 Task: Find connections with filter location Armentières with filter topic #personaltraining with filter profile language French with filter current company G R Infraprojects Limited with filter school Narayana Junior College - India with filter industry Book and Periodical Publishing with filter service category Editing with filter keywords title Marketing Specialist
Action: Mouse moved to (613, 89)
Screenshot: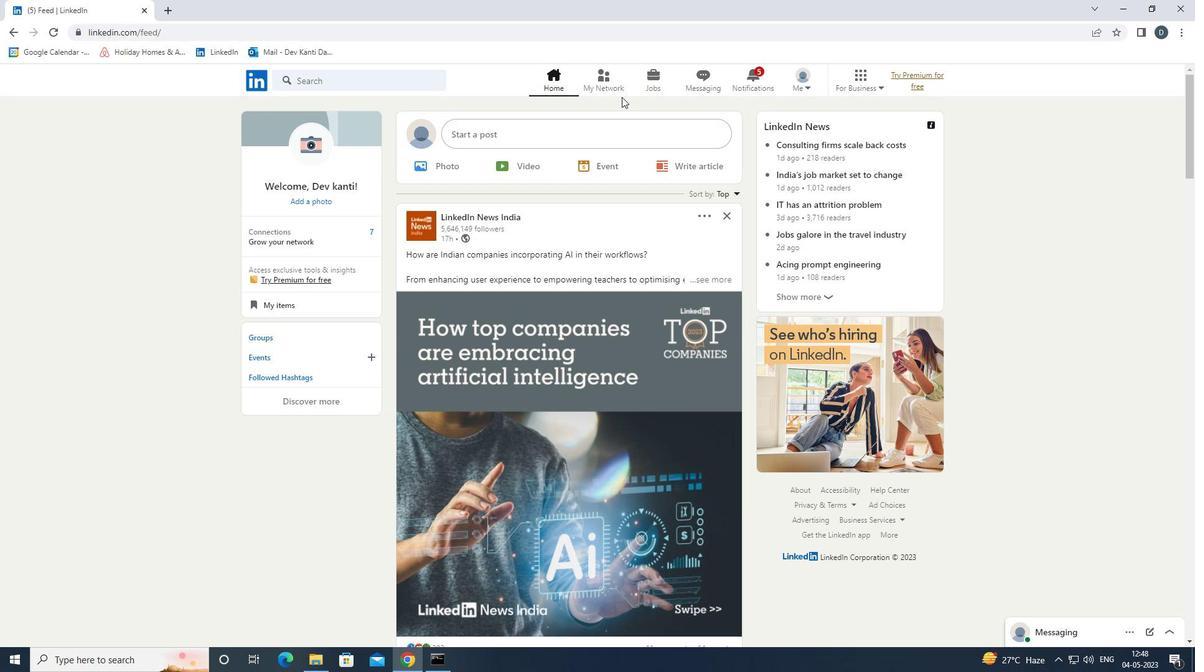 
Action: Mouse pressed left at (613, 89)
Screenshot: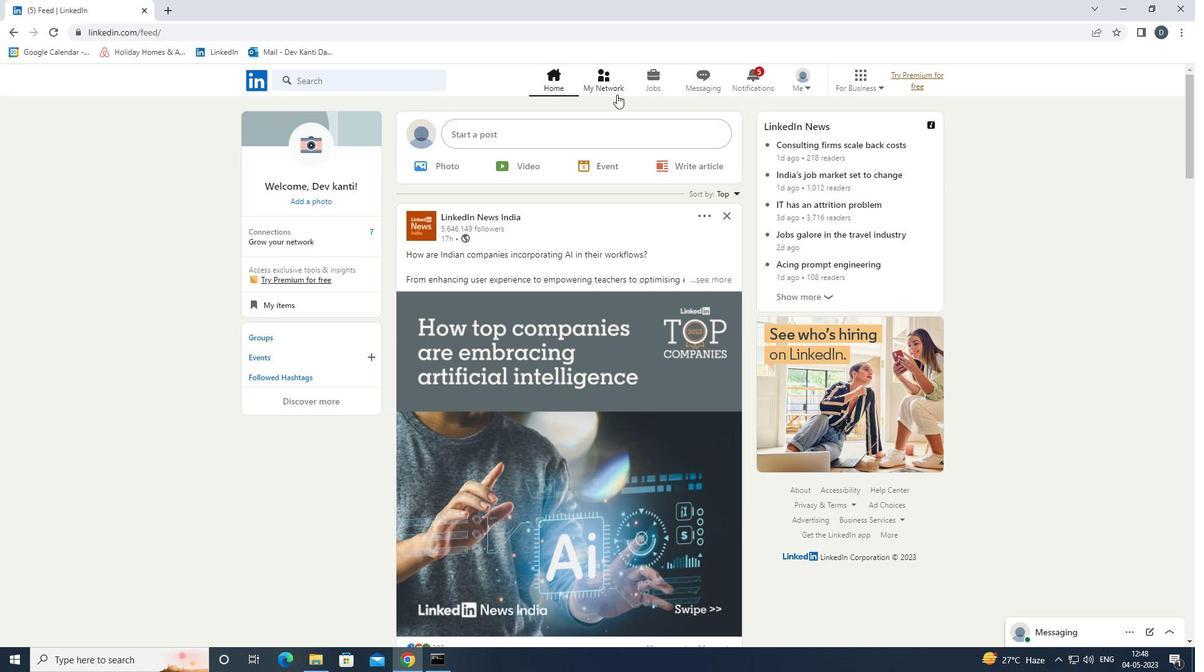 
Action: Mouse moved to (411, 149)
Screenshot: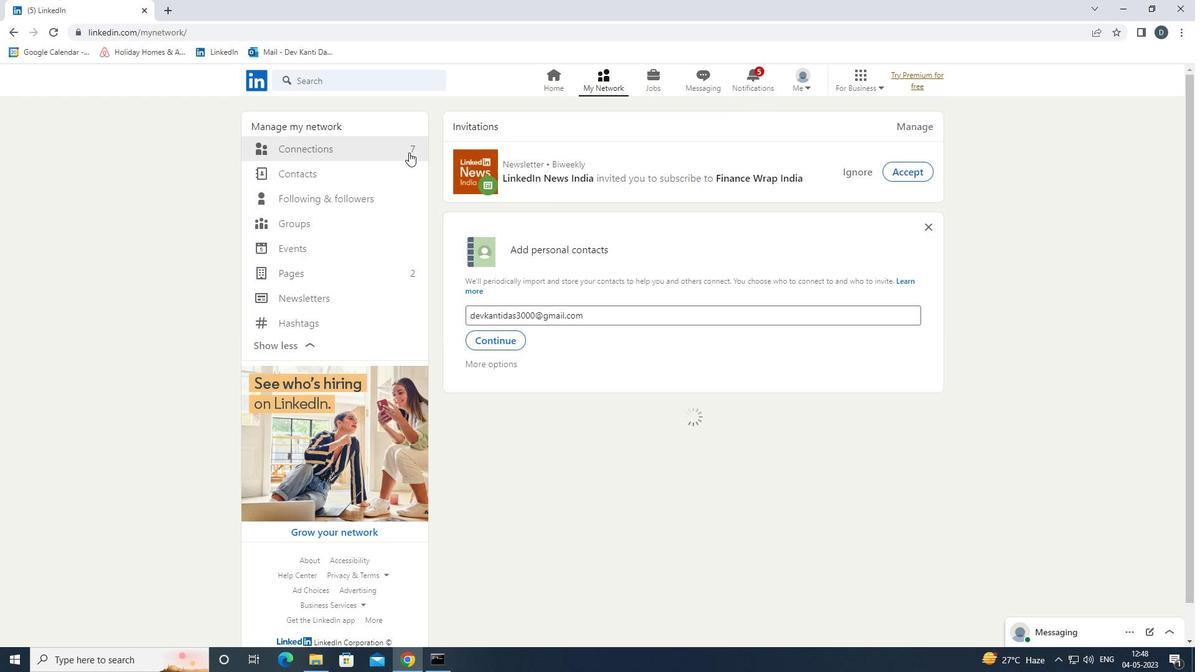 
Action: Mouse pressed left at (411, 149)
Screenshot: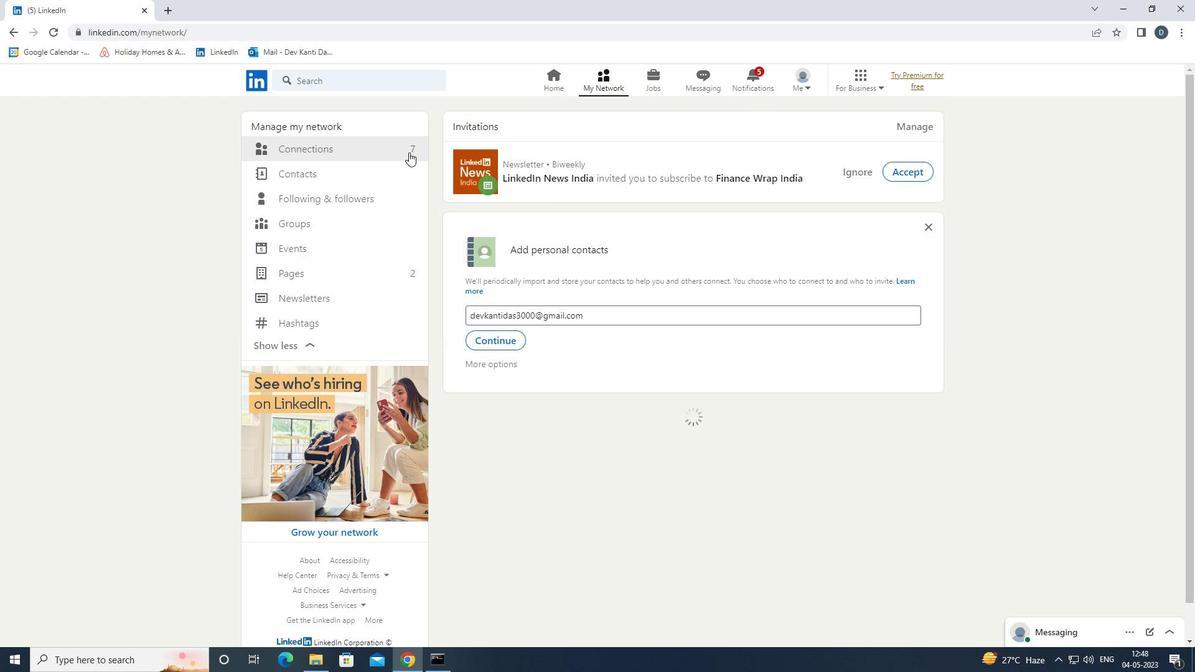 
Action: Mouse moved to (722, 147)
Screenshot: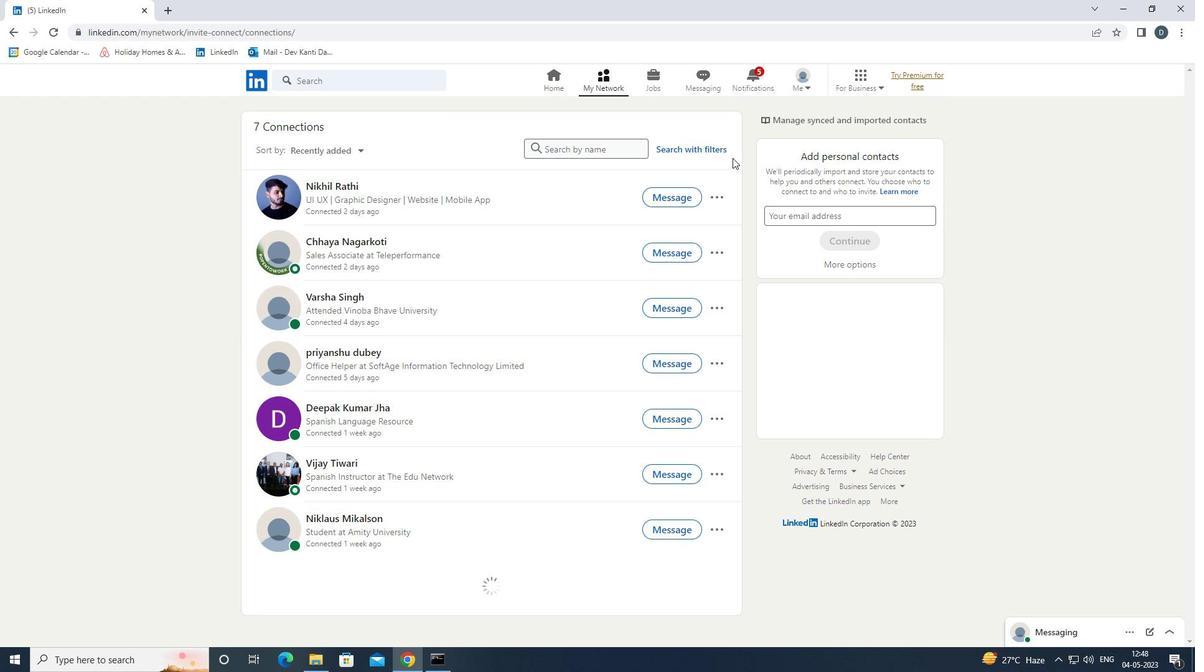 
Action: Mouse pressed left at (722, 147)
Screenshot: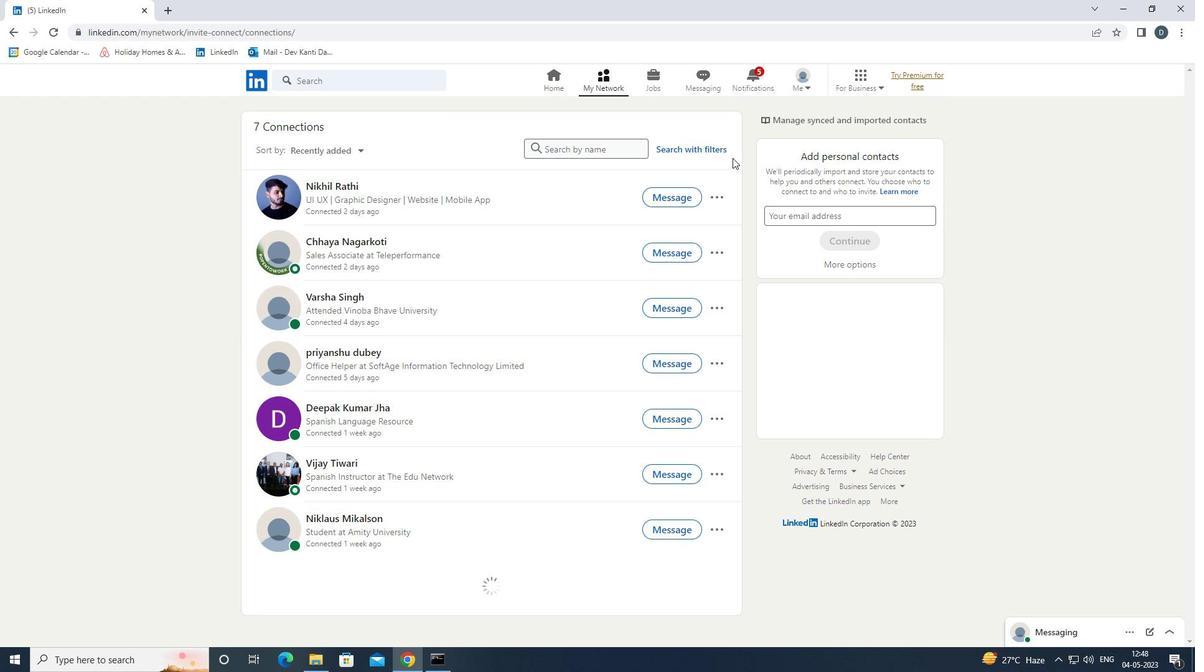 
Action: Mouse moved to (613, 120)
Screenshot: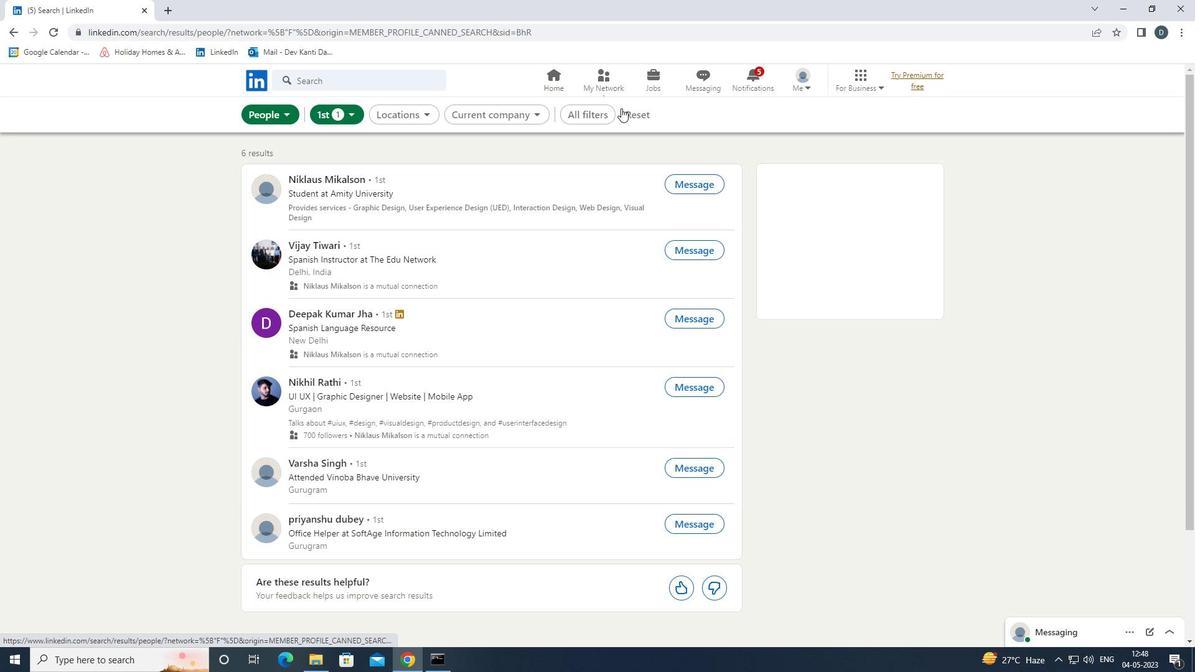
Action: Mouse pressed left at (613, 120)
Screenshot: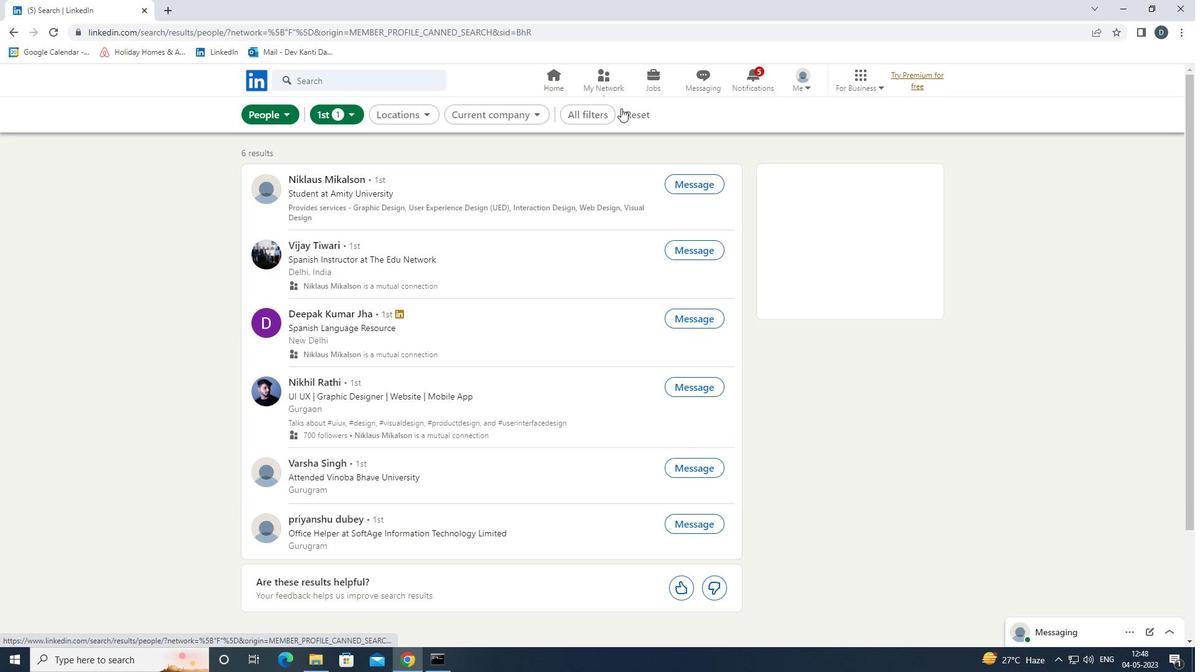 
Action: Mouse moved to (641, 113)
Screenshot: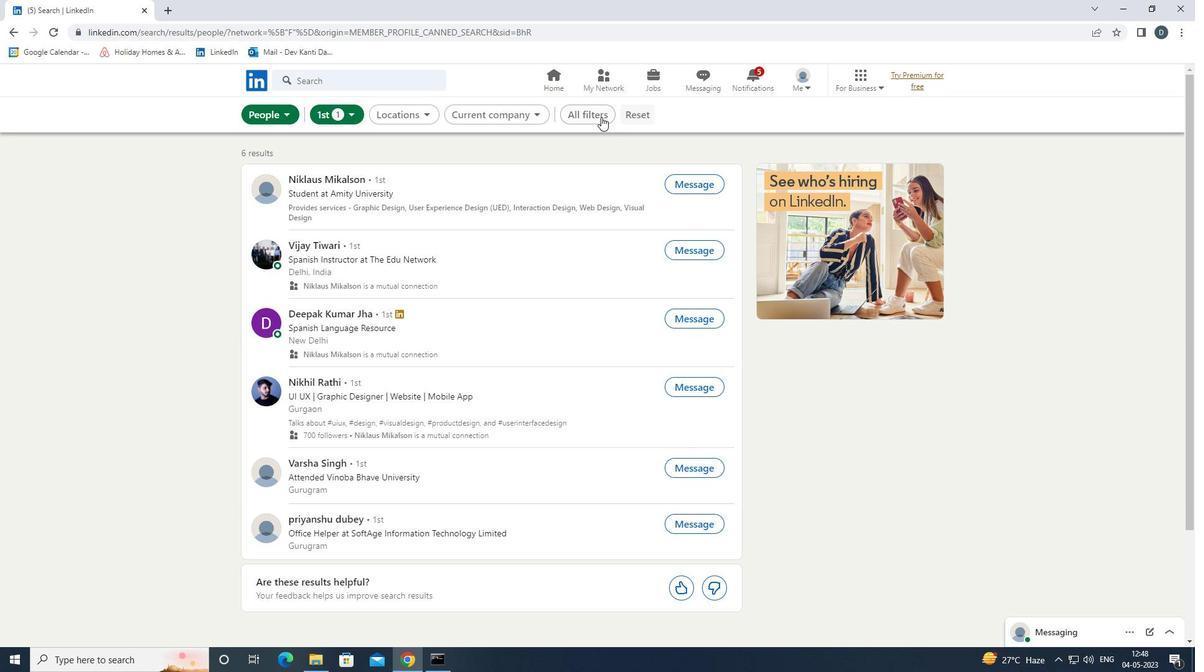 
Action: Mouse pressed left at (641, 113)
Screenshot: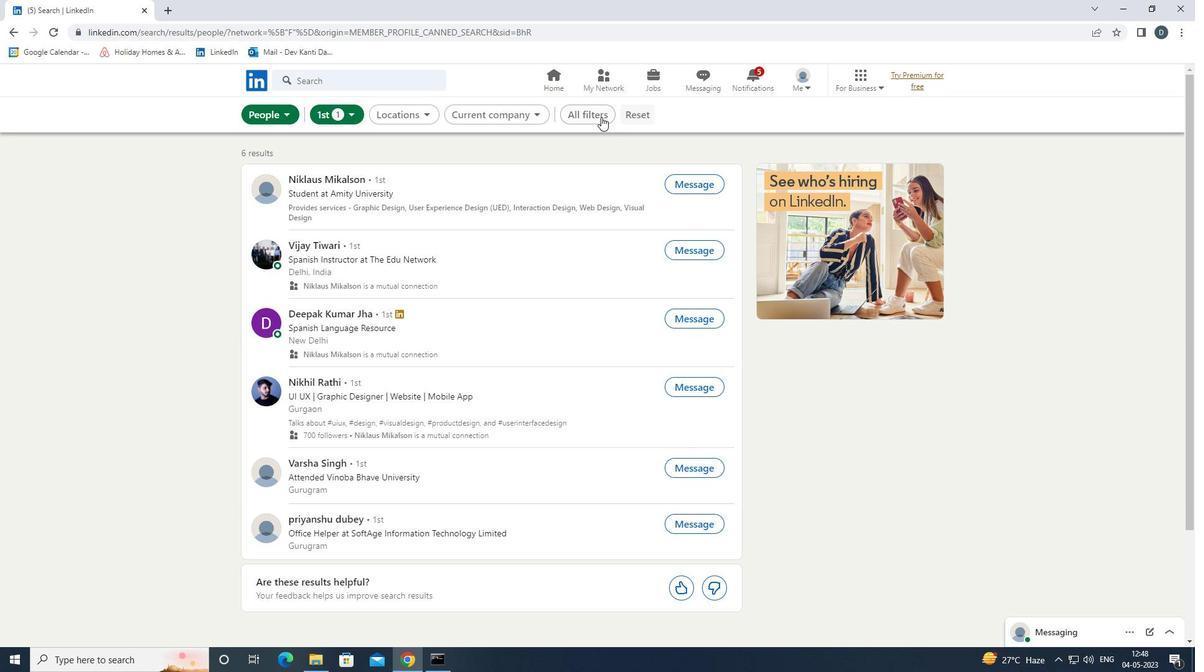 
Action: Mouse moved to (602, 113)
Screenshot: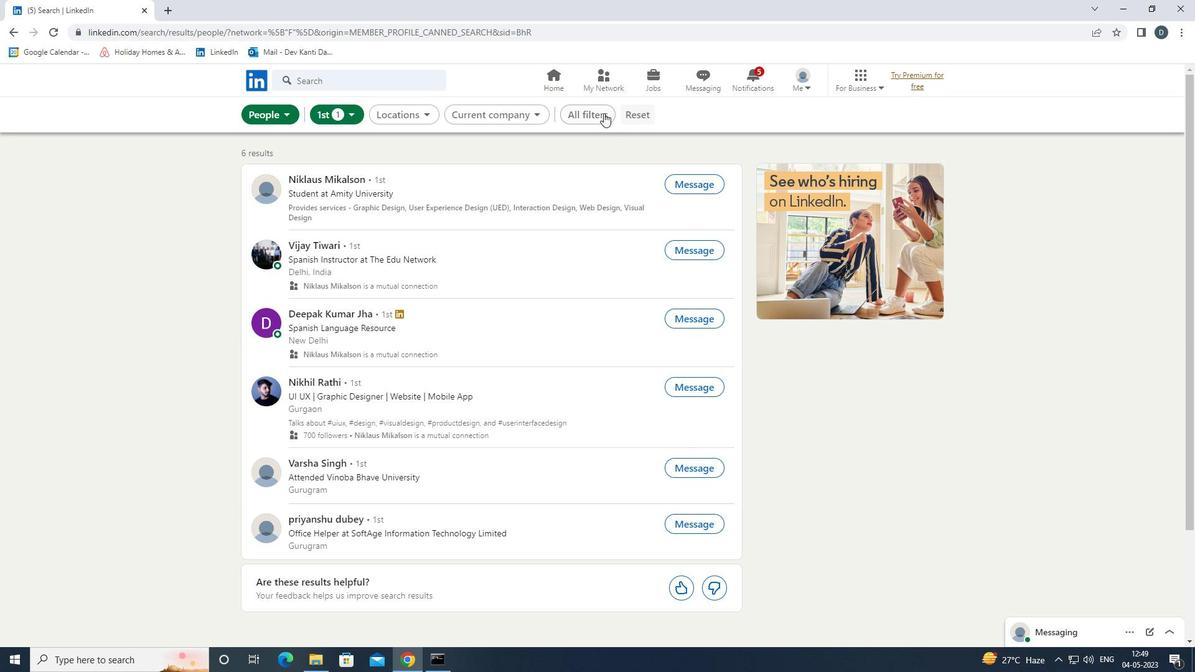 
Action: Mouse pressed left at (602, 113)
Screenshot: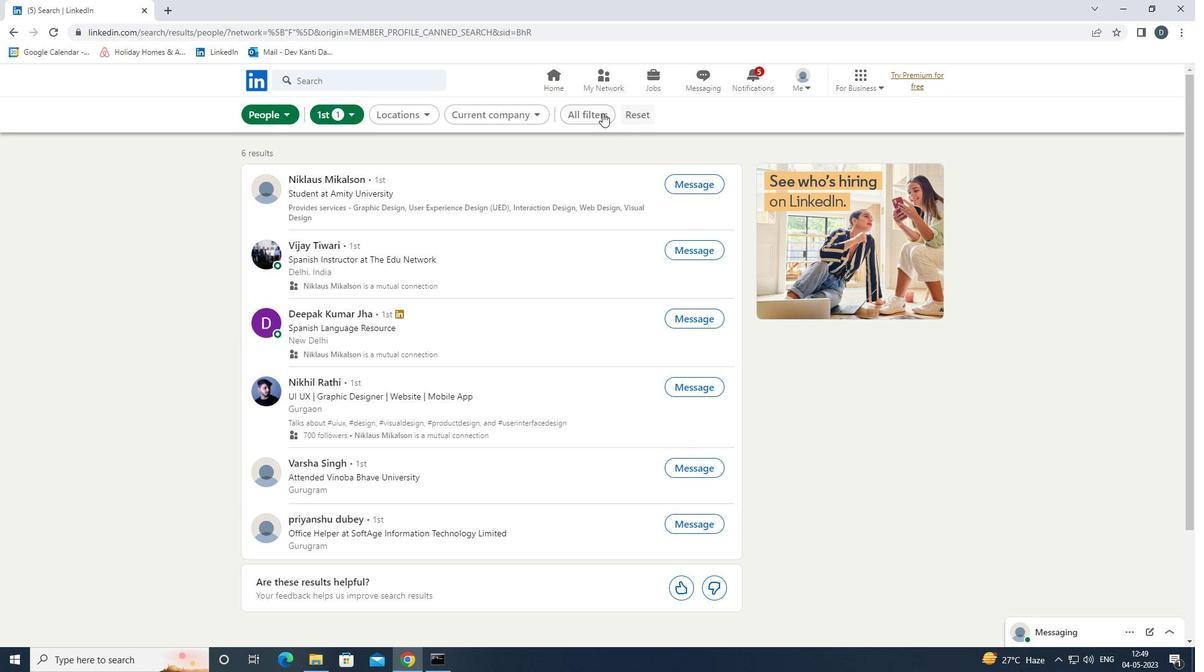 
Action: Mouse moved to (627, 102)
Screenshot: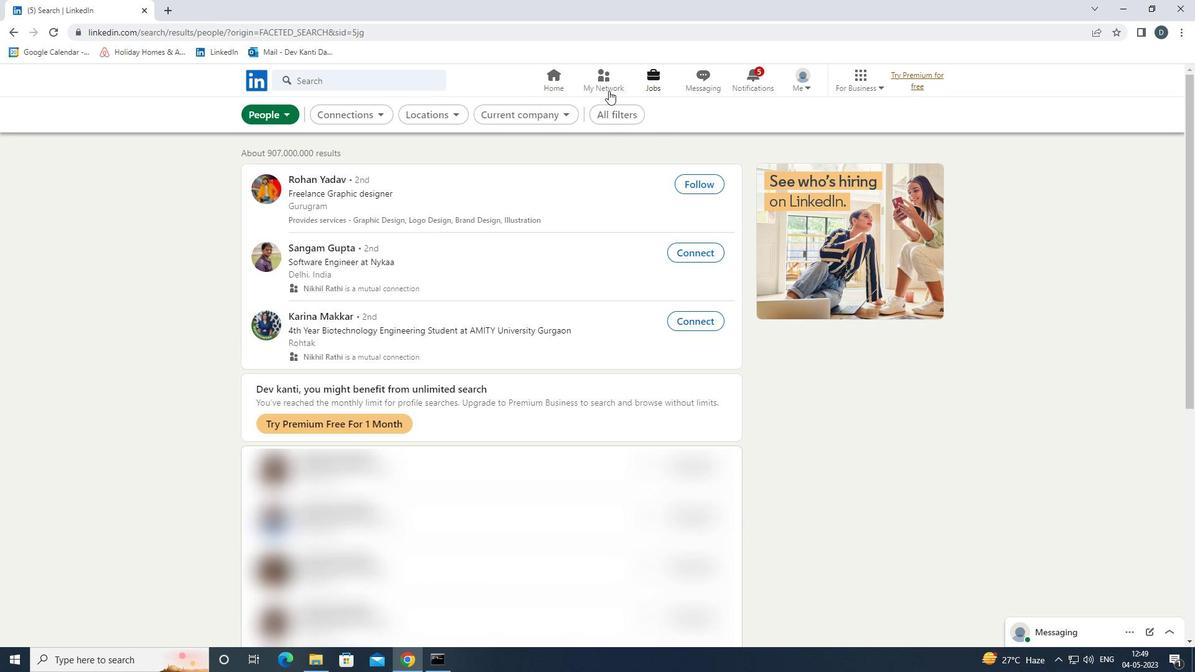 
Action: Mouse pressed left at (627, 102)
Screenshot: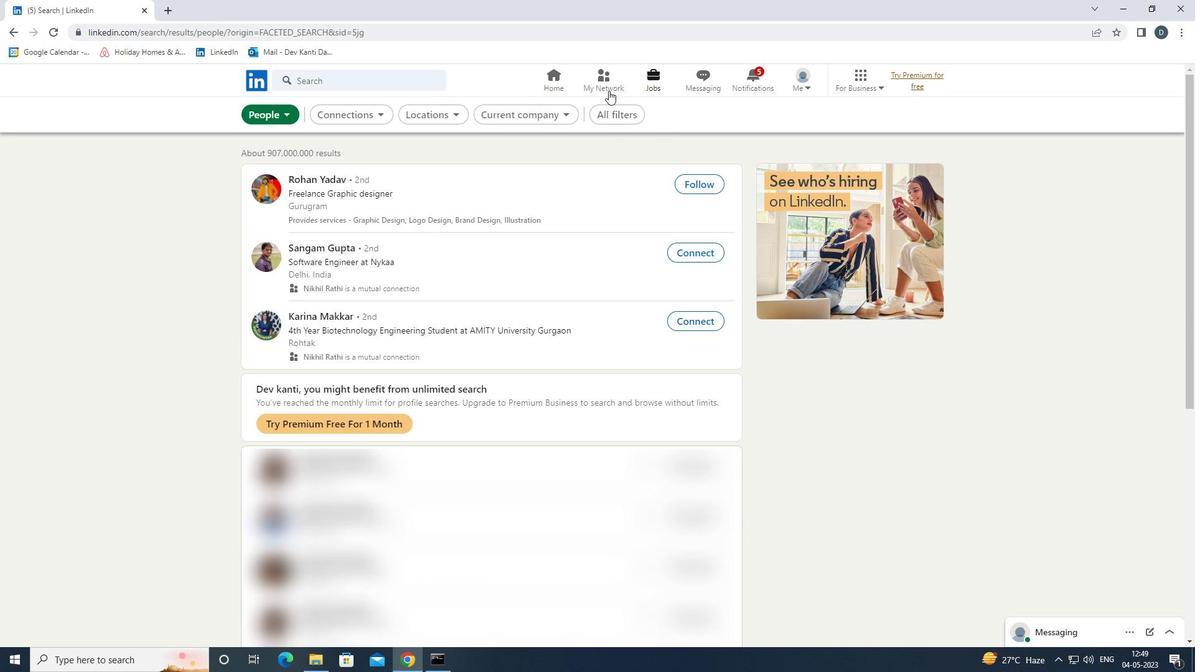 
Action: Mouse moved to (618, 118)
Screenshot: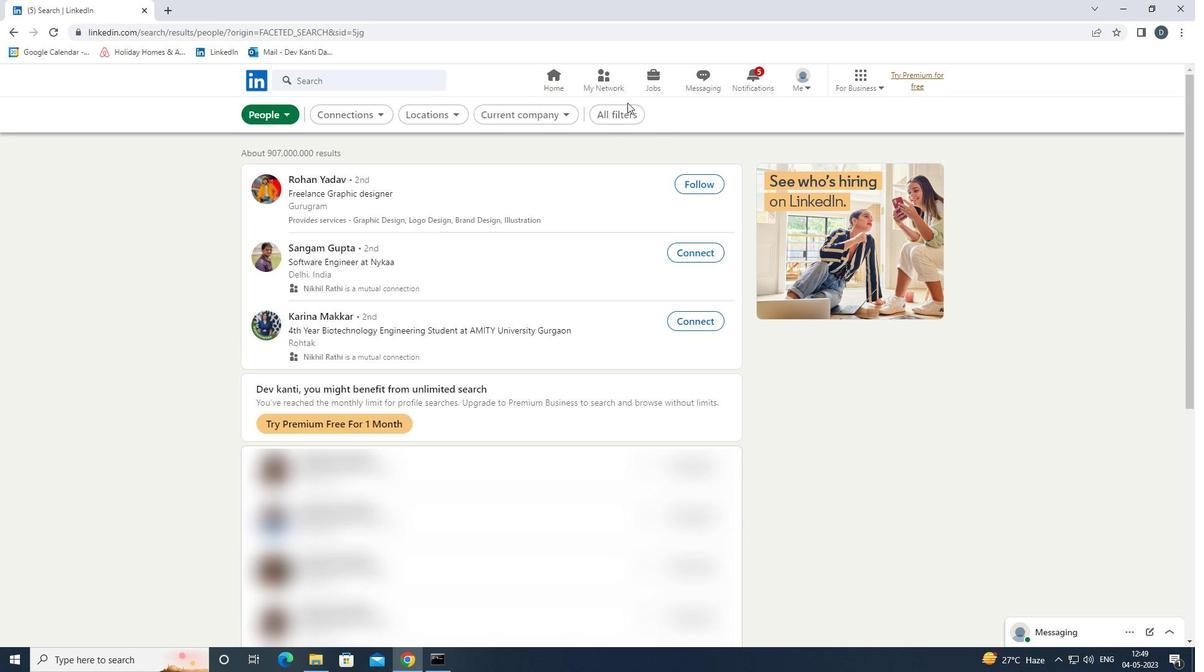 
Action: Mouse pressed left at (618, 118)
Screenshot: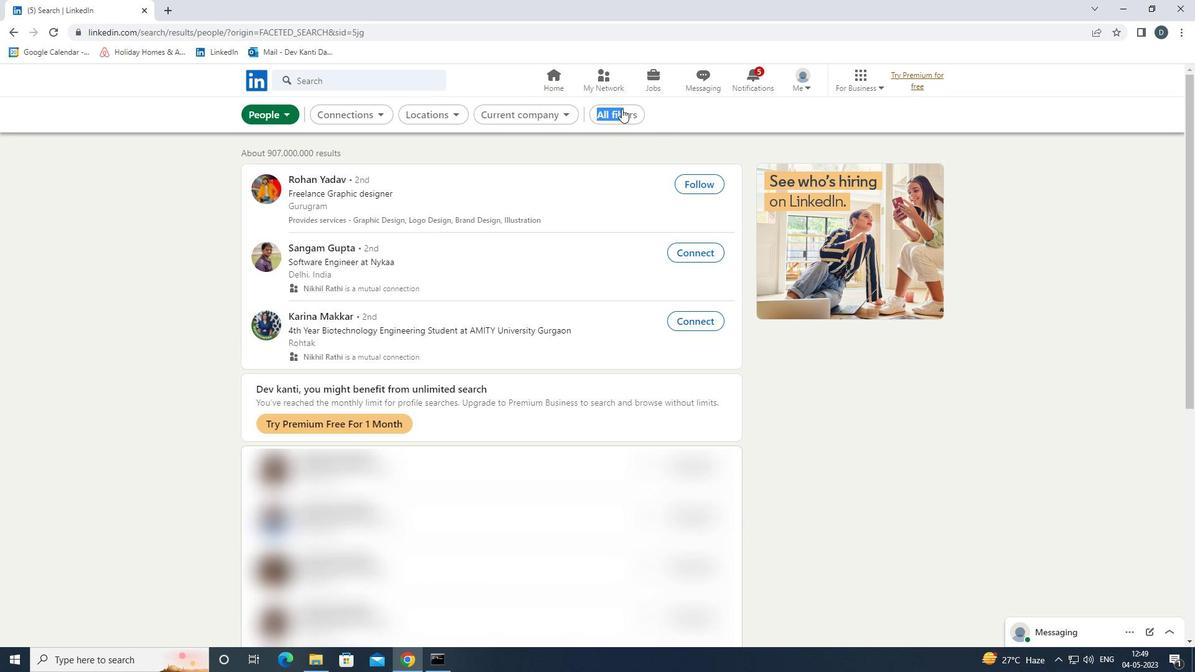 
Action: Mouse moved to (1058, 349)
Screenshot: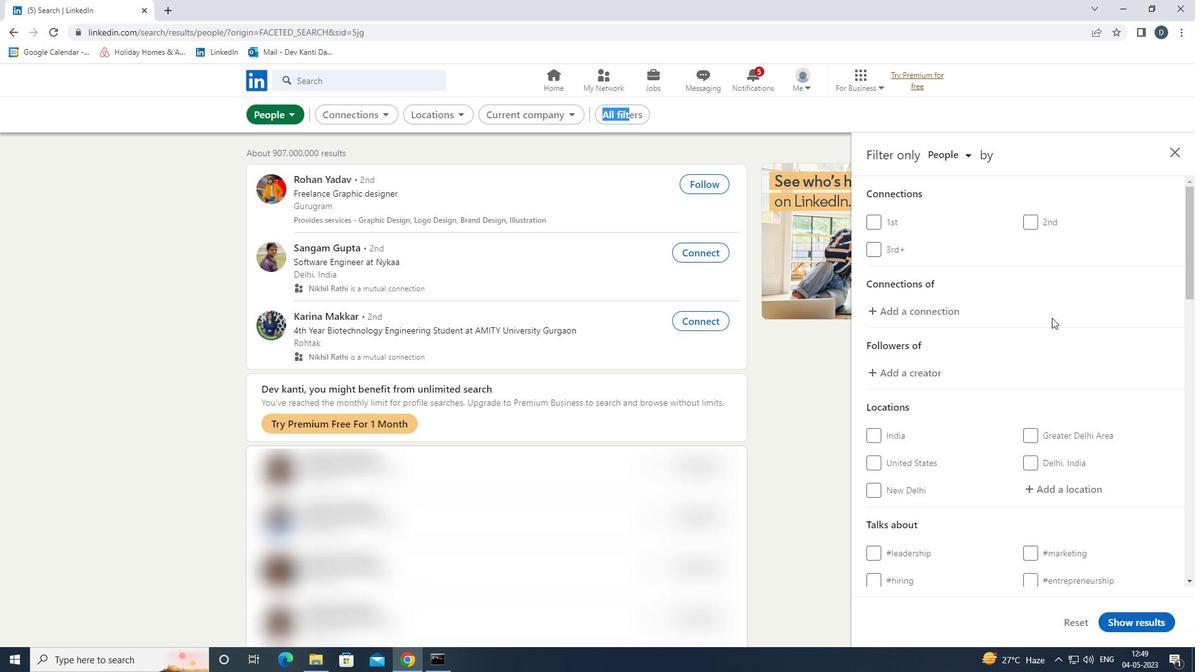 
Action: Mouse scrolled (1058, 349) with delta (0, 0)
Screenshot: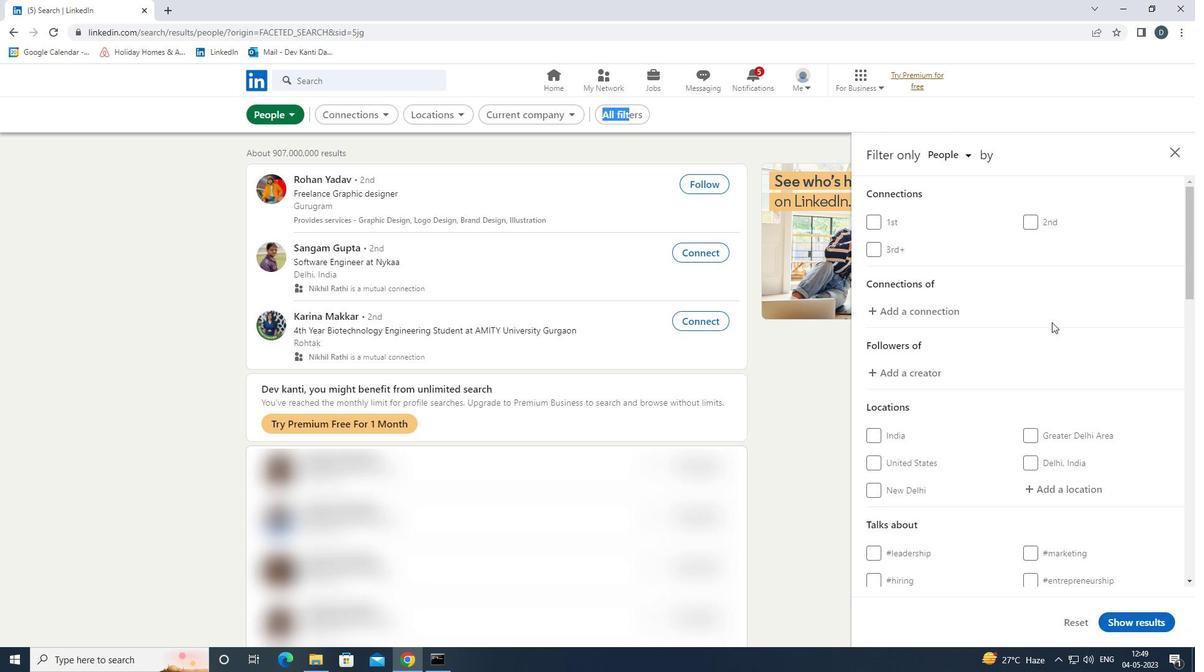 
Action: Mouse moved to (1058, 351)
Screenshot: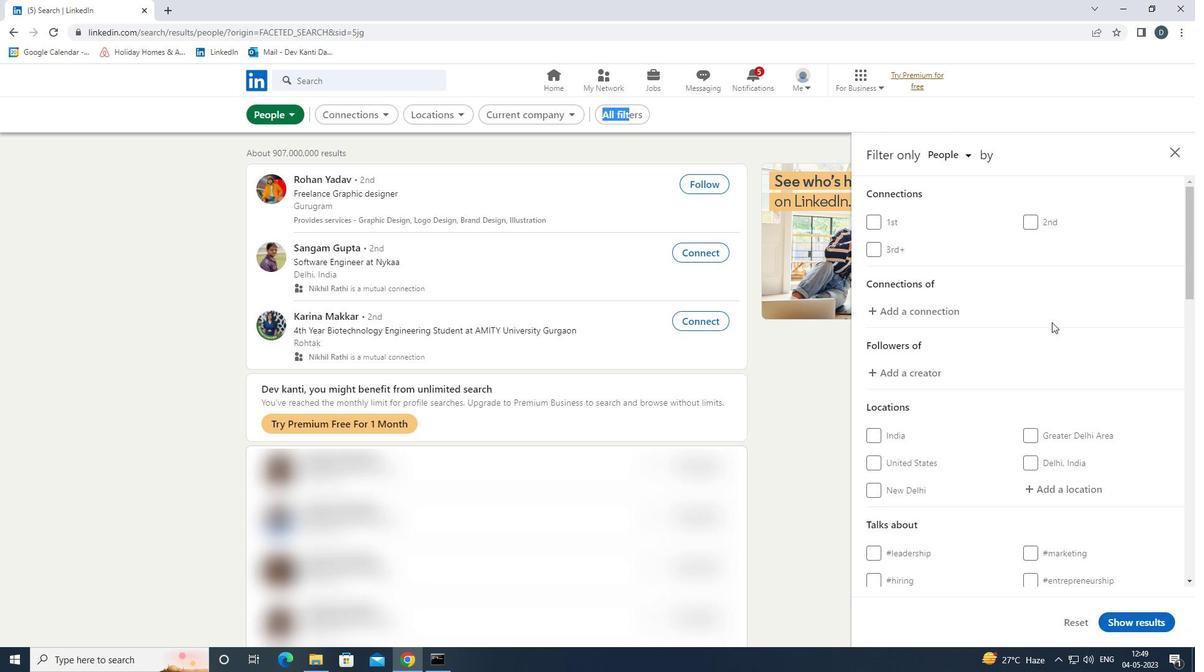 
Action: Mouse scrolled (1058, 350) with delta (0, 0)
Screenshot: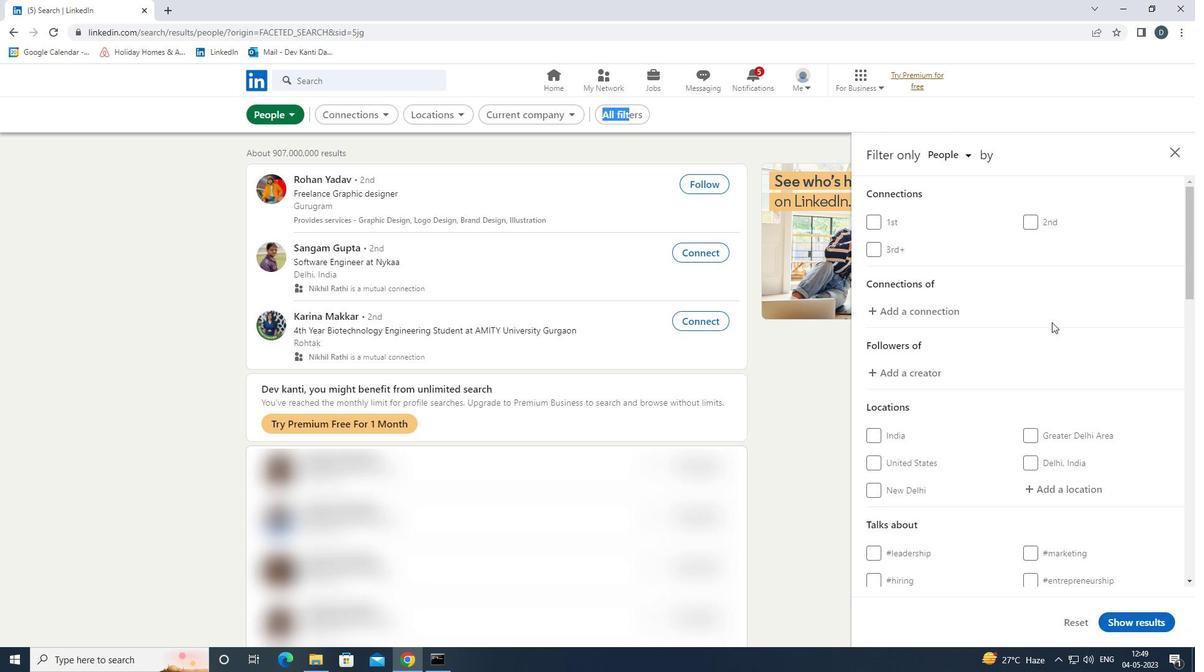 
Action: Mouse moved to (1077, 362)
Screenshot: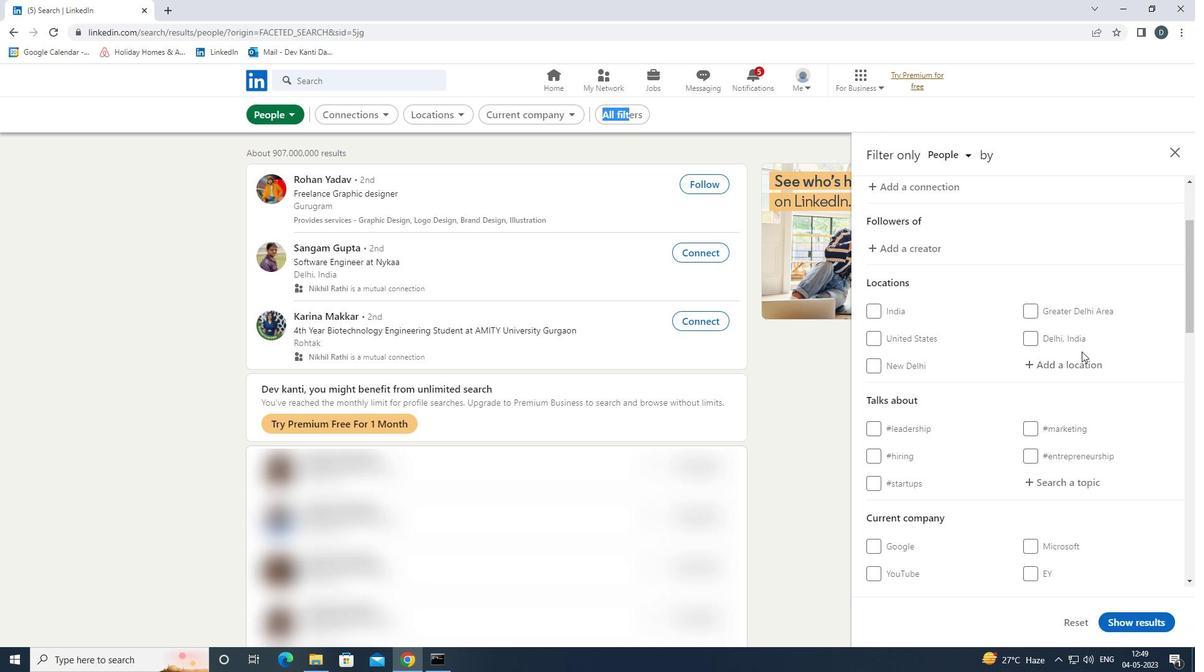 
Action: Mouse pressed left at (1077, 362)
Screenshot: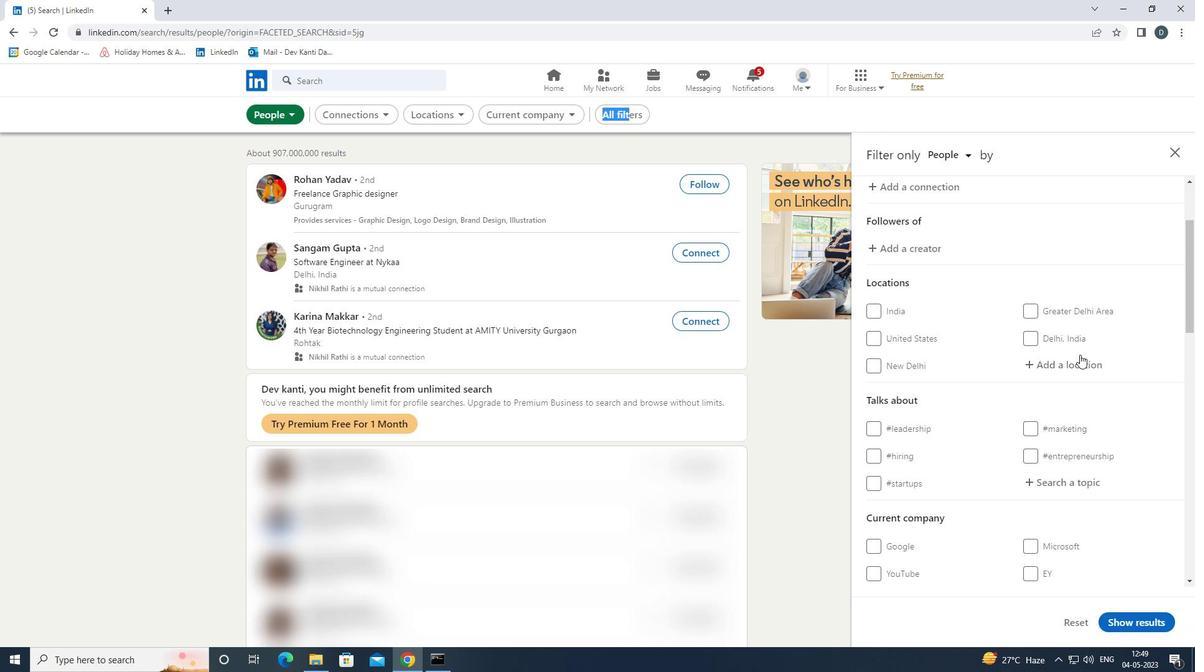 
Action: Mouse moved to (1024, 348)
Screenshot: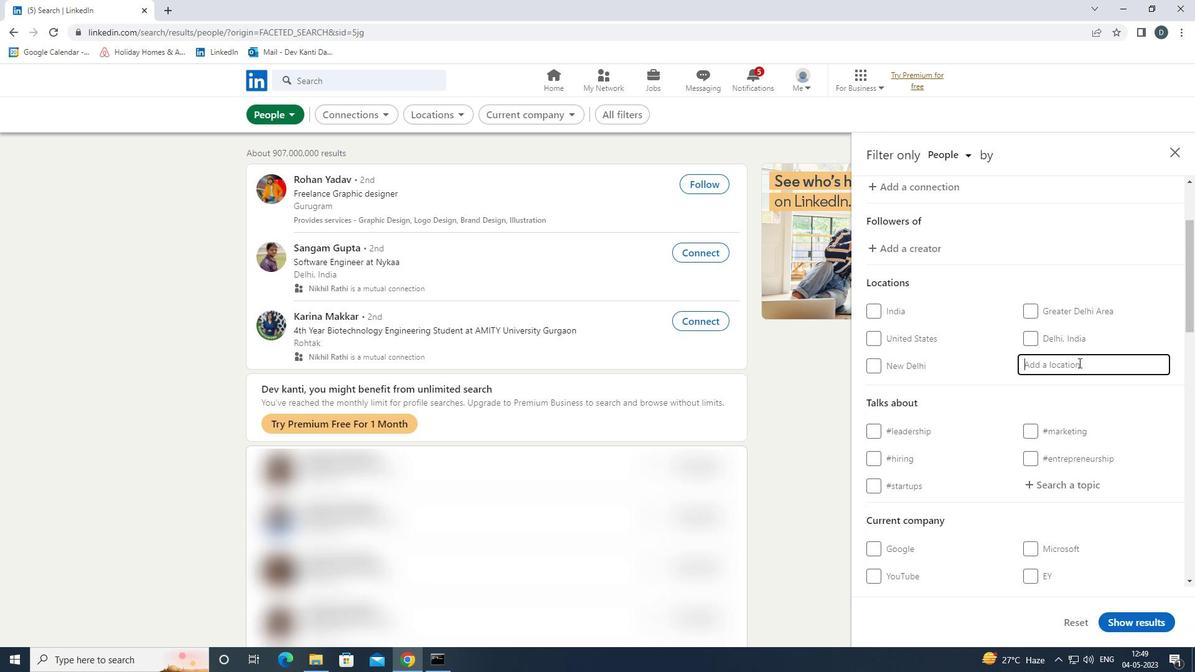 
Action: Key pressed <Key.shift>ARMENTI<Key.down><Key.enter>
Screenshot: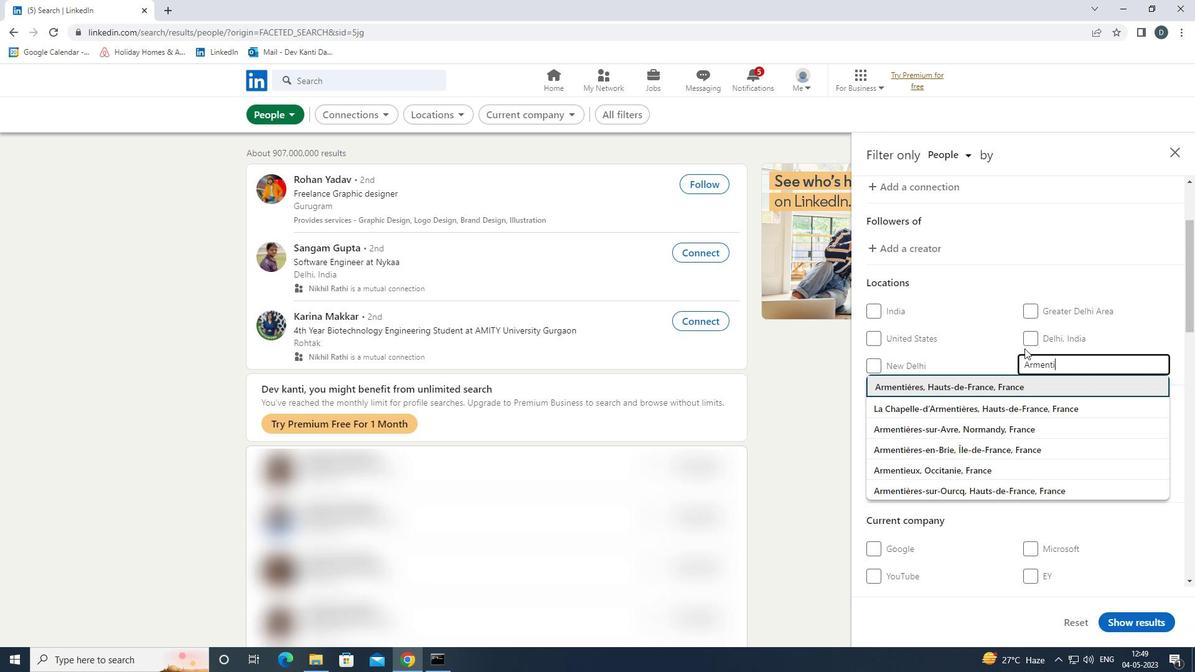 
Action: Mouse scrolled (1024, 348) with delta (0, 0)
Screenshot: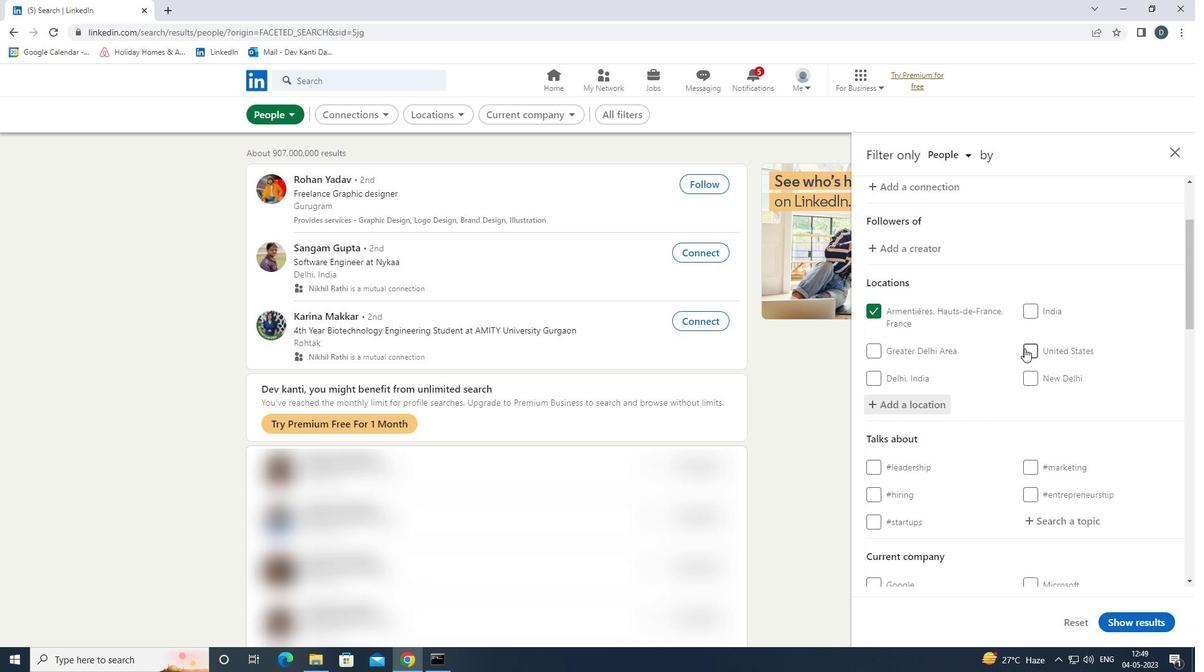 
Action: Mouse moved to (1025, 352)
Screenshot: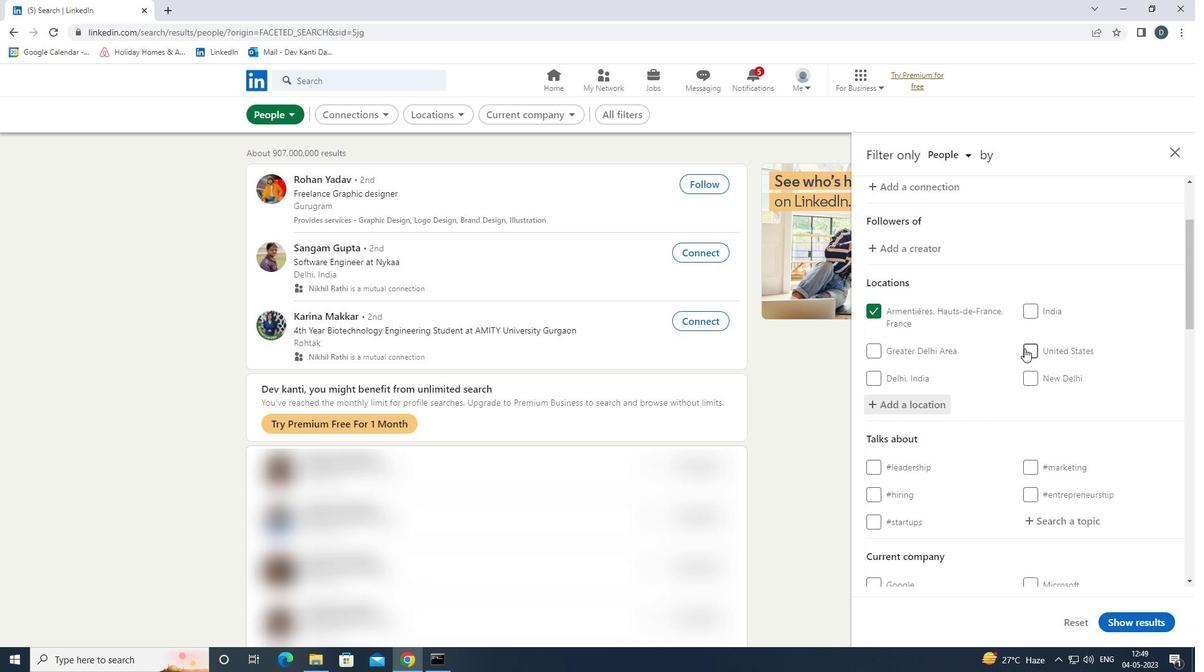 
Action: Mouse scrolled (1025, 352) with delta (0, 0)
Screenshot: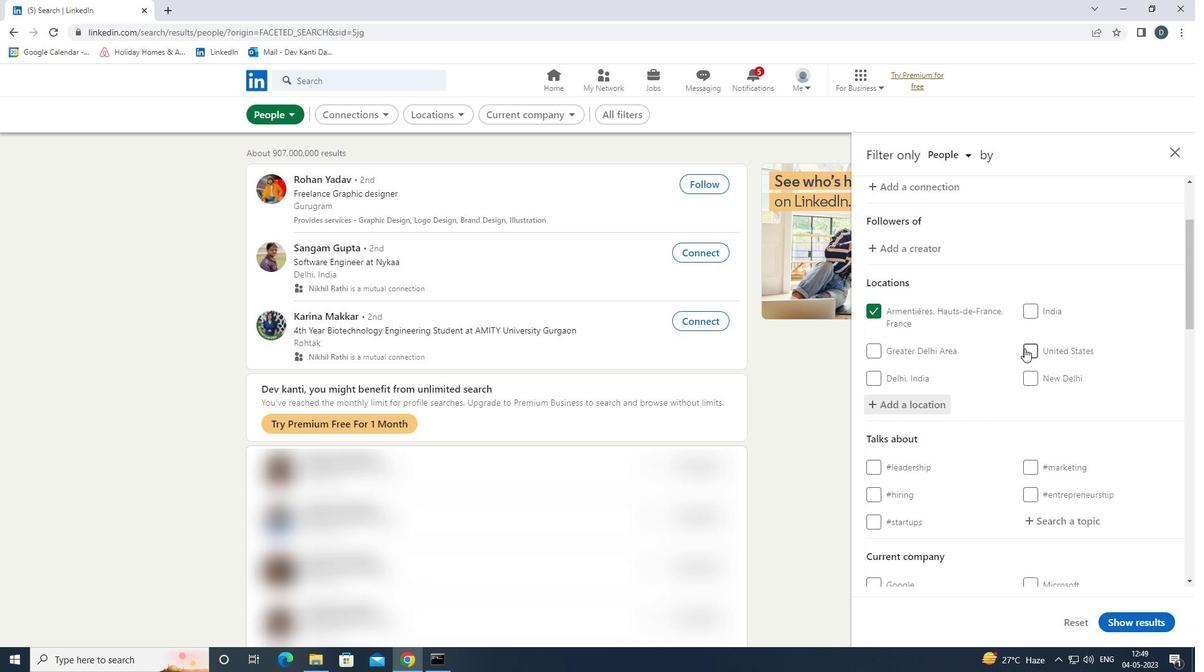 
Action: Mouse moved to (1034, 364)
Screenshot: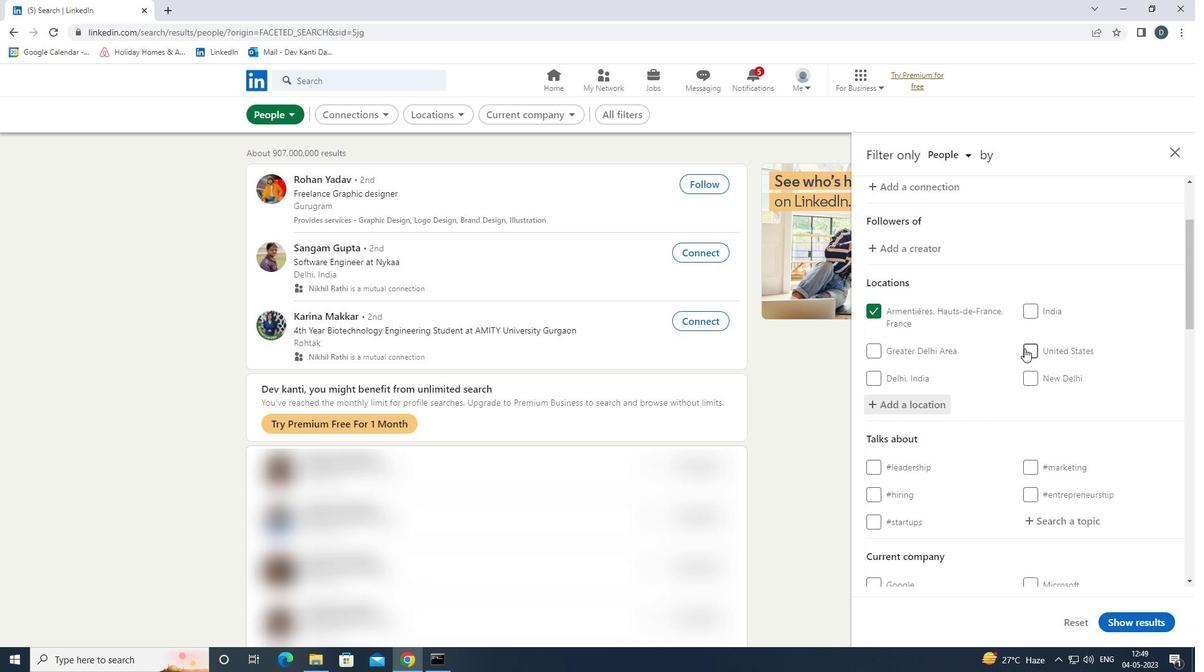 
Action: Mouse scrolled (1034, 363) with delta (0, 0)
Screenshot: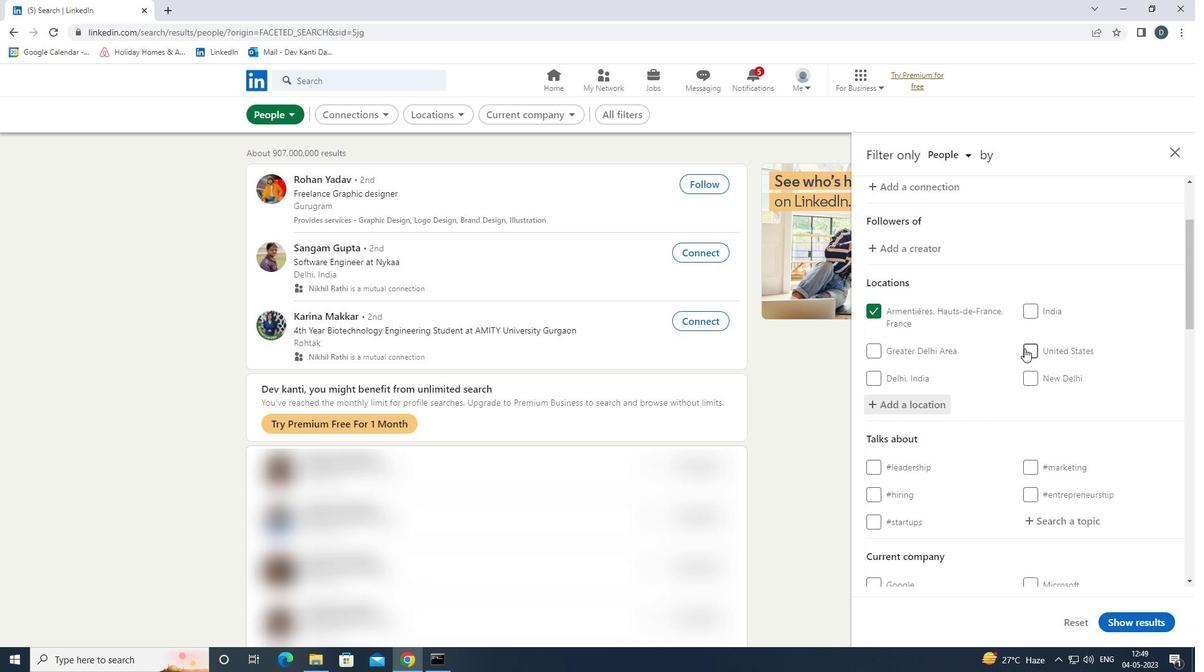 
Action: Mouse moved to (1064, 338)
Screenshot: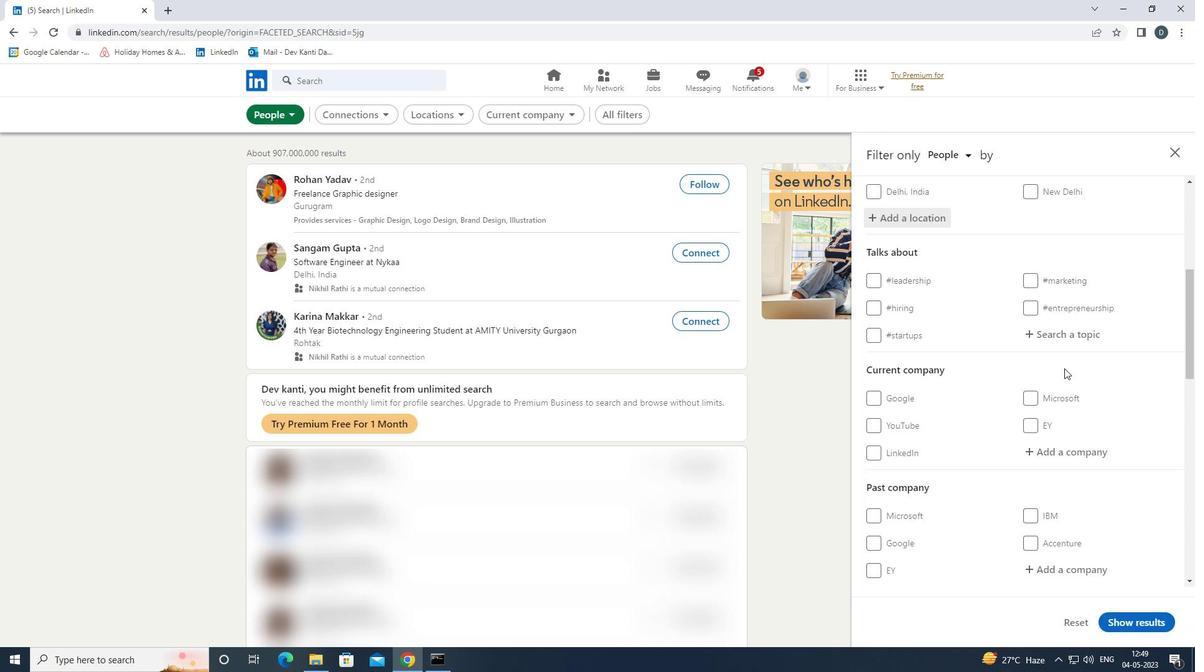 
Action: Mouse pressed left at (1064, 338)
Screenshot: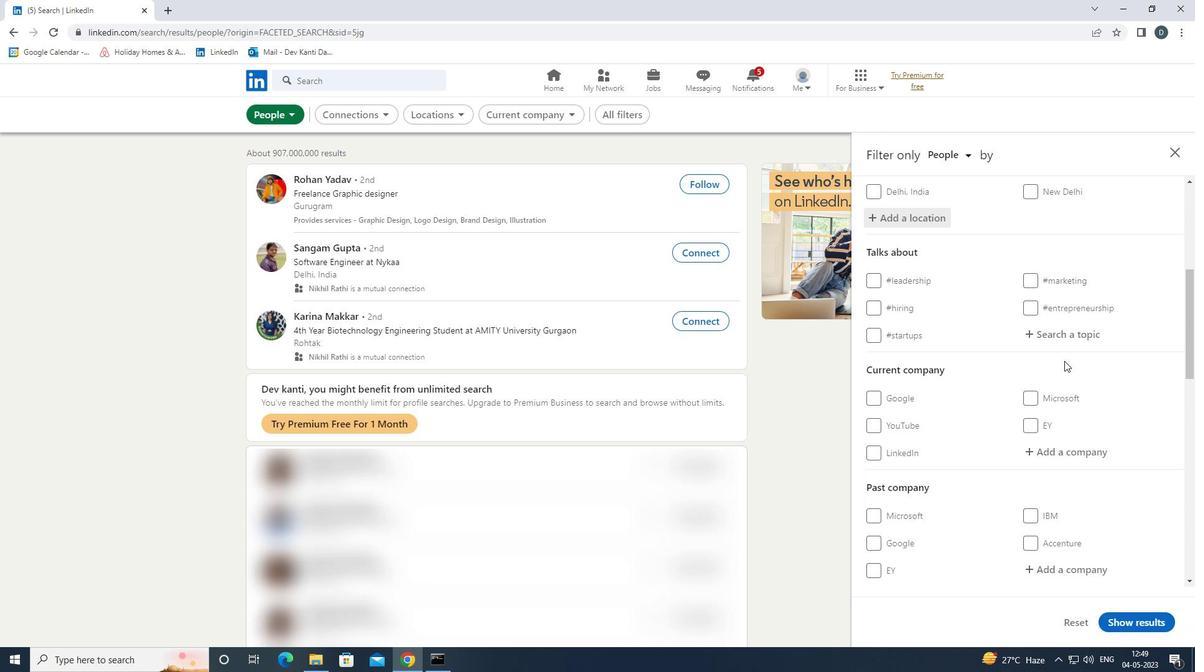 
Action: Mouse moved to (1037, 329)
Screenshot: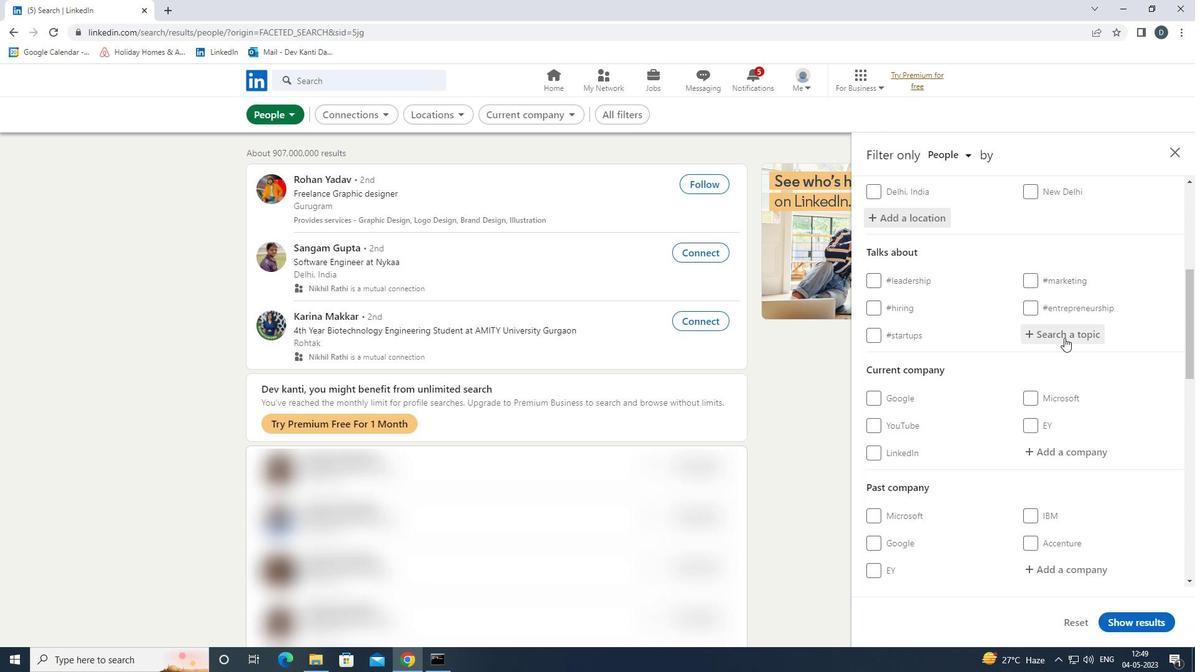 
Action: Key pressed PERSONALTRAINING<Key.down><Key.enter>
Screenshot: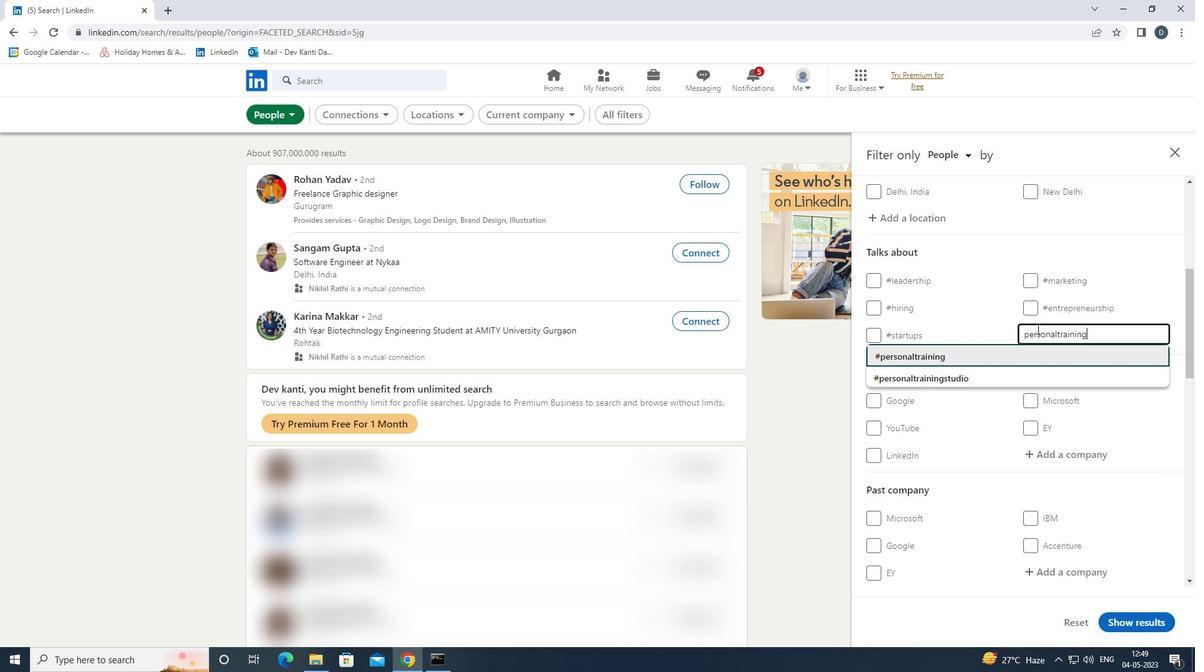 
Action: Mouse moved to (1022, 313)
Screenshot: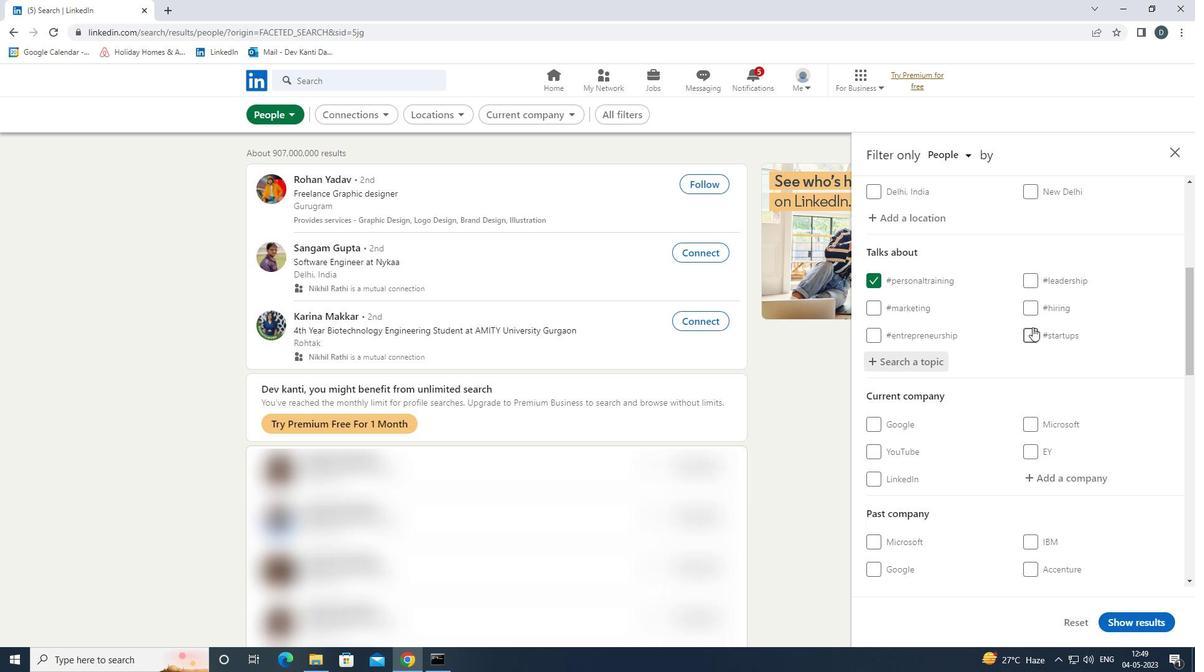 
Action: Mouse scrolled (1022, 313) with delta (0, 0)
Screenshot: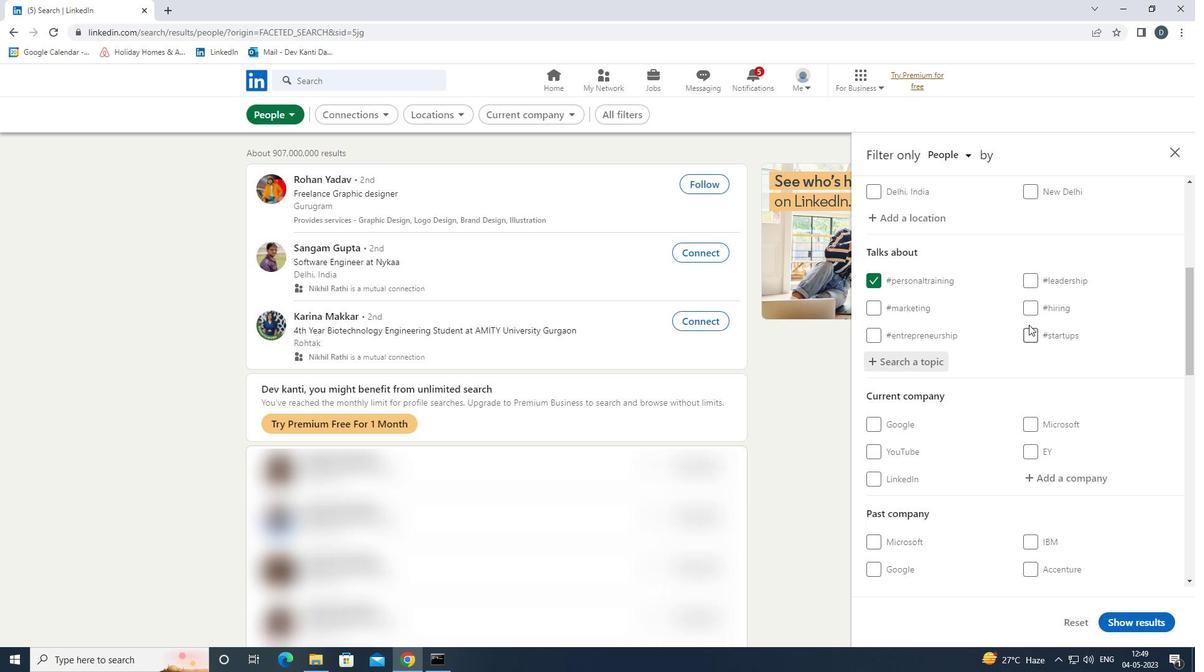 
Action: Mouse scrolled (1022, 313) with delta (0, 0)
Screenshot: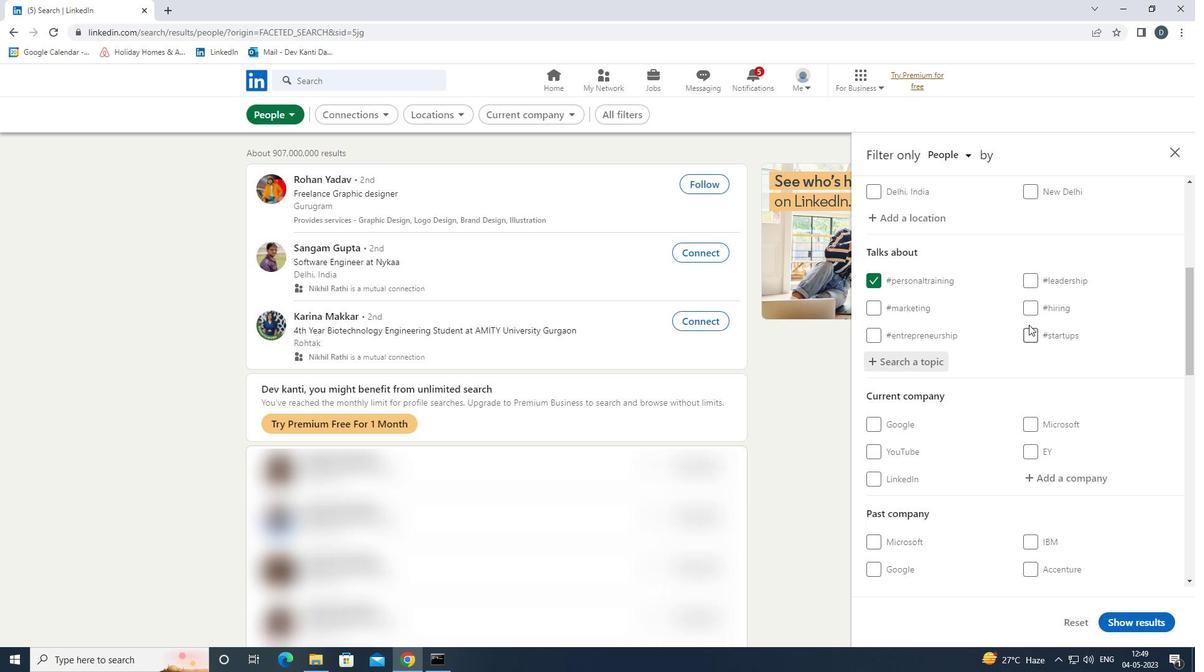 
Action: Mouse scrolled (1022, 313) with delta (0, 0)
Screenshot: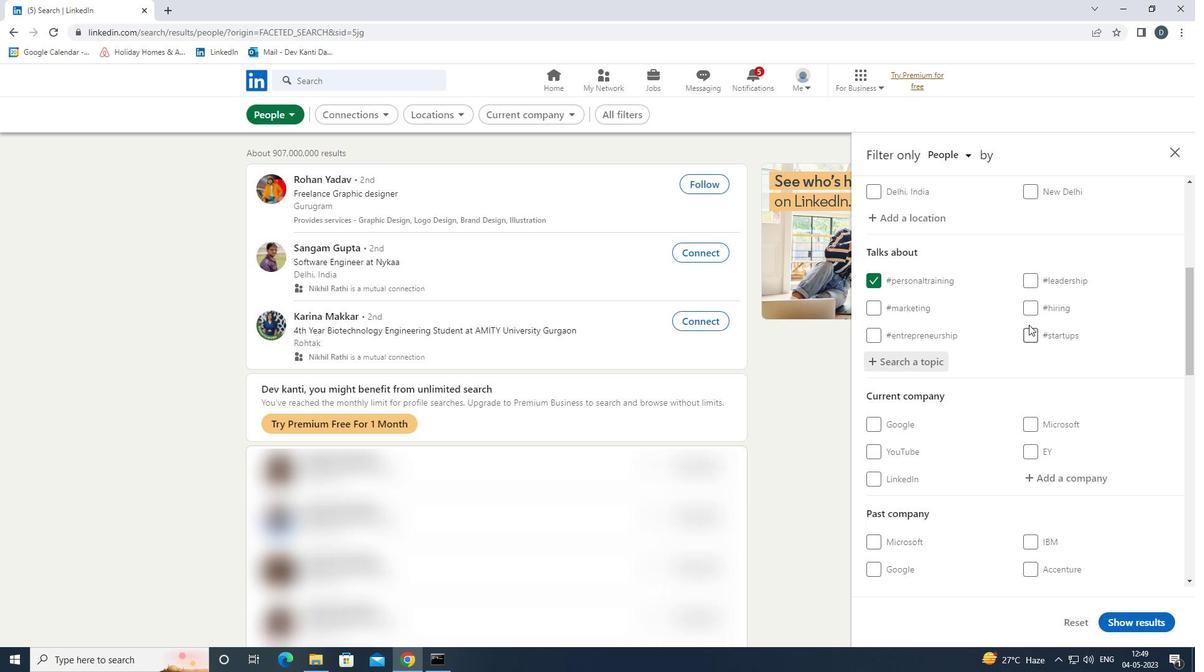 
Action: Mouse scrolled (1022, 313) with delta (0, 0)
Screenshot: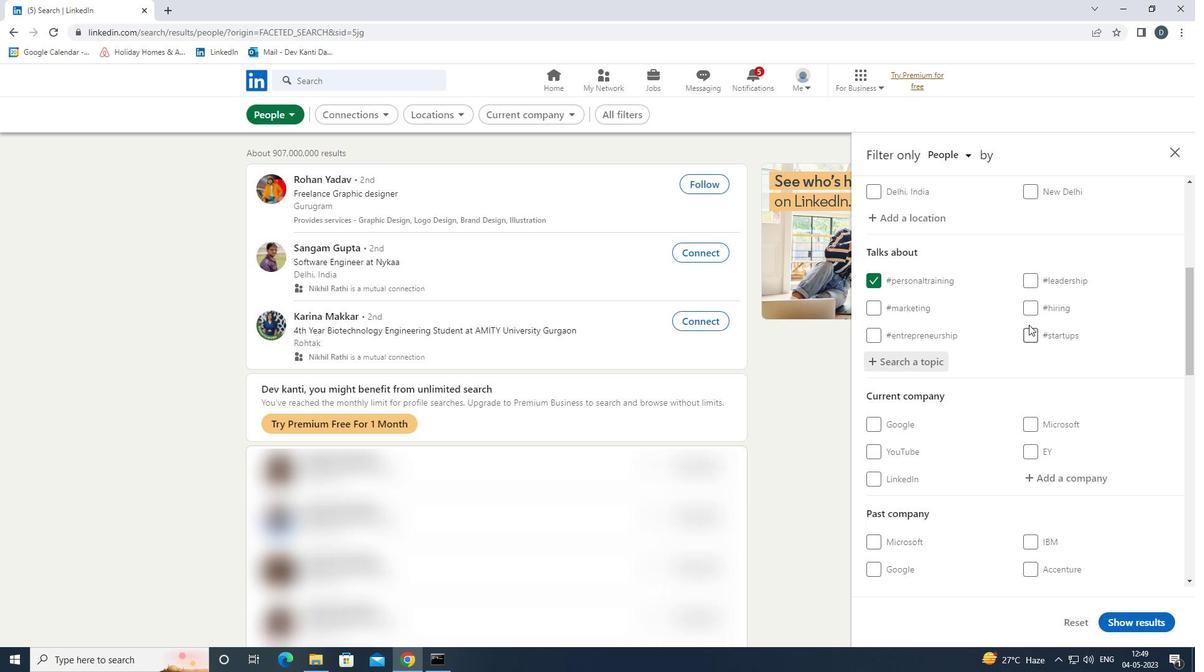 
Action: Mouse scrolled (1022, 313) with delta (0, 0)
Screenshot: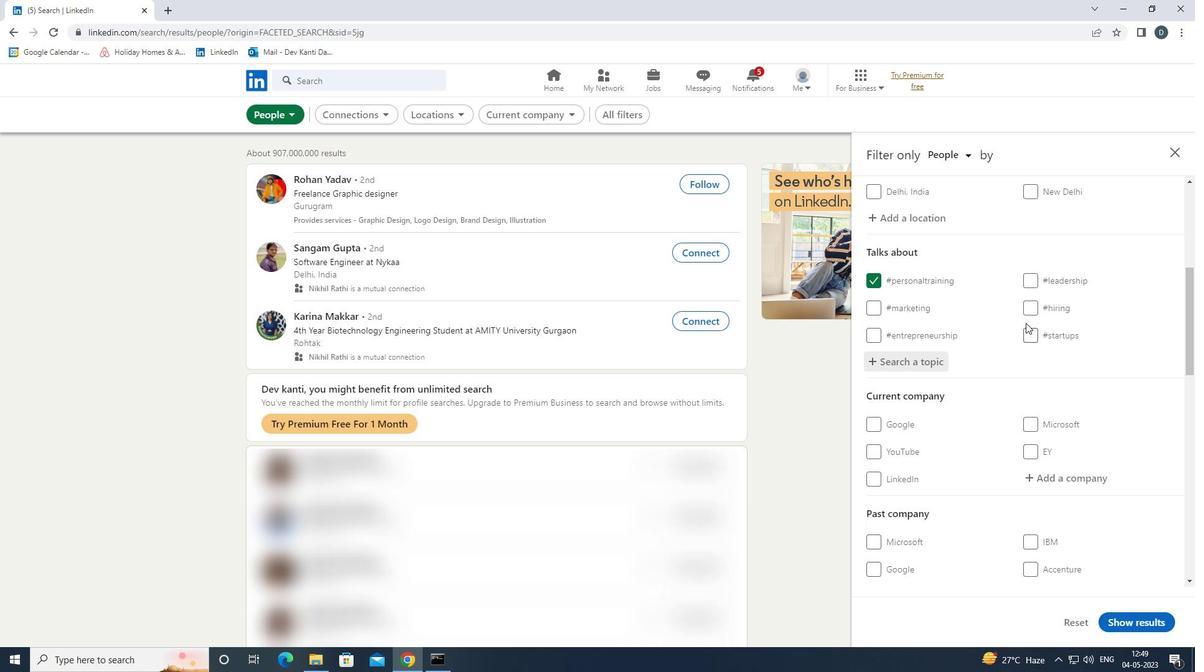 
Action: Mouse scrolled (1022, 313) with delta (0, 0)
Screenshot: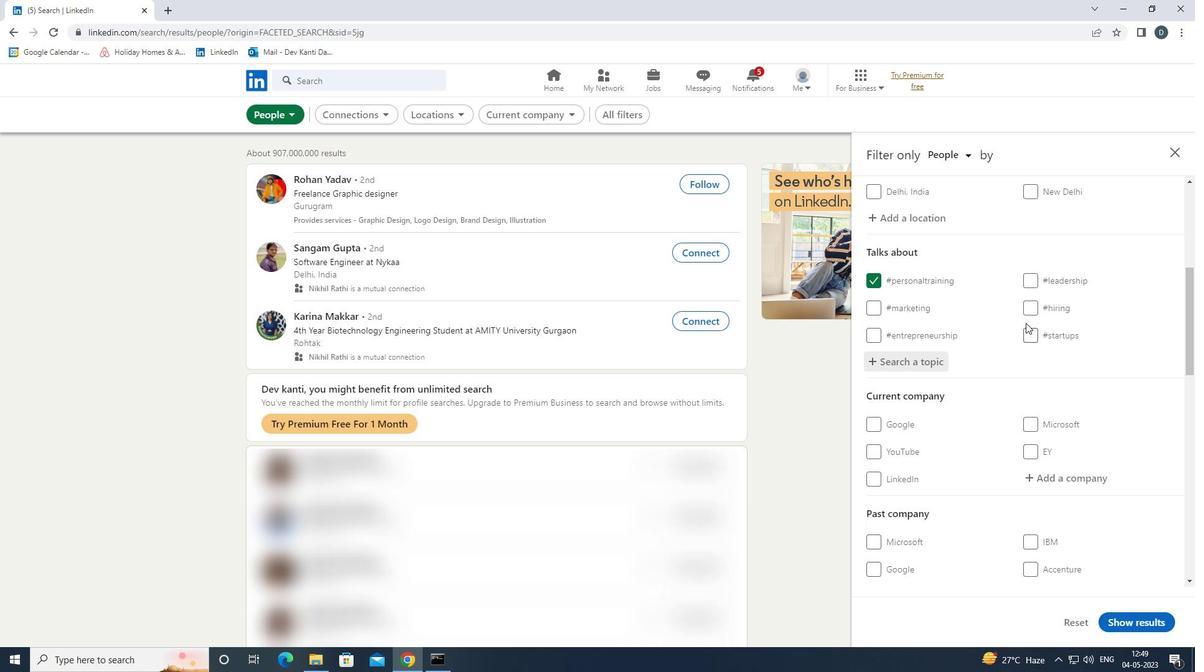 
Action: Mouse scrolled (1022, 313) with delta (0, 0)
Screenshot: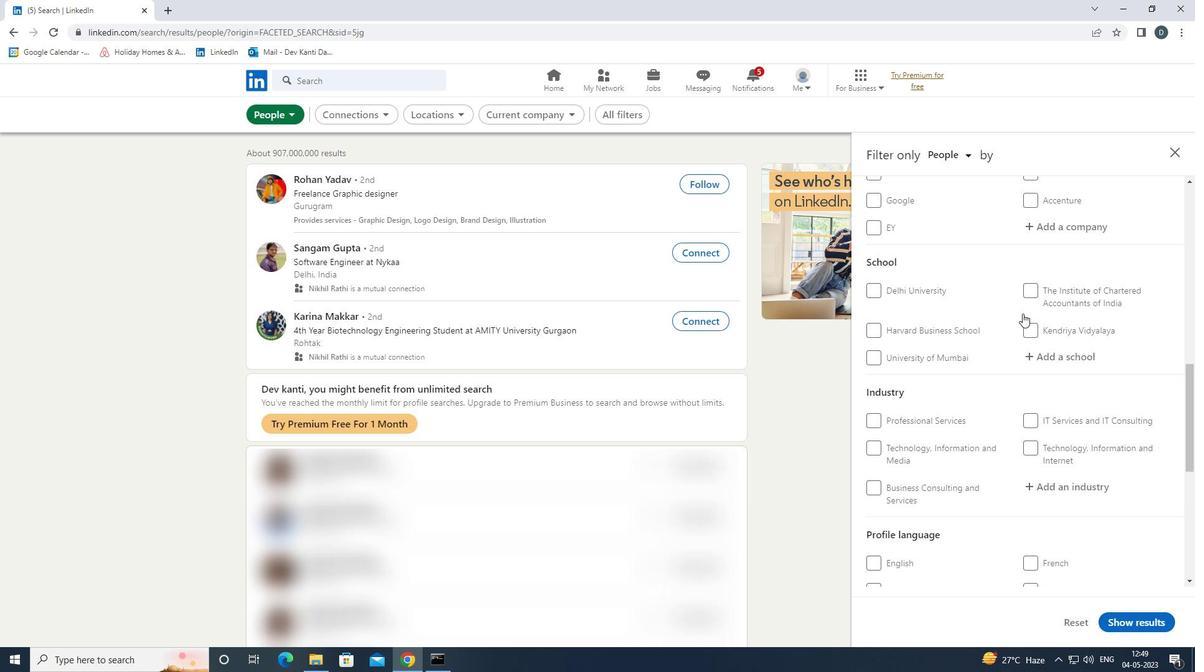 
Action: Mouse moved to (1022, 313)
Screenshot: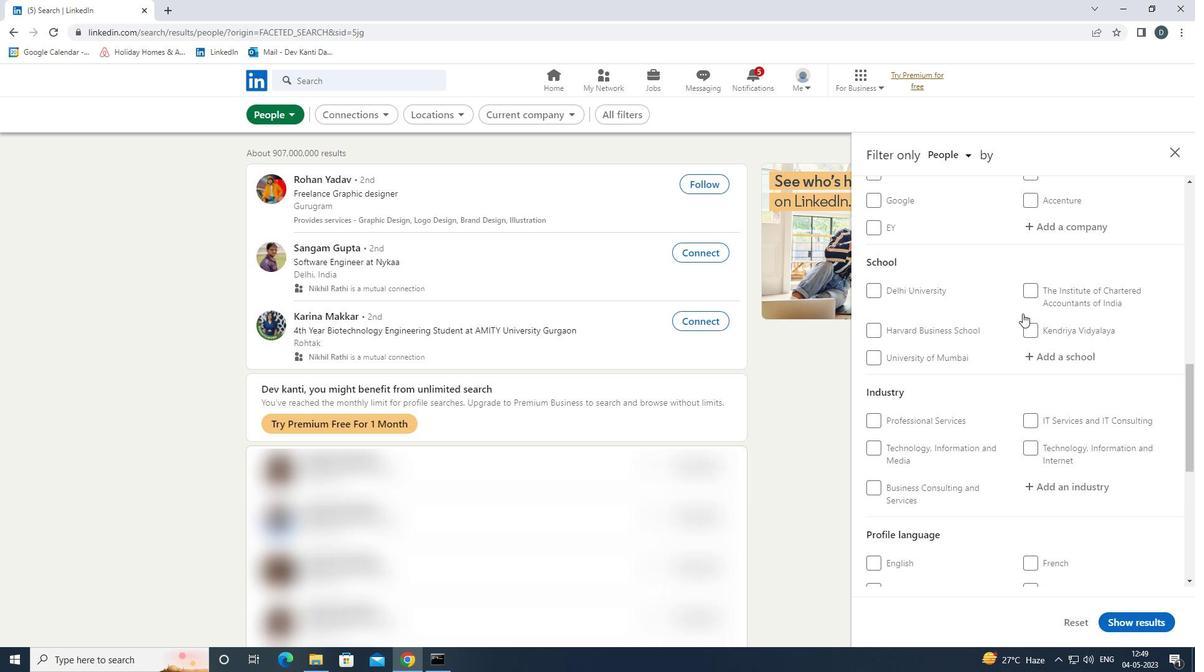 
Action: Mouse scrolled (1022, 313) with delta (0, 0)
Screenshot: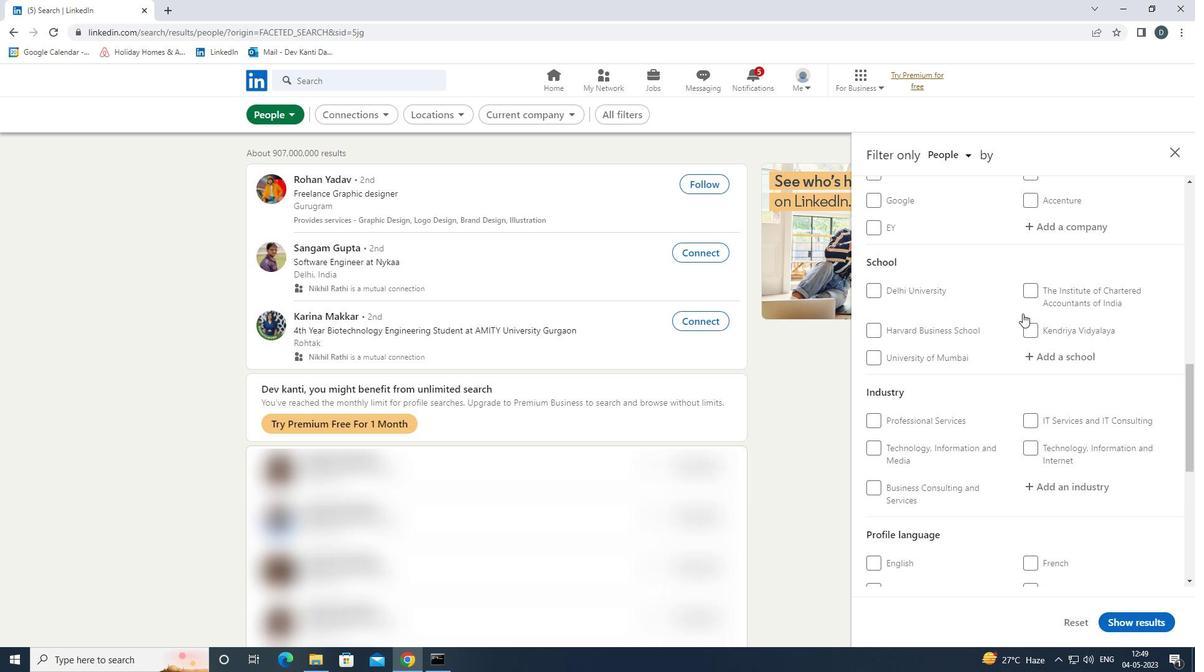 
Action: Mouse moved to (1034, 435)
Screenshot: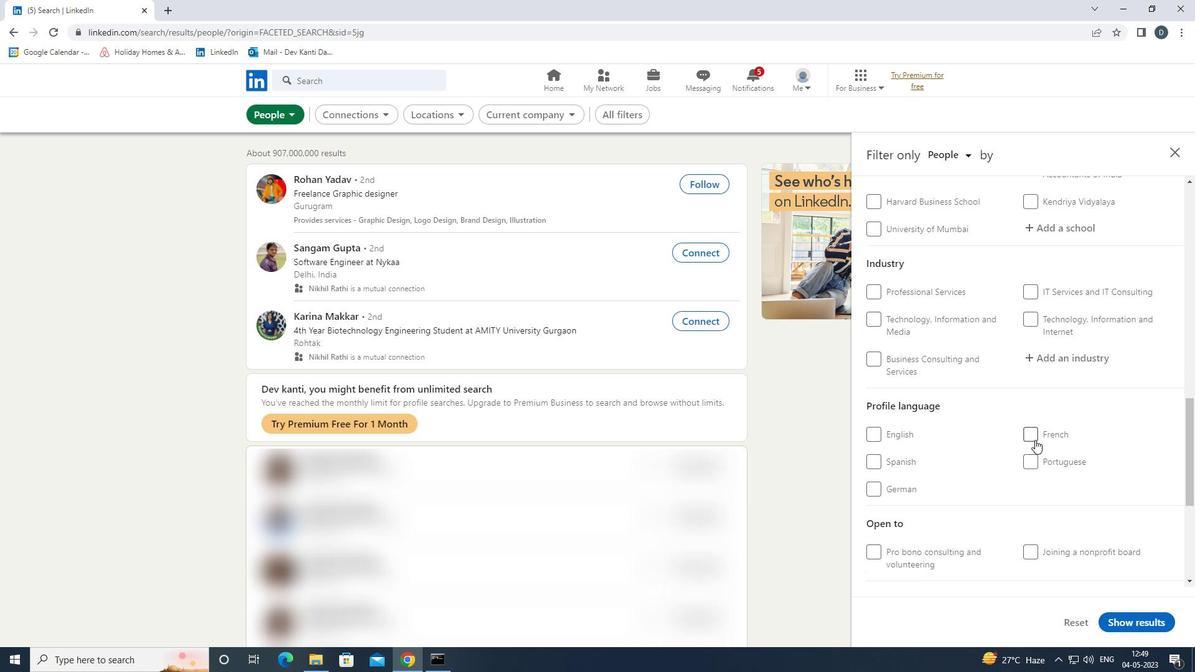 
Action: Mouse pressed left at (1034, 435)
Screenshot: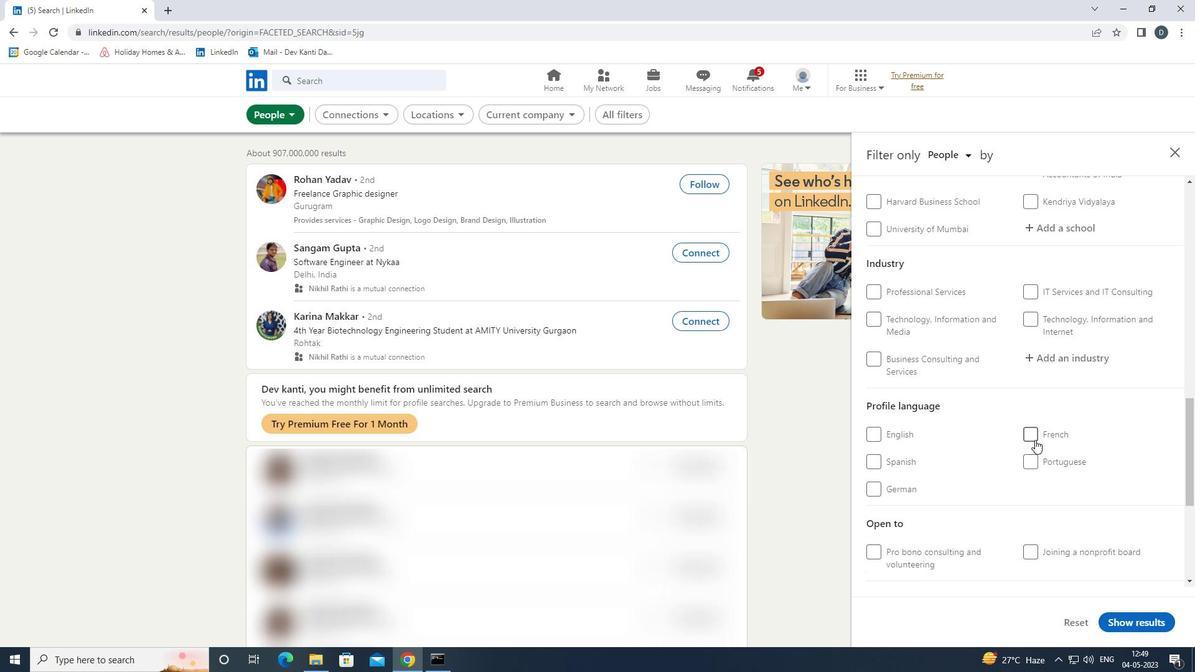 
Action: Mouse scrolled (1034, 435) with delta (0, 0)
Screenshot: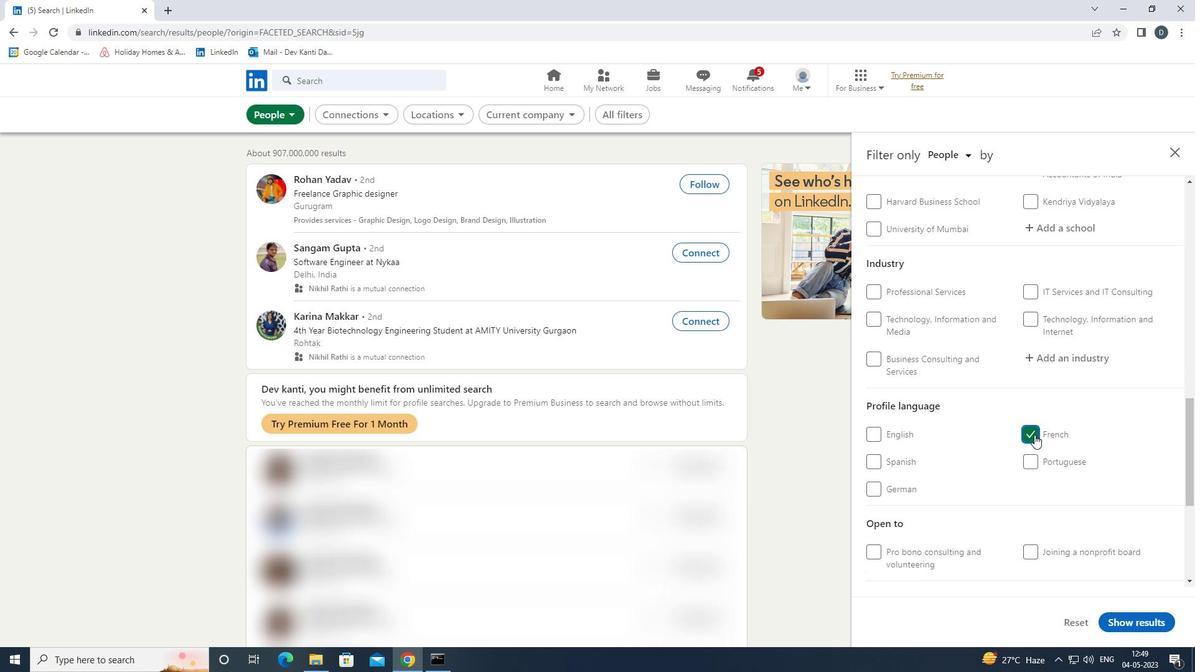 
Action: Mouse scrolled (1034, 435) with delta (0, 0)
Screenshot: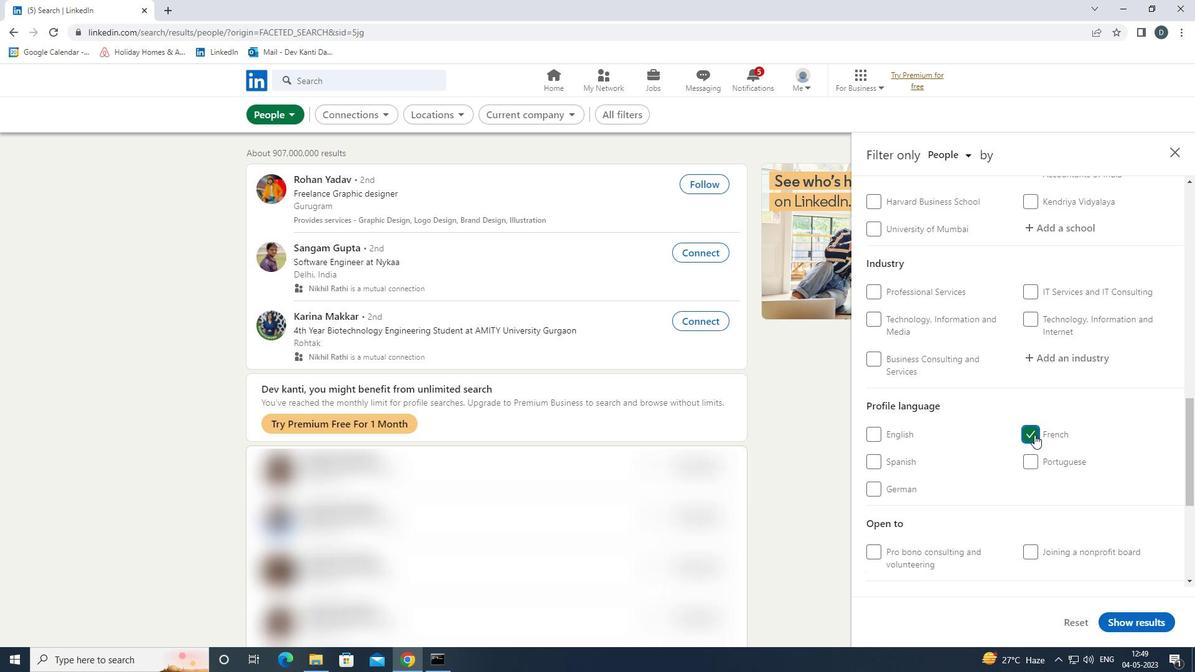 
Action: Mouse scrolled (1034, 435) with delta (0, 0)
Screenshot: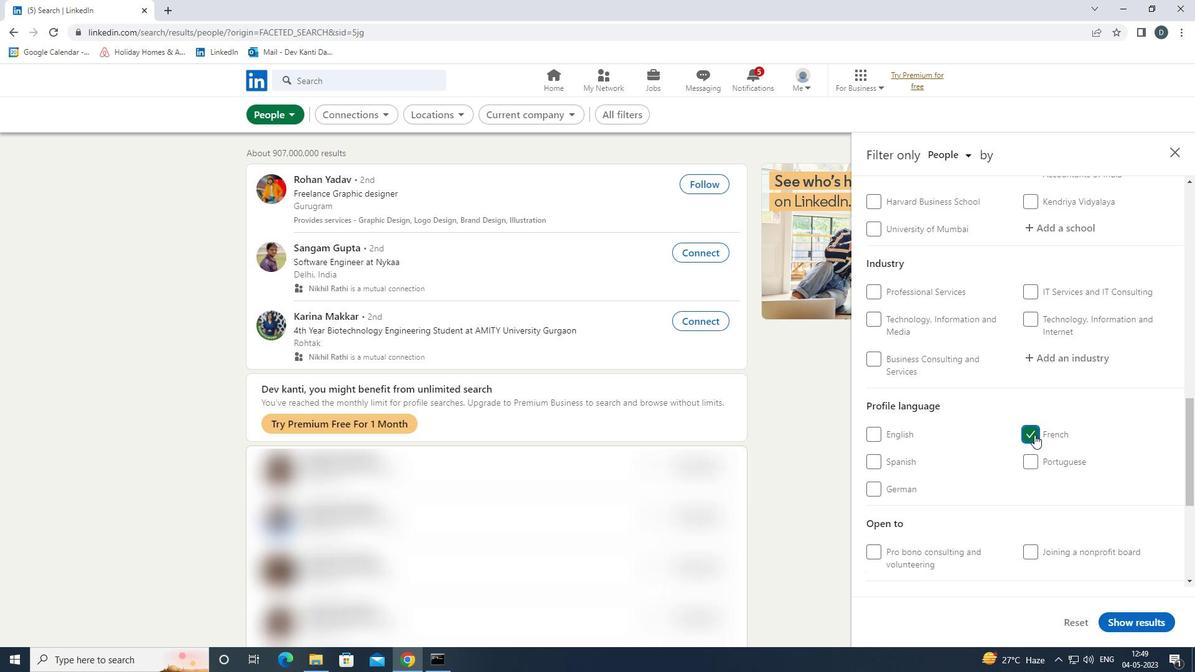 
Action: Mouse scrolled (1034, 435) with delta (0, 0)
Screenshot: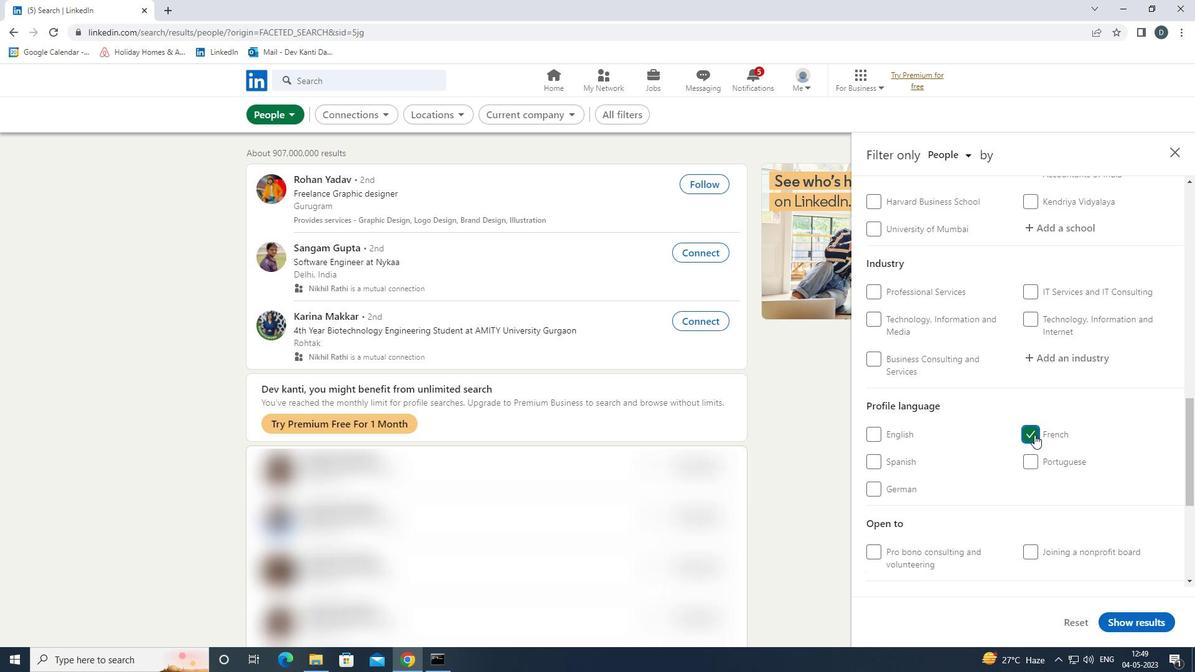 
Action: Mouse moved to (1034, 430)
Screenshot: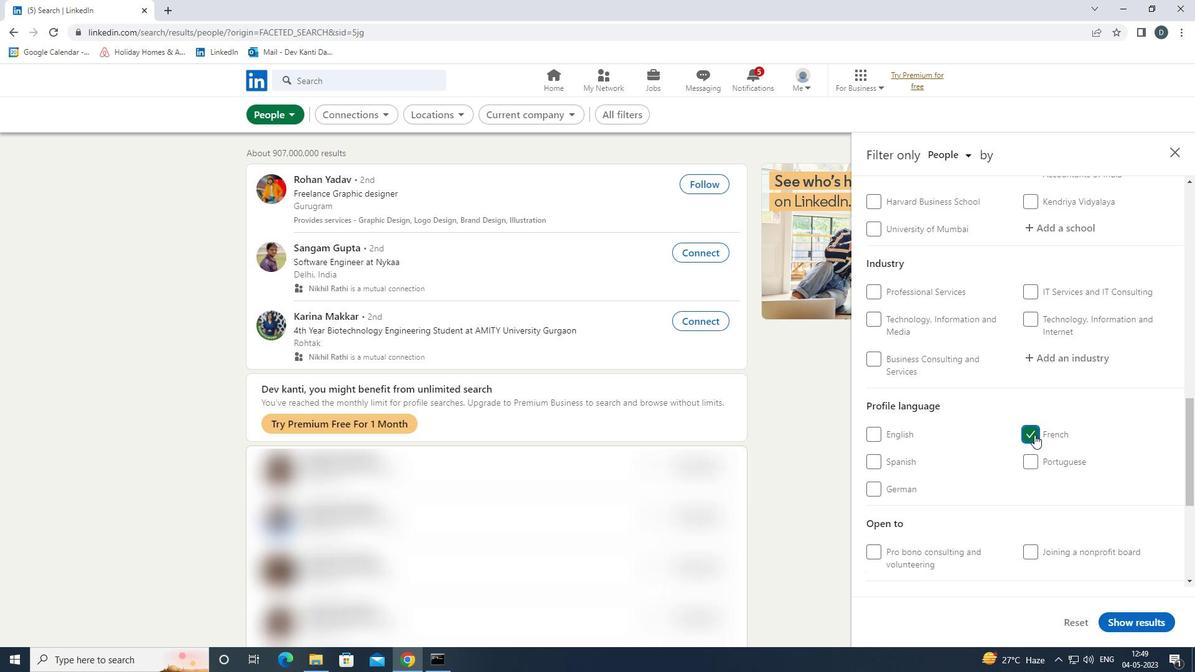 
Action: Mouse scrolled (1034, 431) with delta (0, 0)
Screenshot: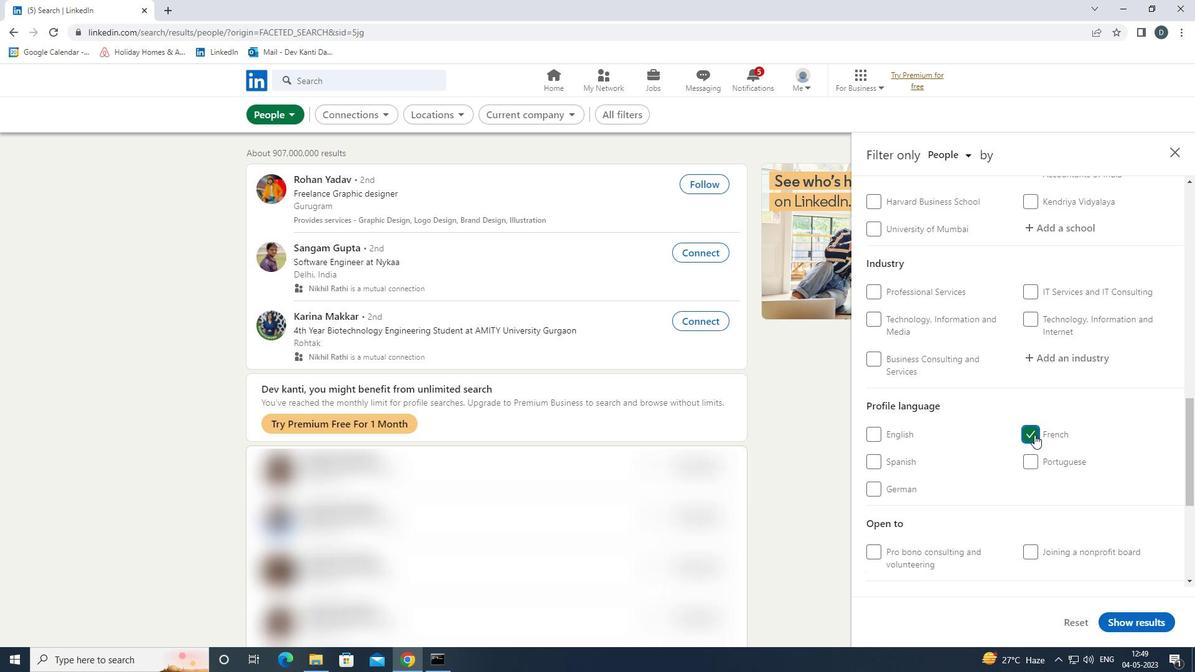 
Action: Mouse moved to (1032, 423)
Screenshot: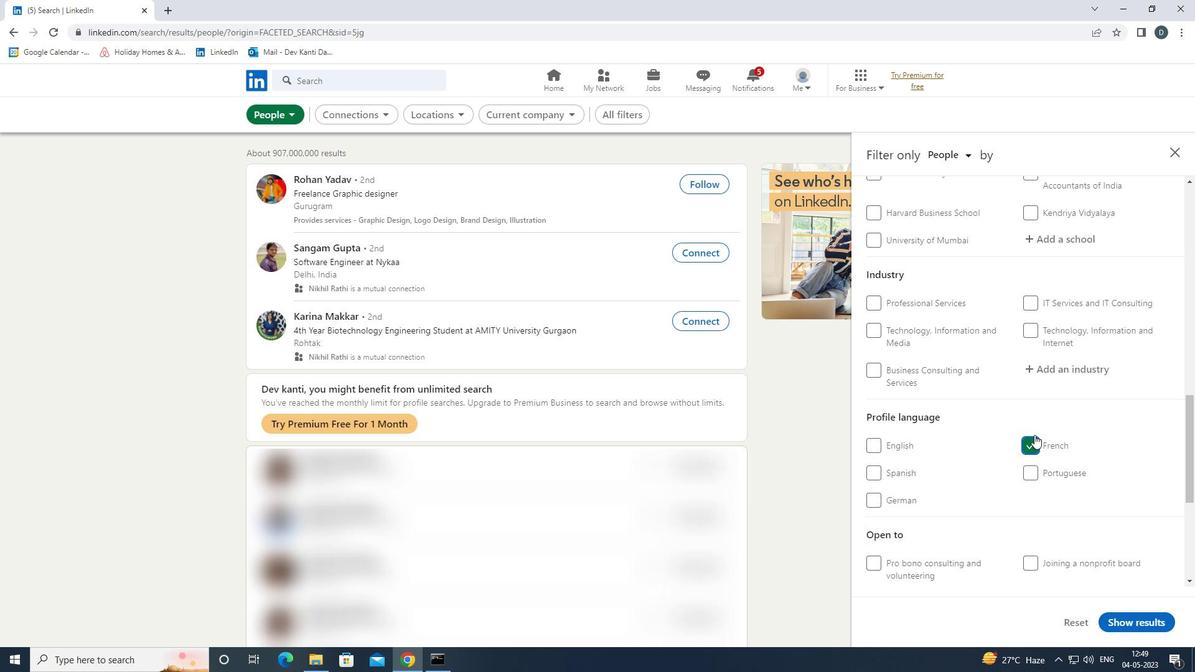 
Action: Mouse scrolled (1032, 424) with delta (0, 0)
Screenshot: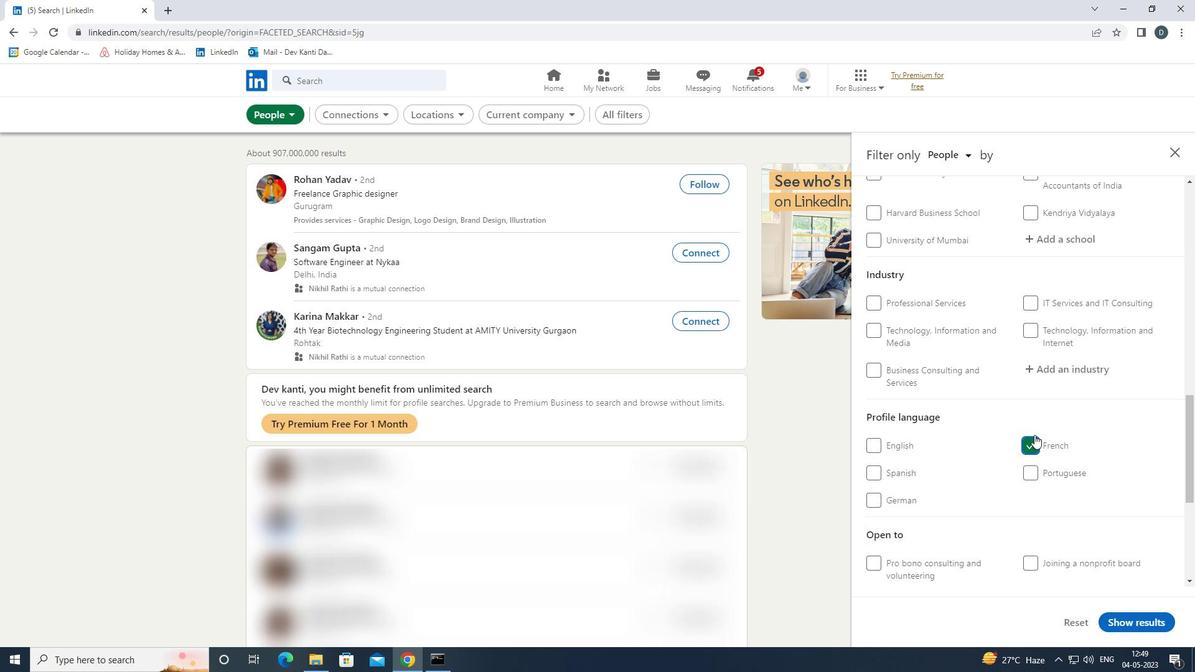 
Action: Mouse moved to (1064, 353)
Screenshot: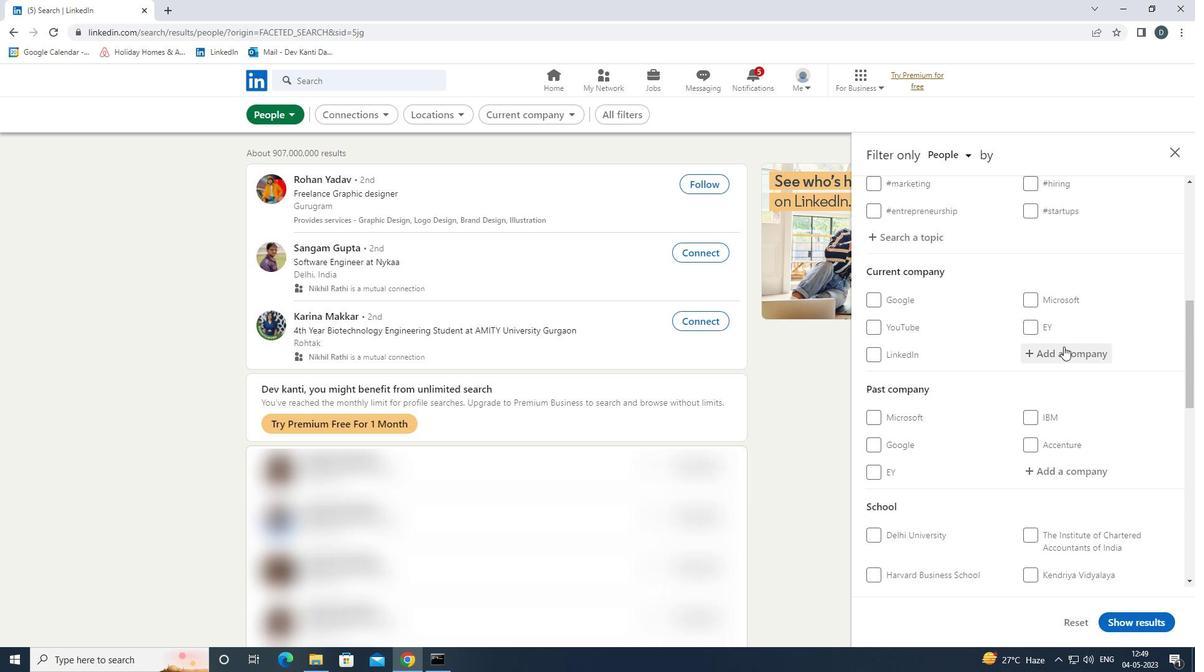 
Action: Mouse pressed left at (1064, 353)
Screenshot: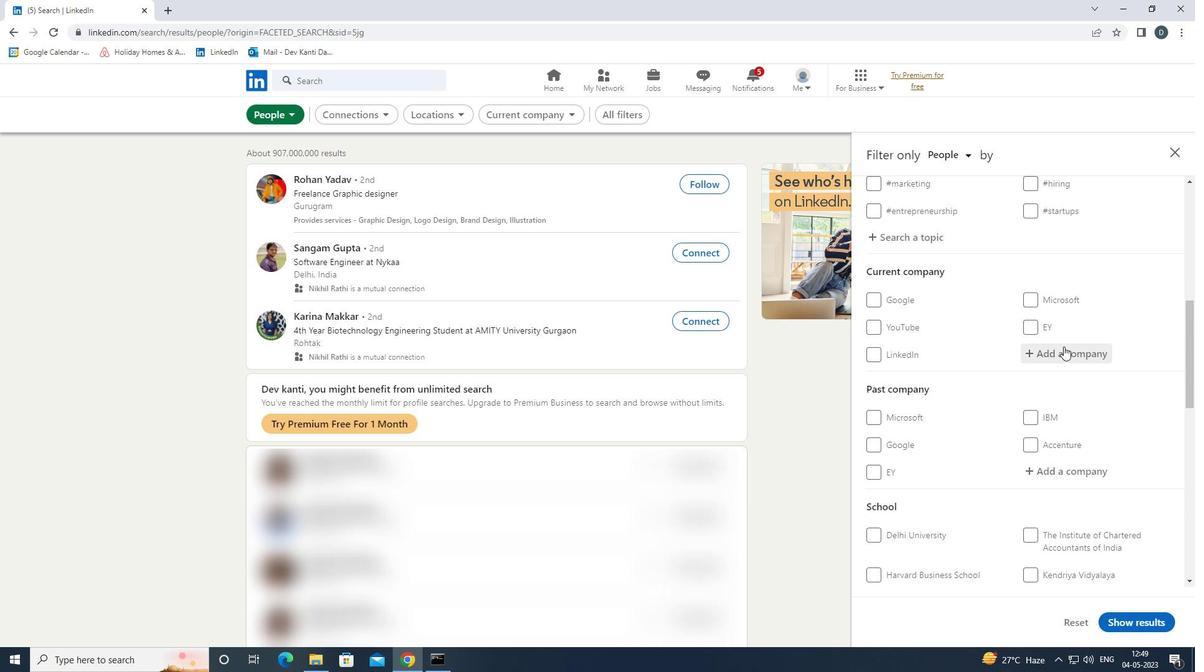 
Action: Mouse moved to (1020, 349)
Screenshot: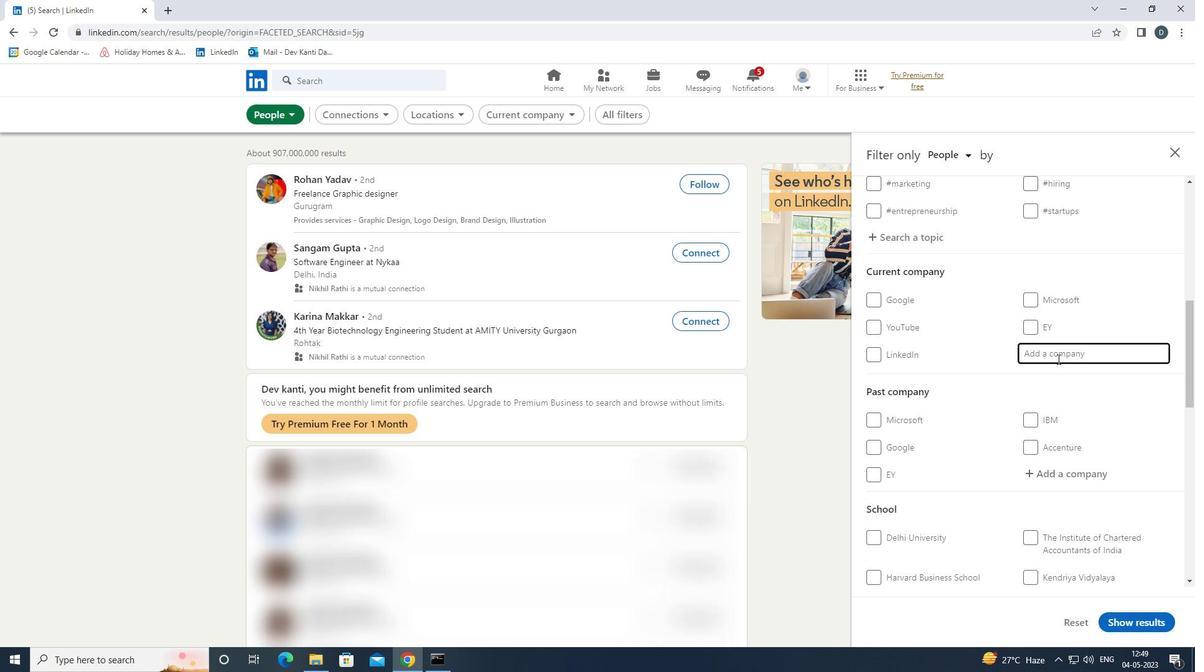 
Action: Key pressed <Key.shift><Key.shift><Key.shift><Key.shift>G<Key.space><Key.shift>R<Key.space><Key.shift><Key.shift><Key.shift><Key.shift><Key.shift><Key.down><Key.enter>
Screenshot: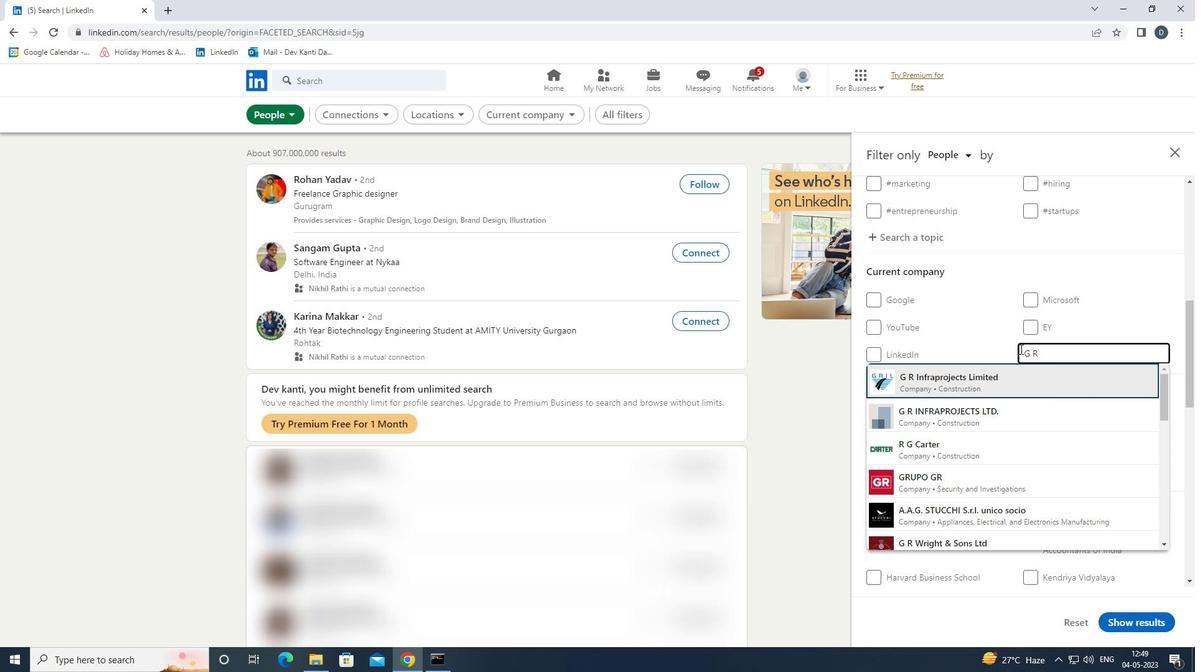 
Action: Mouse moved to (1019, 349)
Screenshot: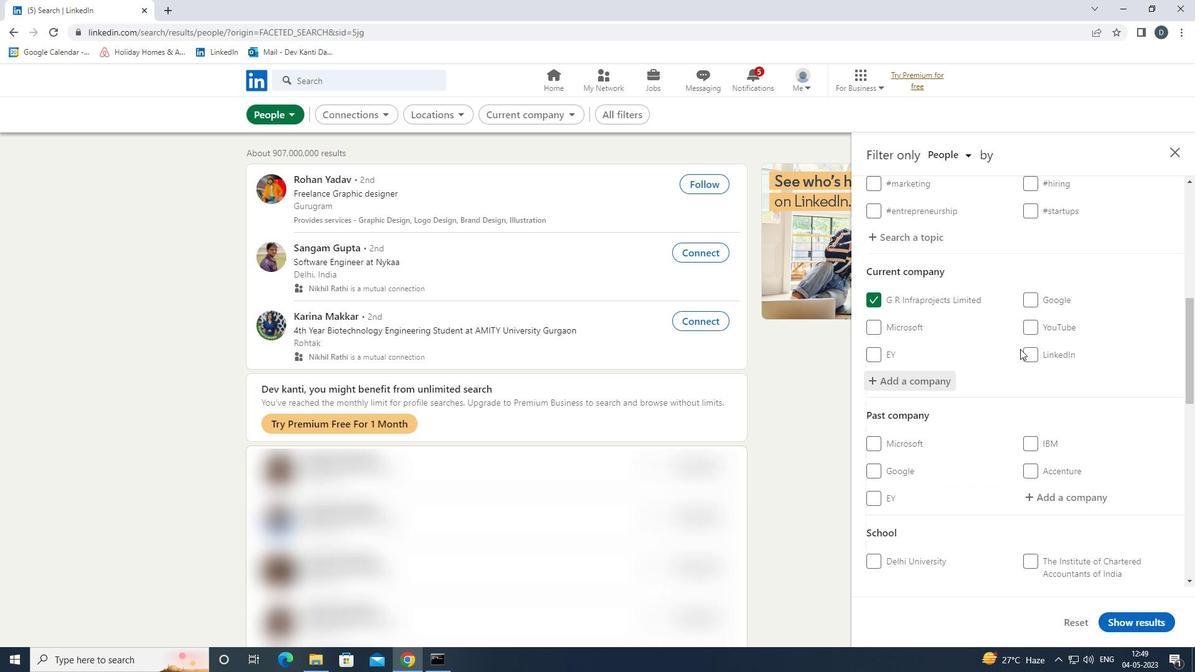 
Action: Mouse scrolled (1019, 348) with delta (0, 0)
Screenshot: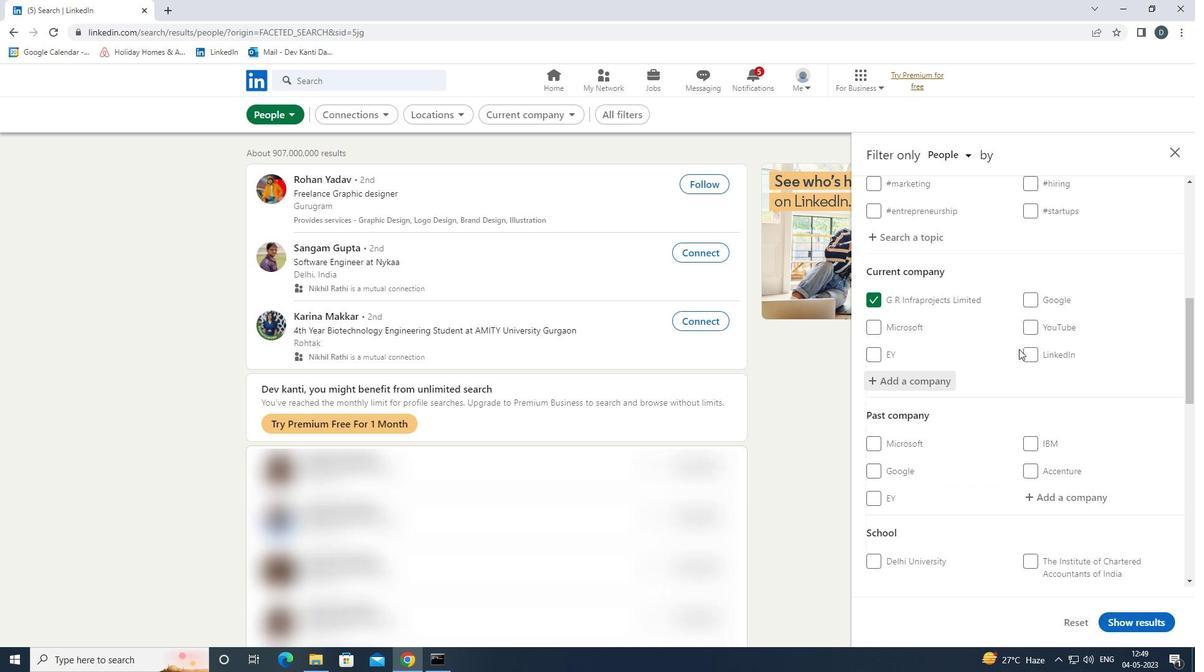 
Action: Mouse moved to (1019, 349)
Screenshot: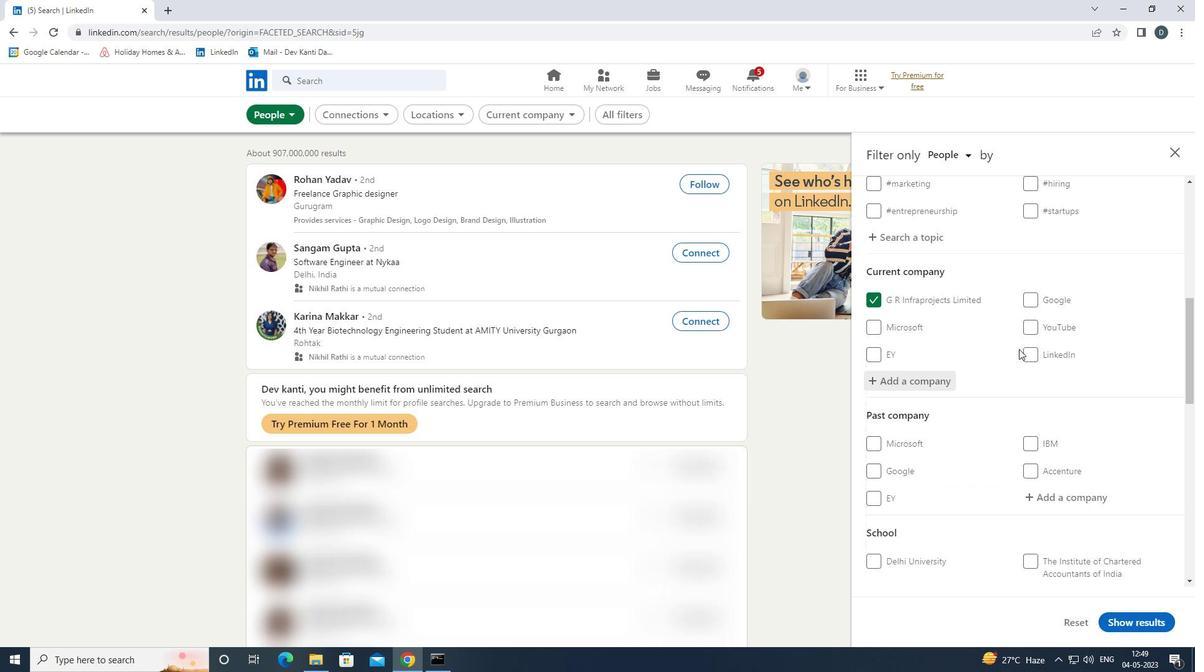 
Action: Mouse scrolled (1019, 348) with delta (0, 0)
Screenshot: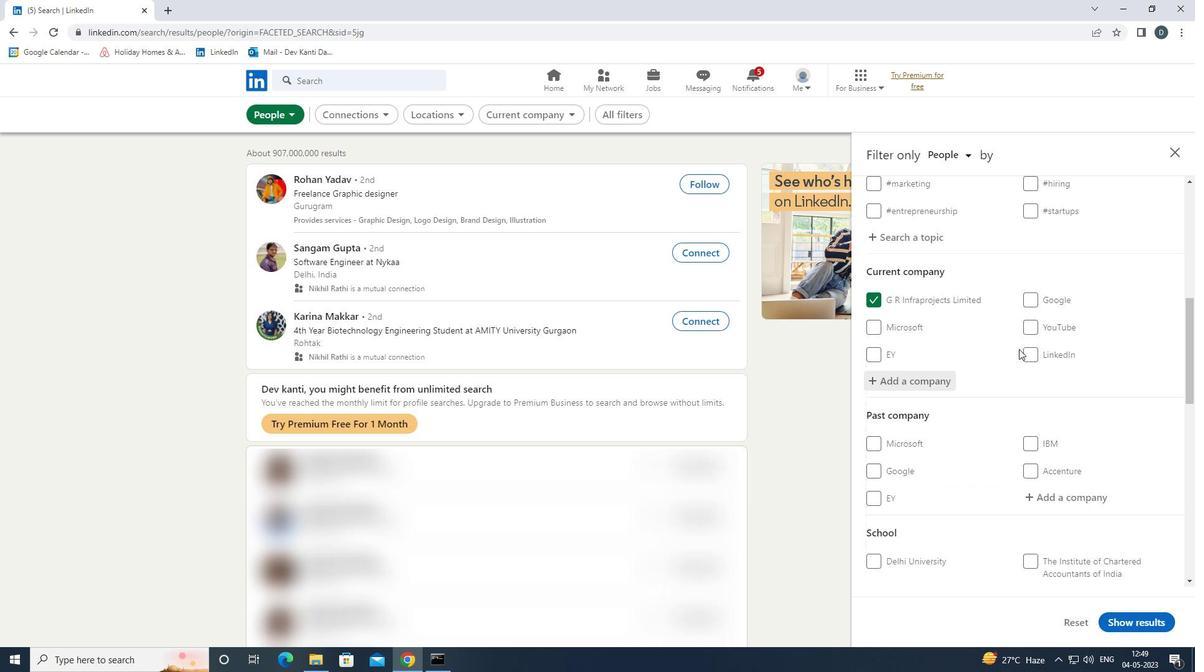 
Action: Mouse moved to (1019, 349)
Screenshot: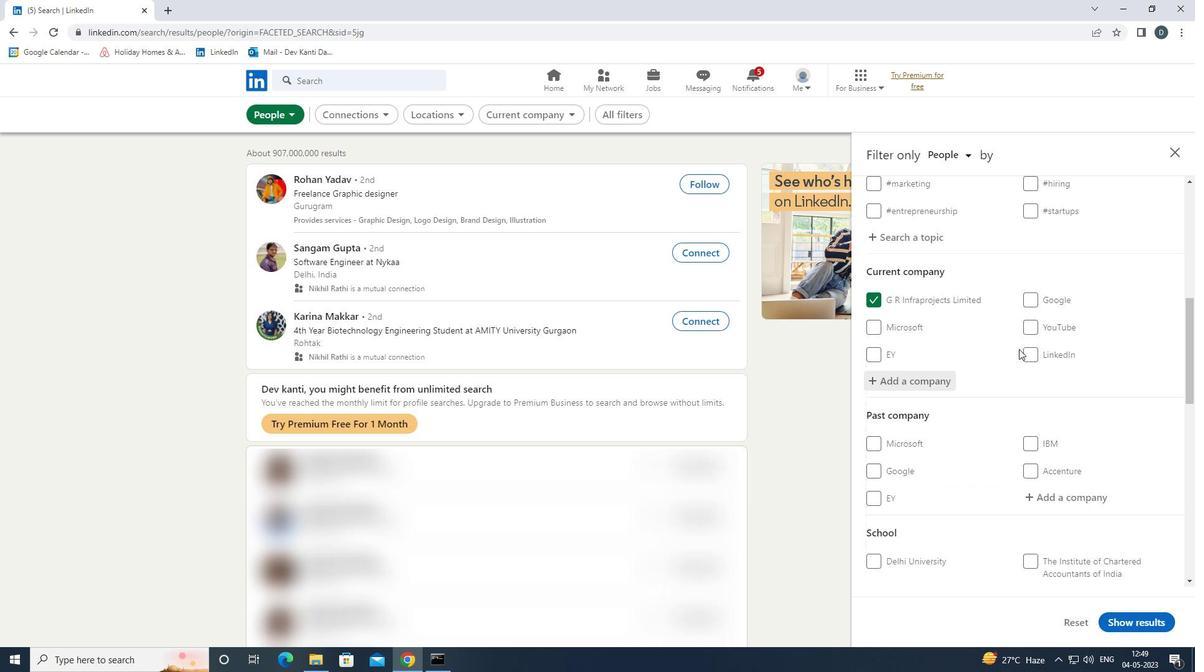 
Action: Mouse scrolled (1019, 348) with delta (0, 0)
Screenshot: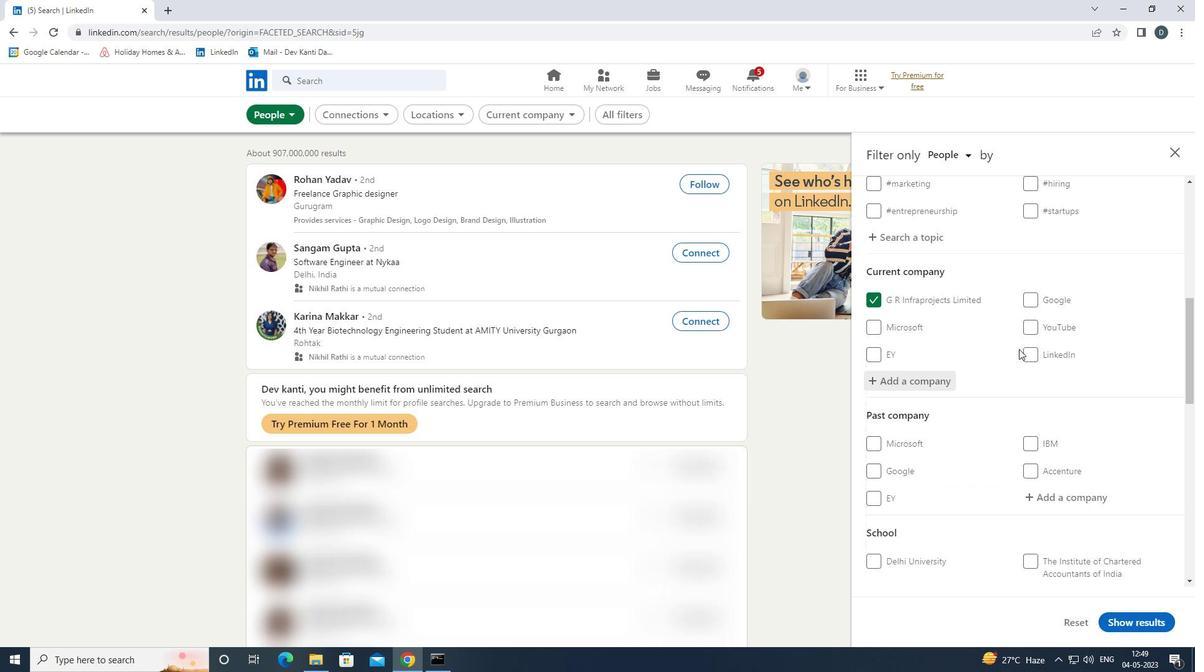 
Action: Mouse moved to (1057, 440)
Screenshot: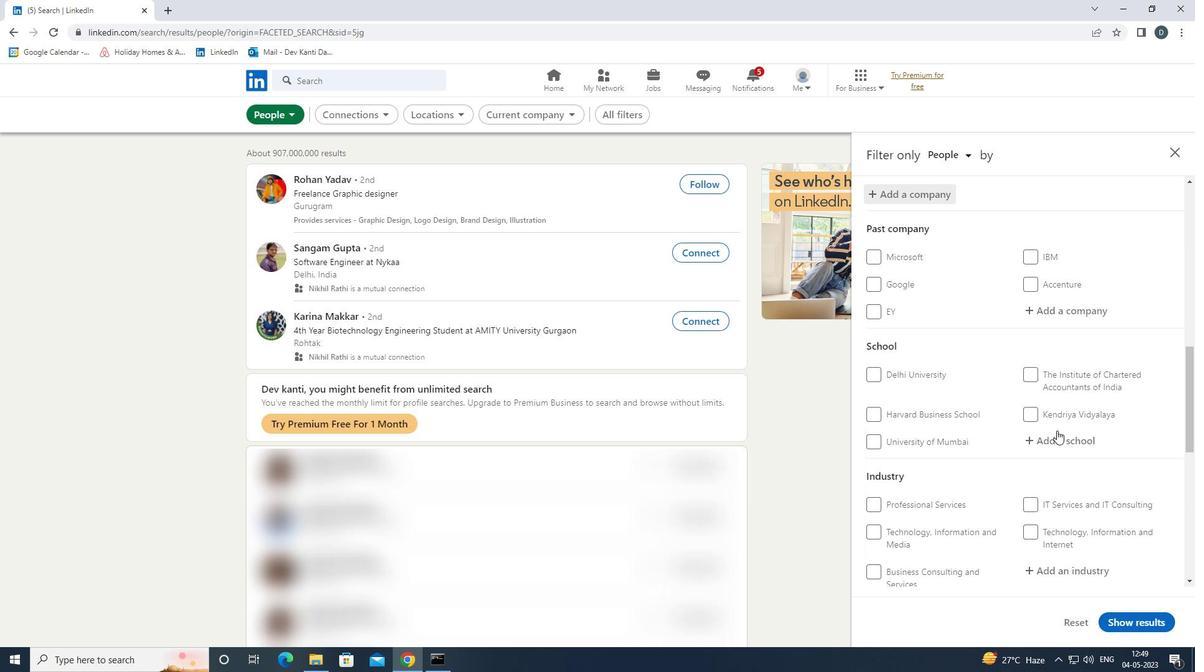 
Action: Mouse pressed left at (1057, 440)
Screenshot: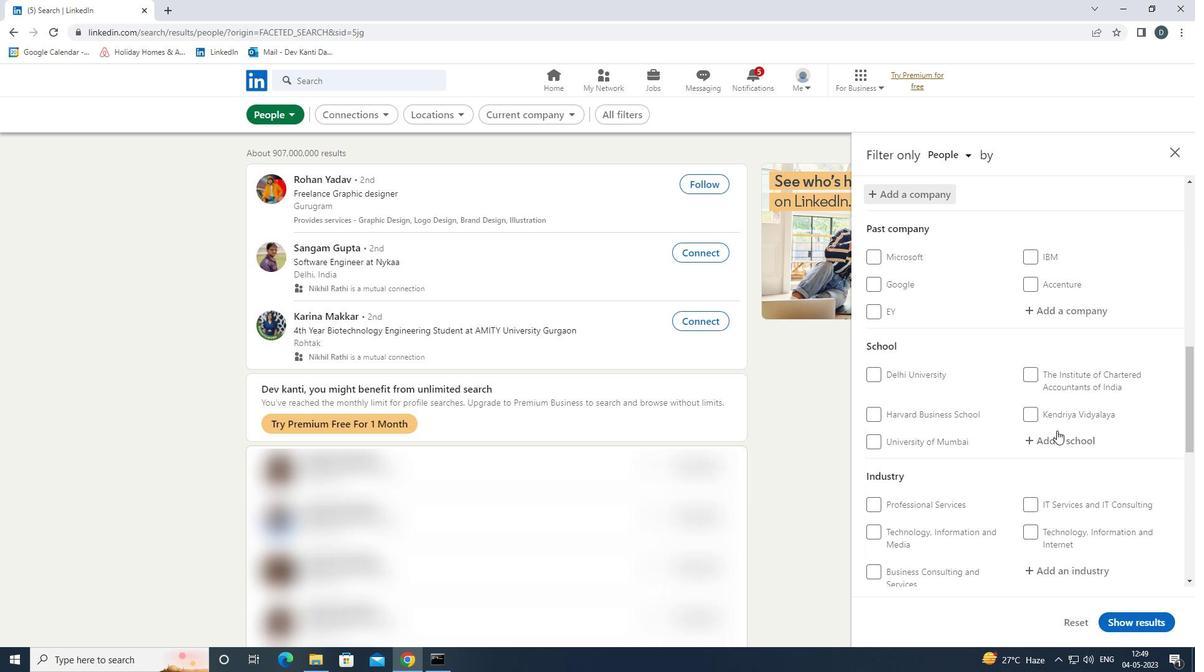 
Action: Mouse moved to (1052, 440)
Screenshot: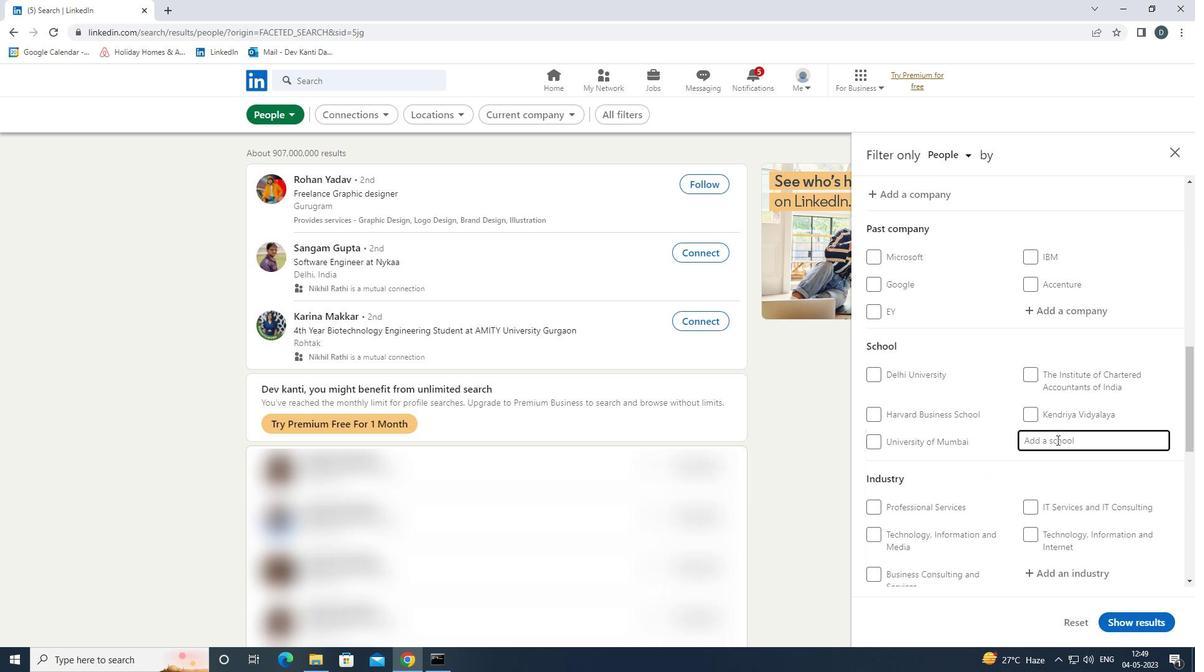 
Action: Key pressed <Key.shift>
Screenshot: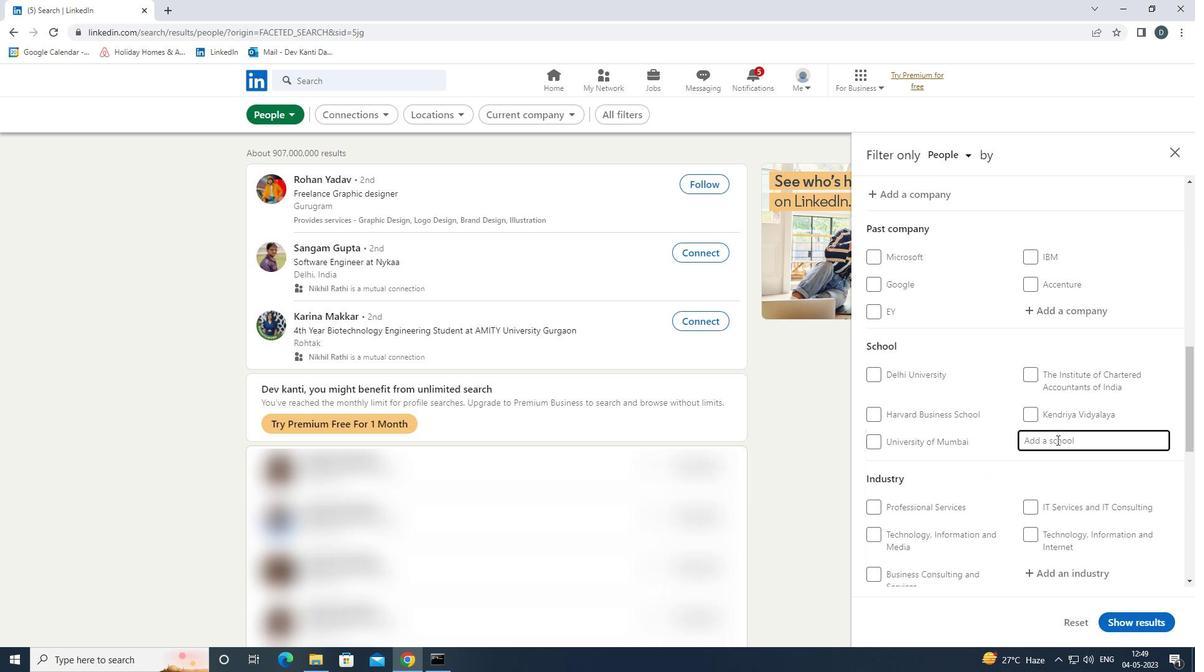 
Action: Mouse moved to (1041, 437)
Screenshot: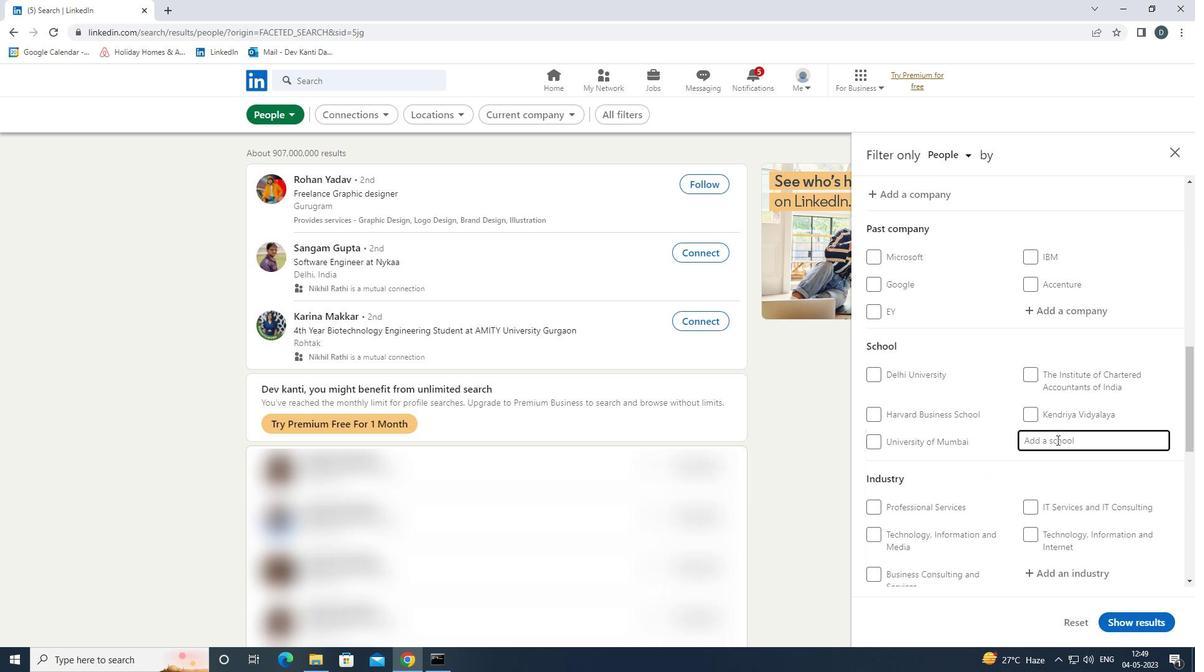 
Action: Key pressed <Key.shift><Key.shift><Key.shift><Key.shift><Key.shift><Key.shift><Key.shift><Key.shift><Key.shift><Key.shift><Key.shift>NARAYANA
Screenshot: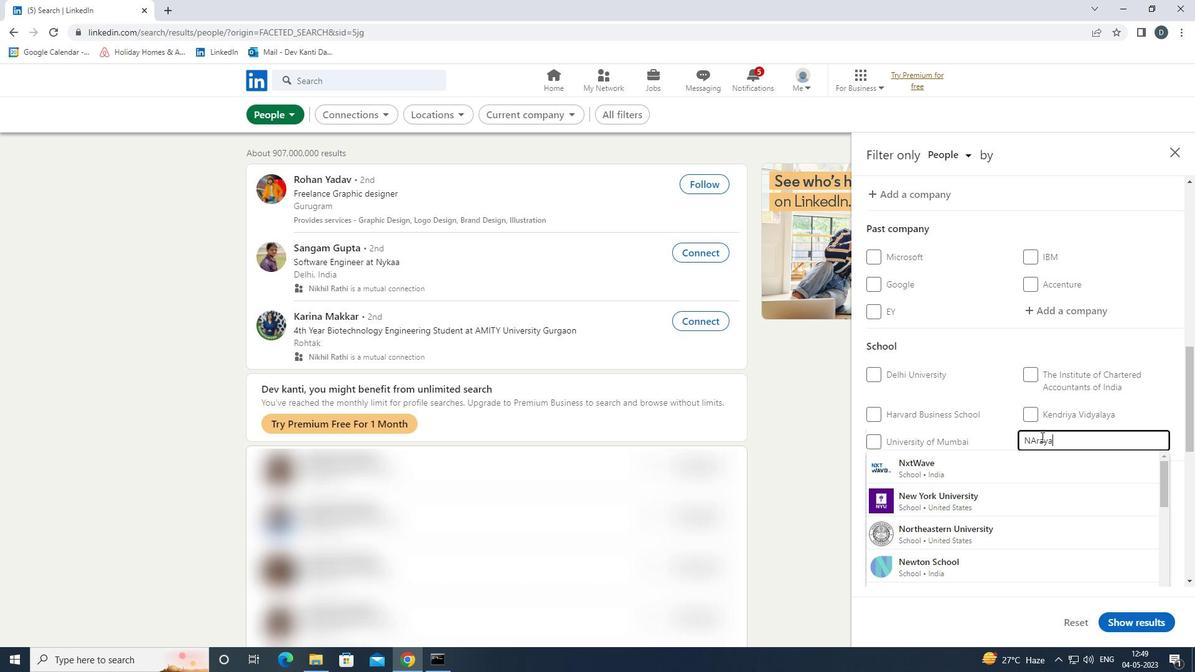 
Action: Mouse moved to (1040, 437)
Screenshot: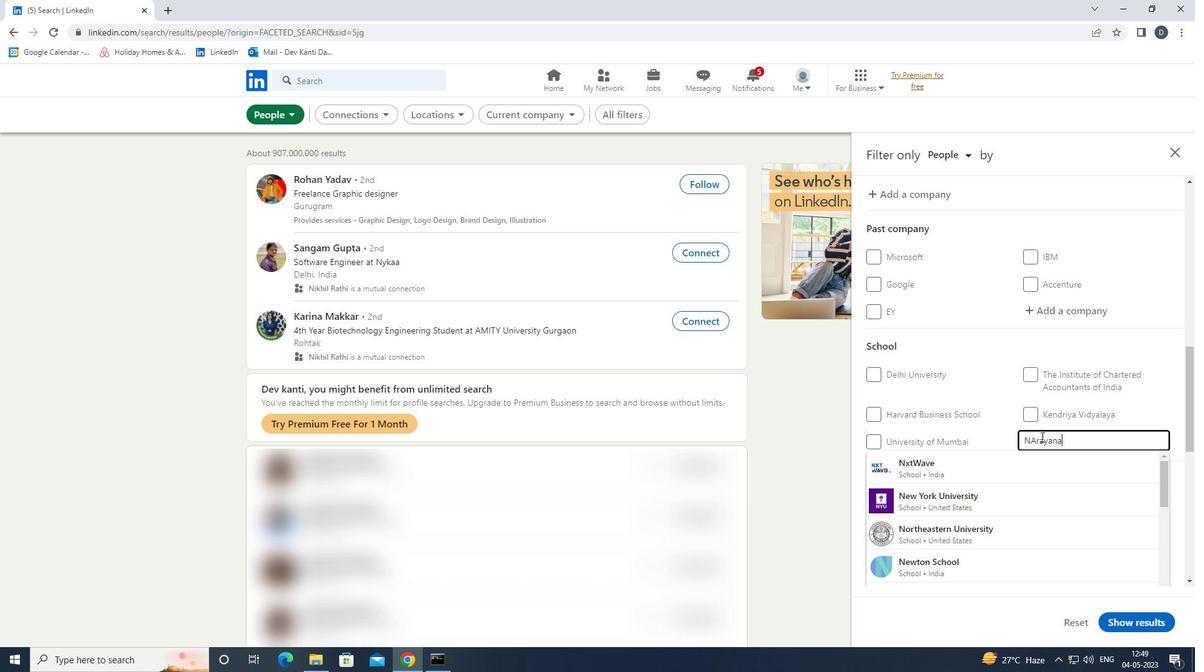 
Action: Key pressed <Key.down><Key.enter>
Screenshot: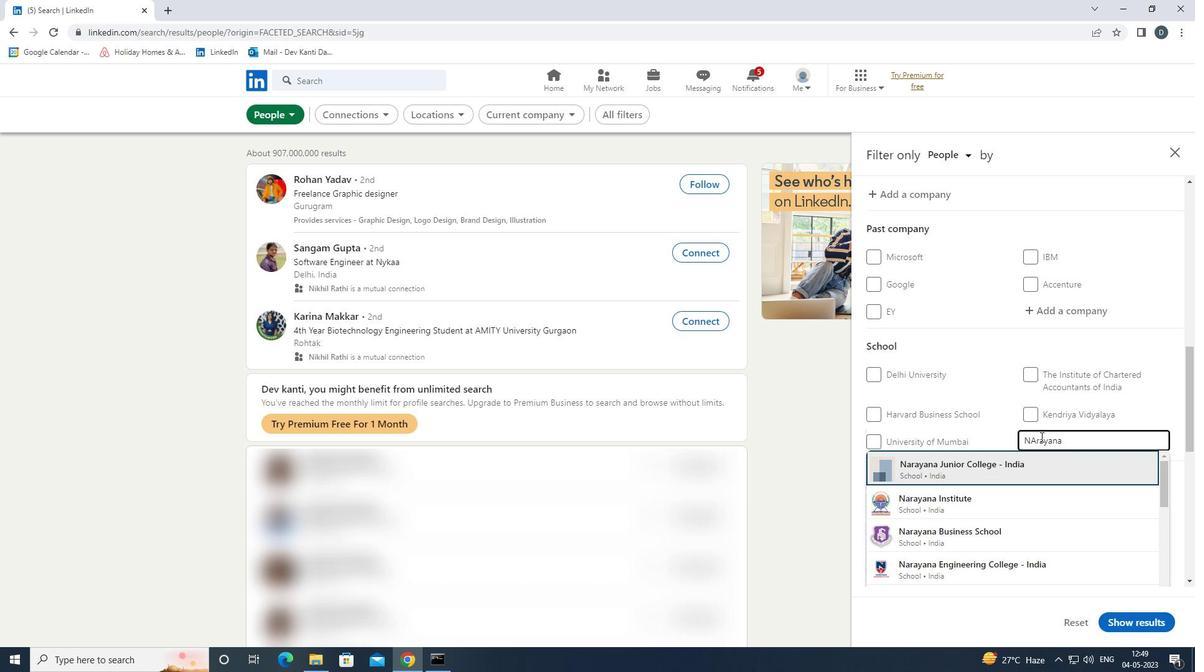 
Action: Mouse moved to (1023, 480)
Screenshot: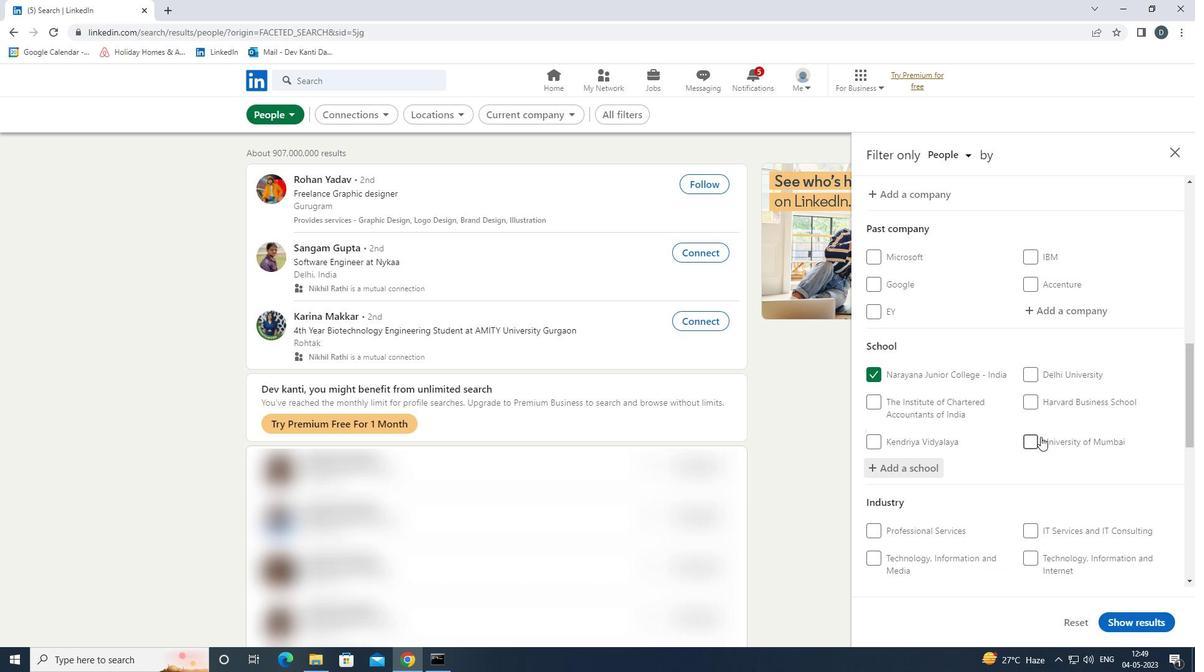 
Action: Mouse scrolled (1023, 479) with delta (0, 0)
Screenshot: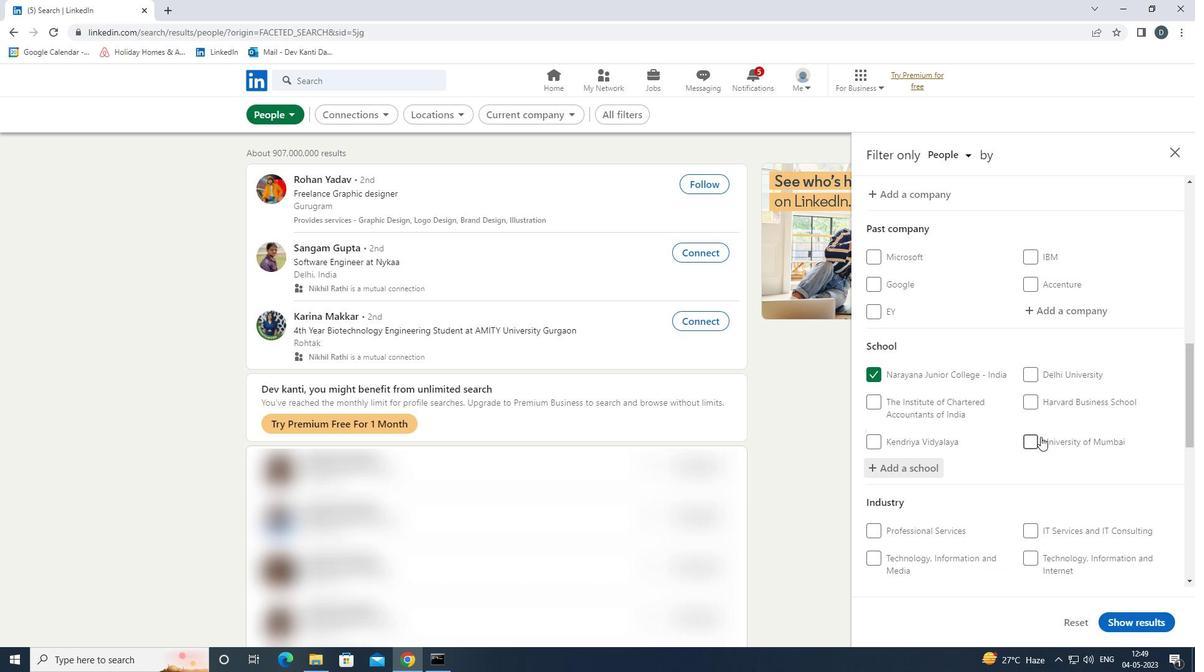 
Action: Mouse moved to (1023, 501)
Screenshot: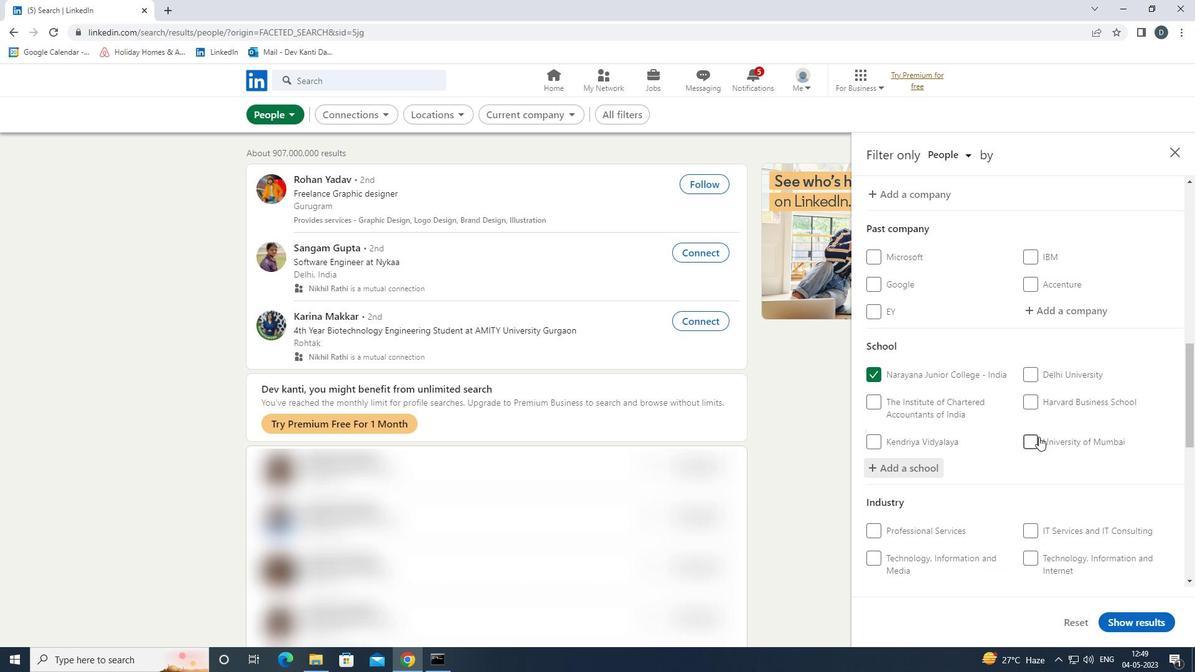 
Action: Mouse scrolled (1023, 500) with delta (0, 0)
Screenshot: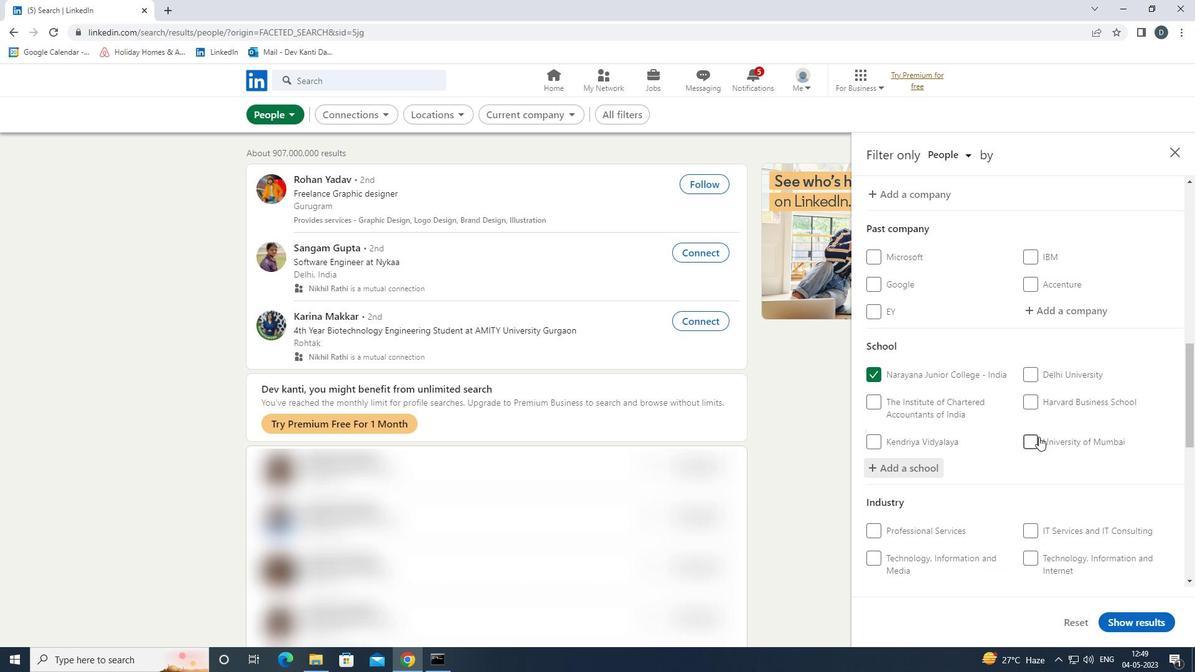 
Action: Mouse moved to (1022, 503)
Screenshot: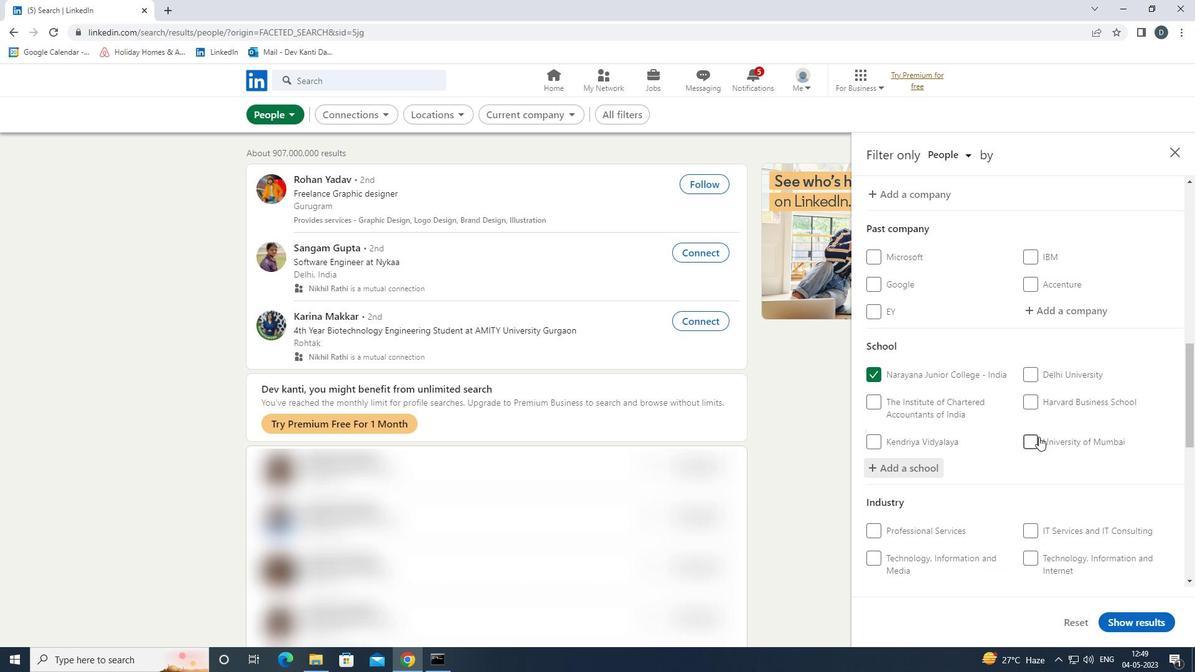 
Action: Mouse scrolled (1022, 503) with delta (0, 0)
Screenshot: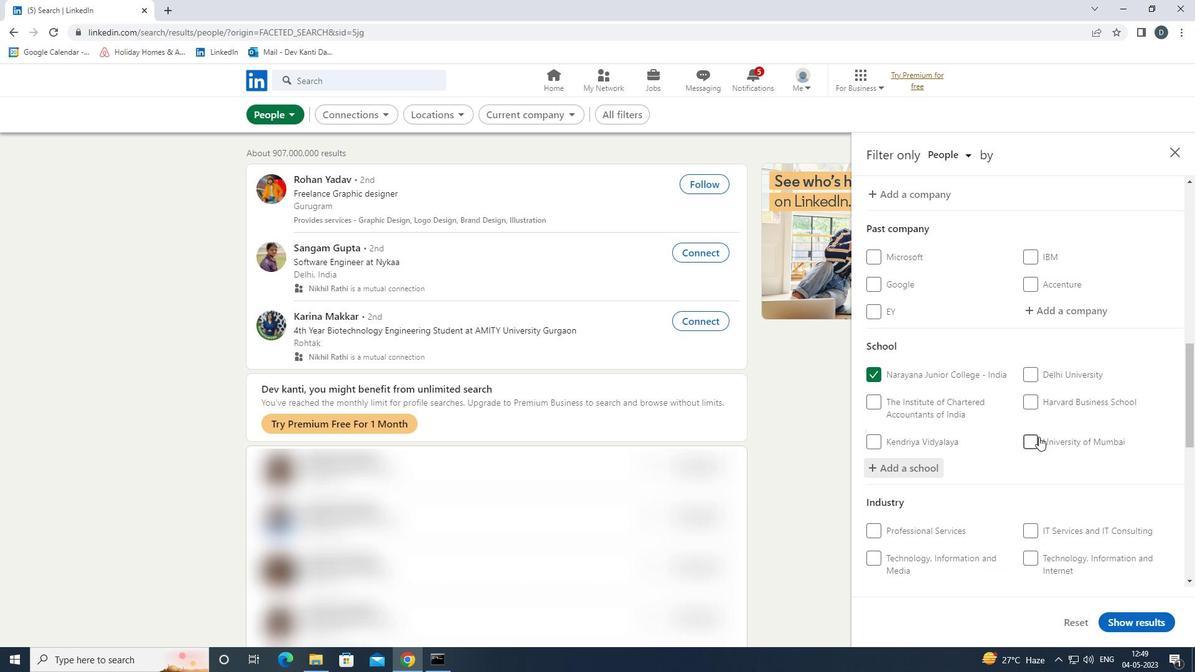 
Action: Mouse moved to (1073, 418)
Screenshot: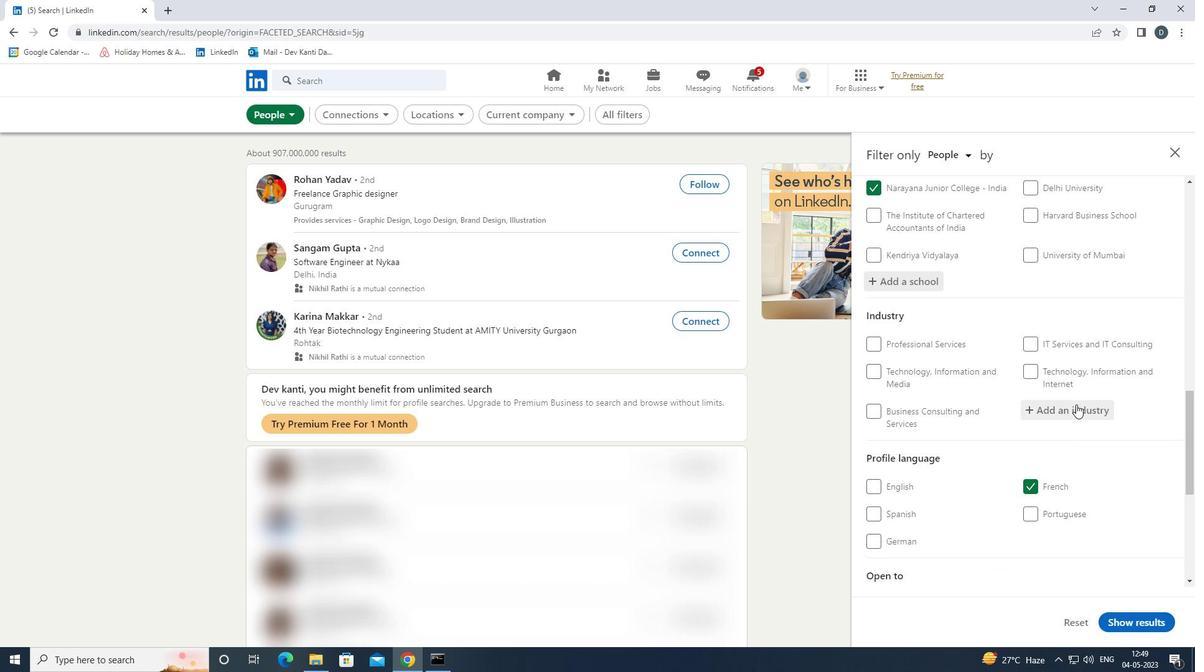 
Action: Mouse pressed left at (1073, 418)
Screenshot: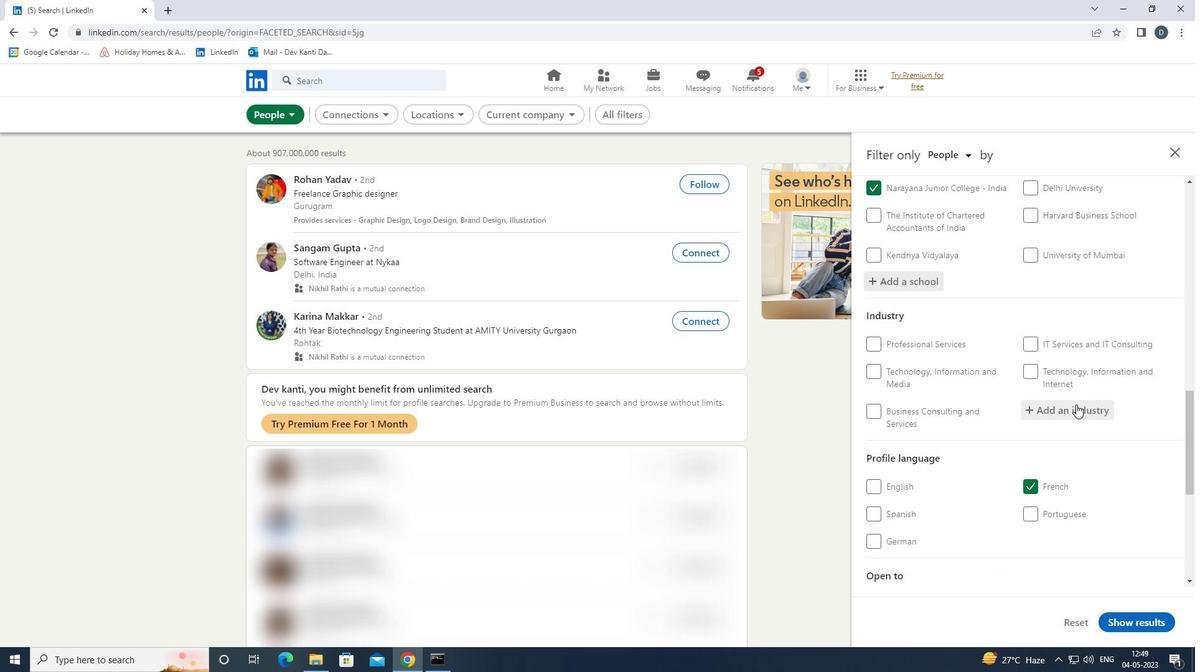 
Action: Mouse moved to (1017, 400)
Screenshot: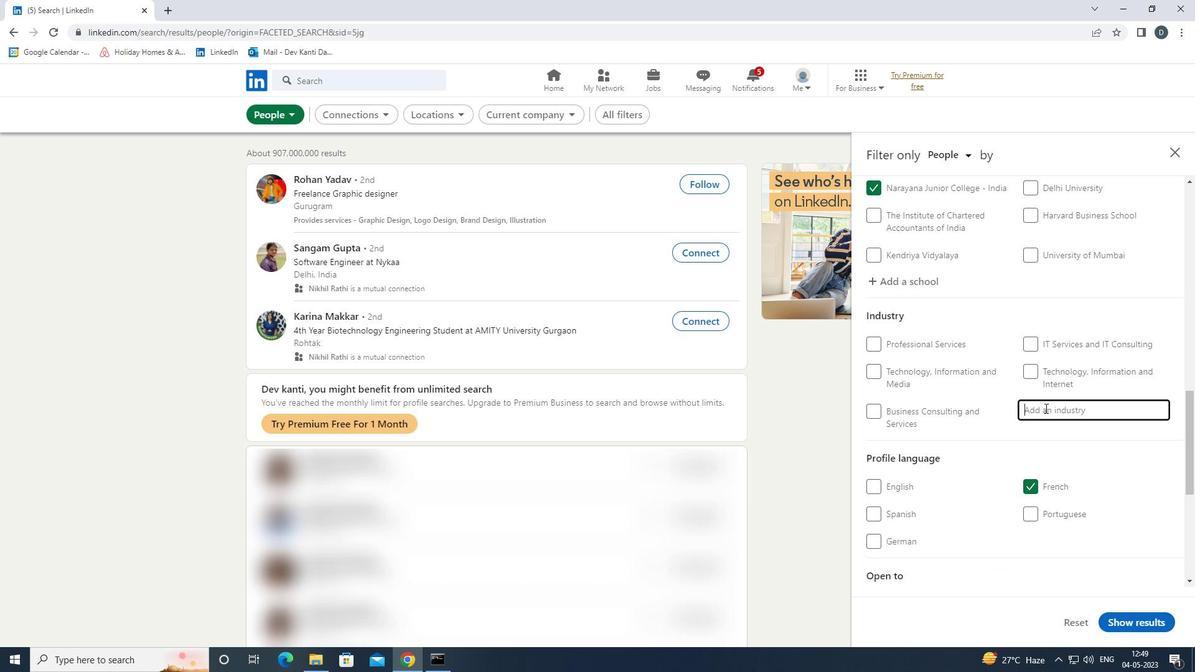
Action: Key pressed <Key.shift>BOOK<Key.space><Key.shift>AN<Key.space><Key.shift><Key.shift><Key.shift><Key.shift><Key.shift><Key.backspace>D<Key.space><Key.down><Key.enter><Key.down><Key.down><Key.down><Key.down><Key.enter>
Screenshot: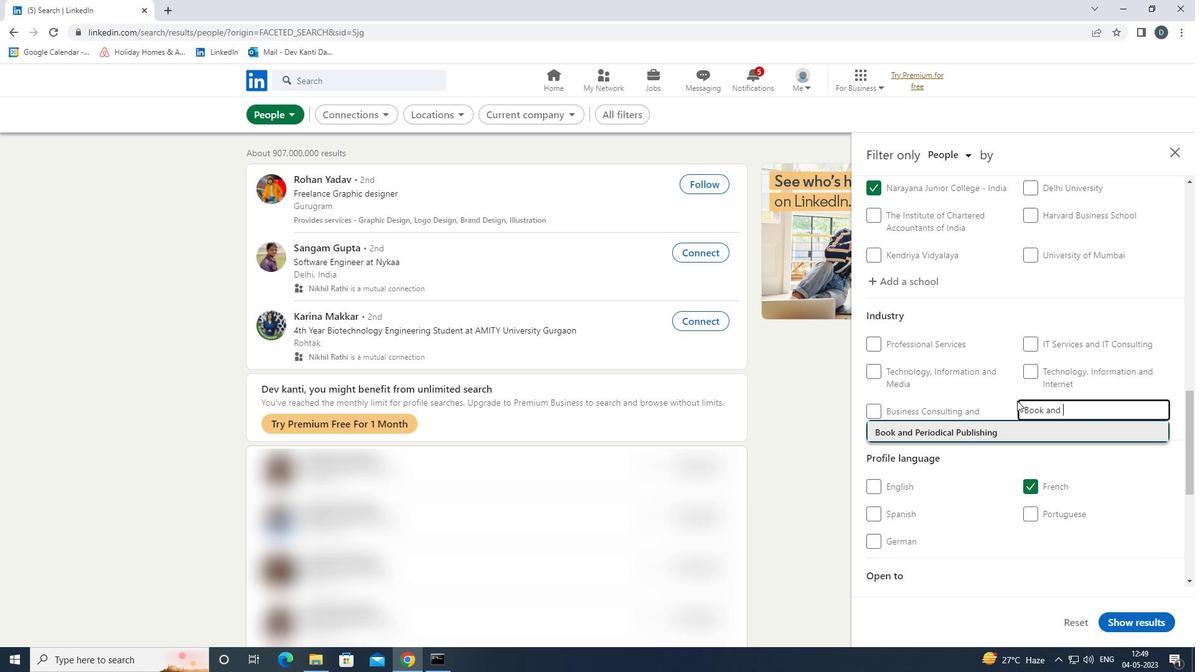 
Action: Mouse moved to (1042, 326)
Screenshot: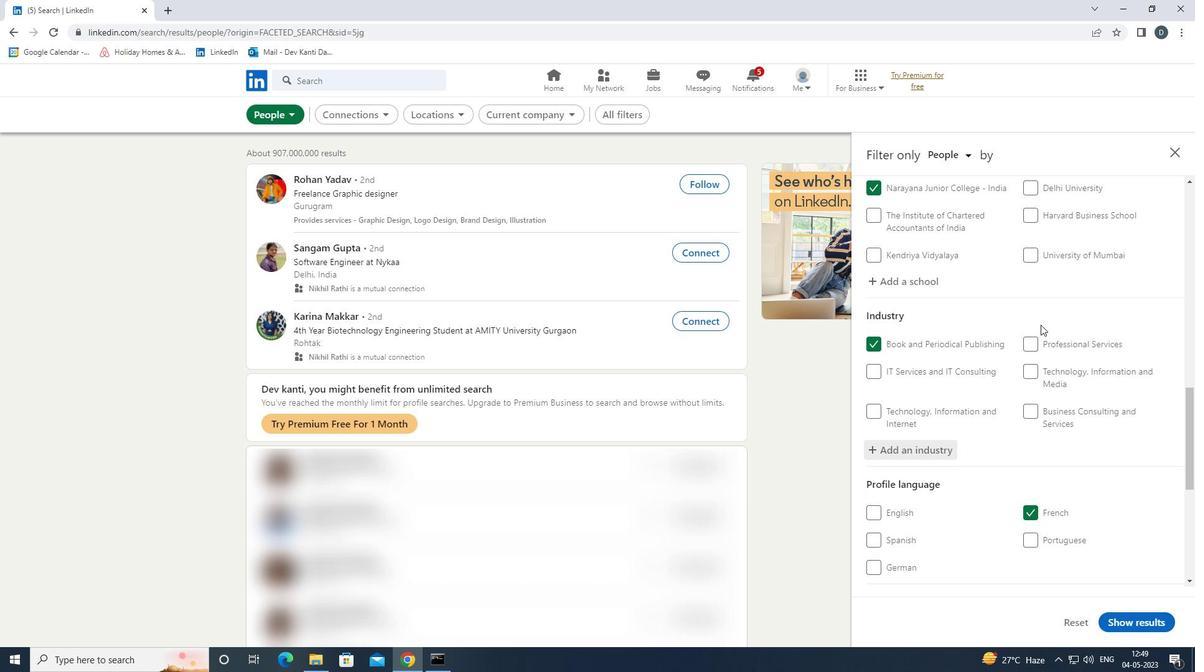 
Action: Mouse scrolled (1042, 326) with delta (0, 0)
Screenshot: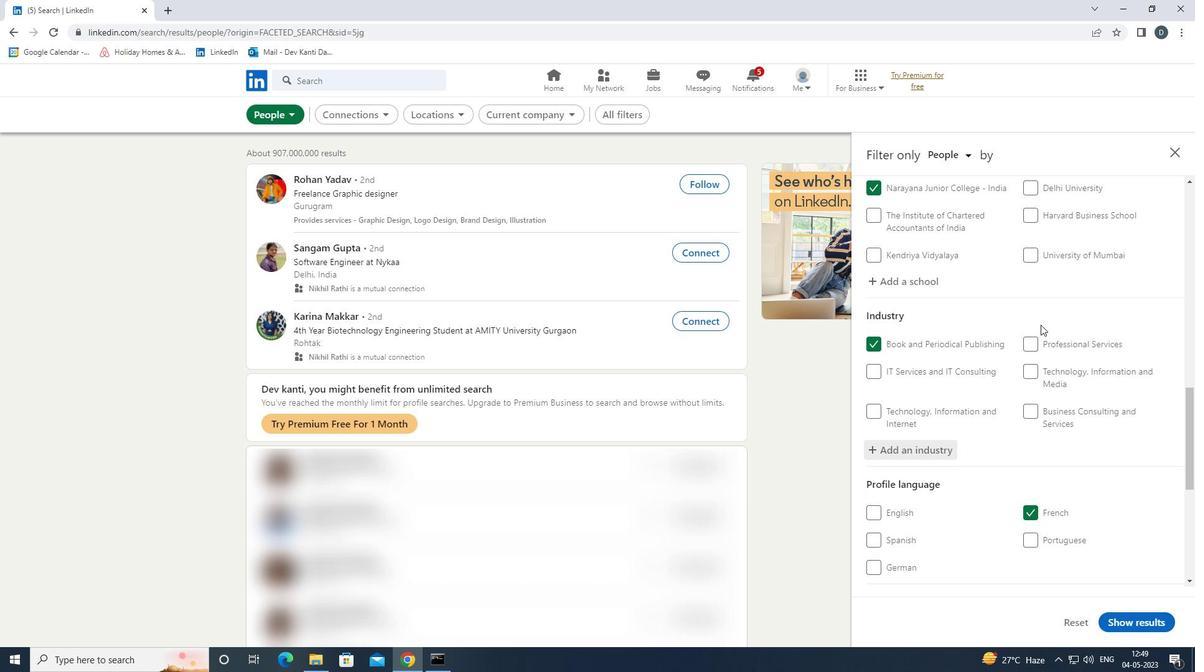 
Action: Mouse moved to (1045, 329)
Screenshot: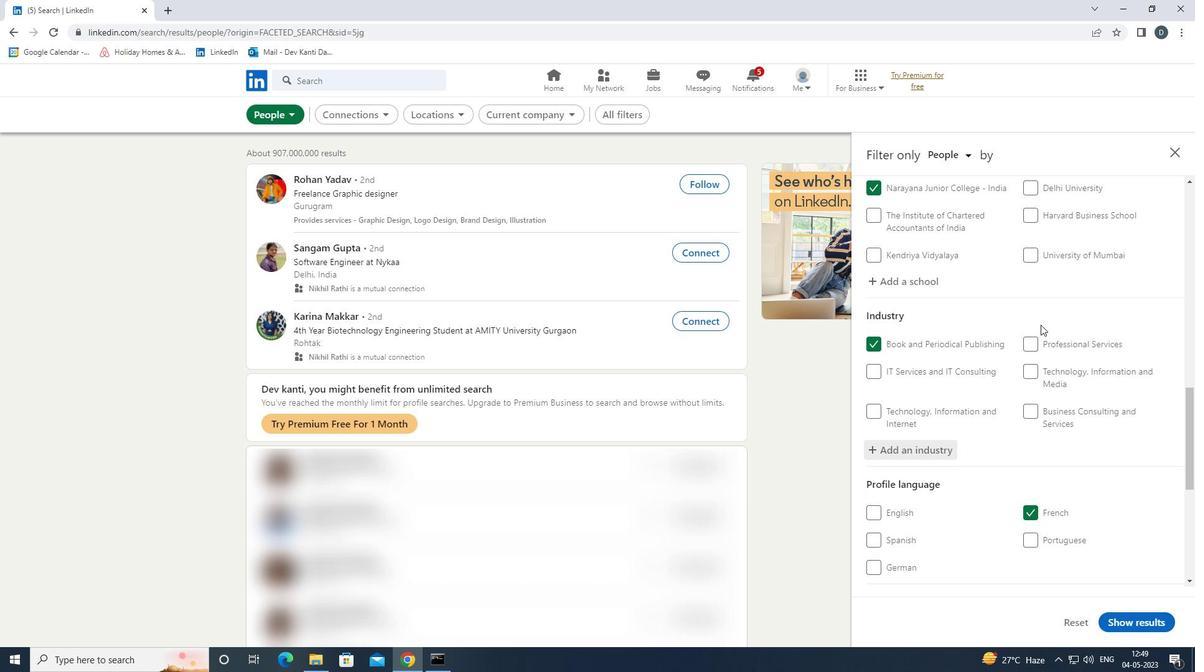 
Action: Mouse scrolled (1045, 329) with delta (0, 0)
Screenshot: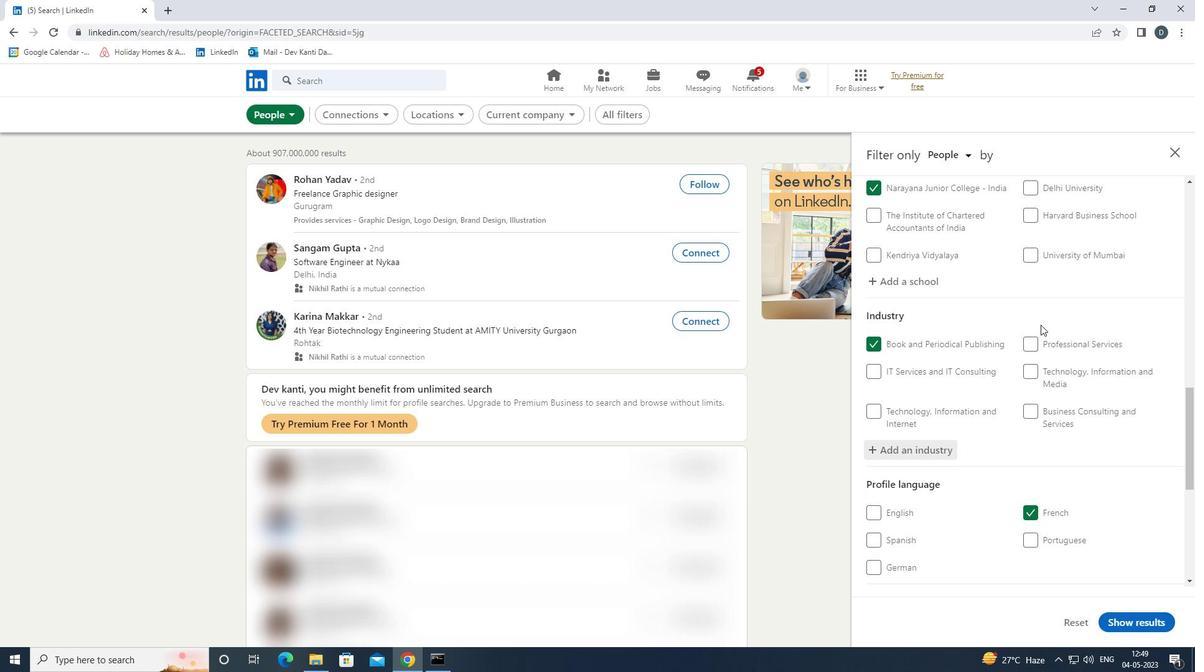 
Action: Mouse scrolled (1045, 329) with delta (0, 0)
Screenshot: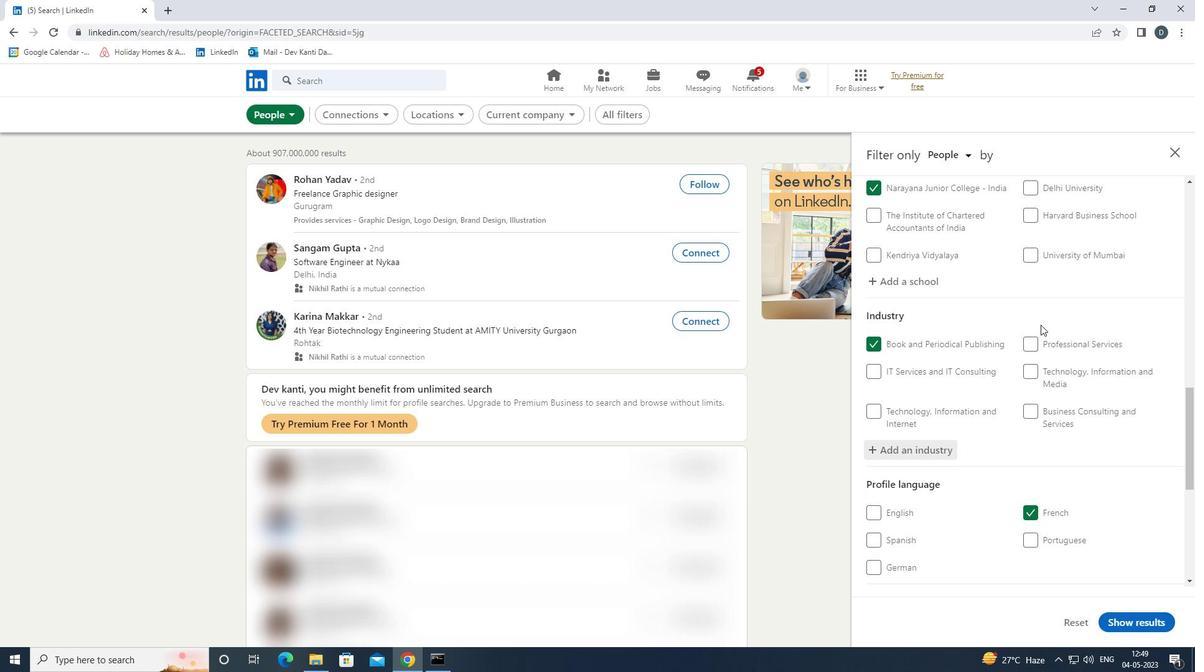 
Action: Mouse moved to (1035, 348)
Screenshot: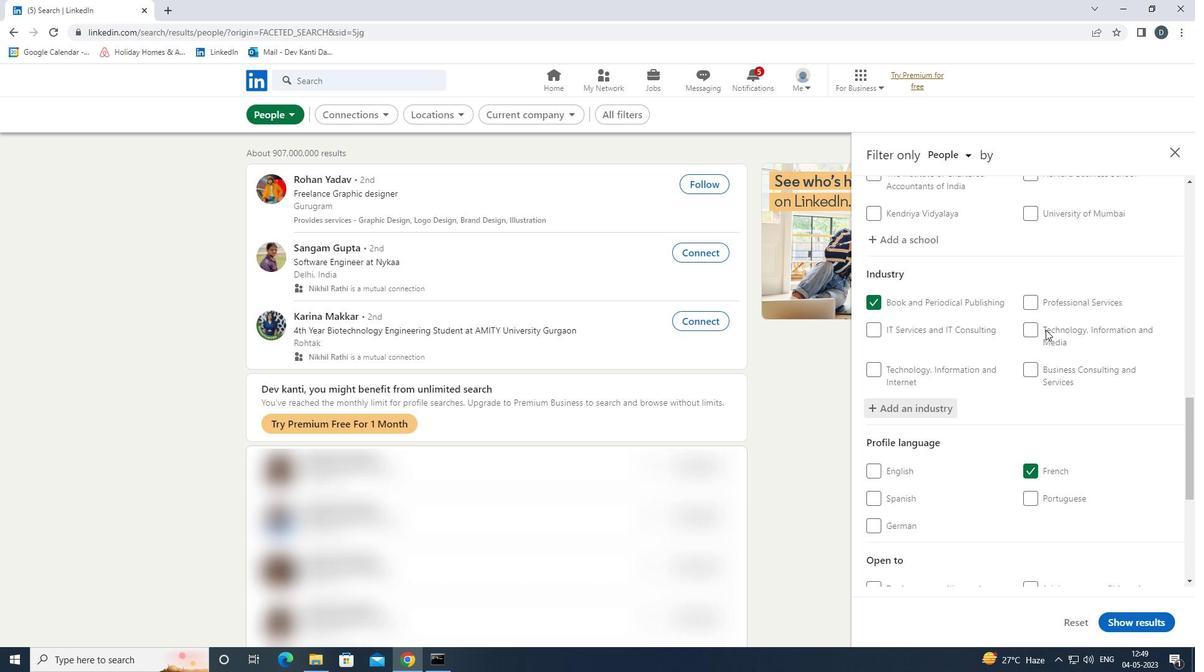 
Action: Mouse scrolled (1035, 347) with delta (0, 0)
Screenshot: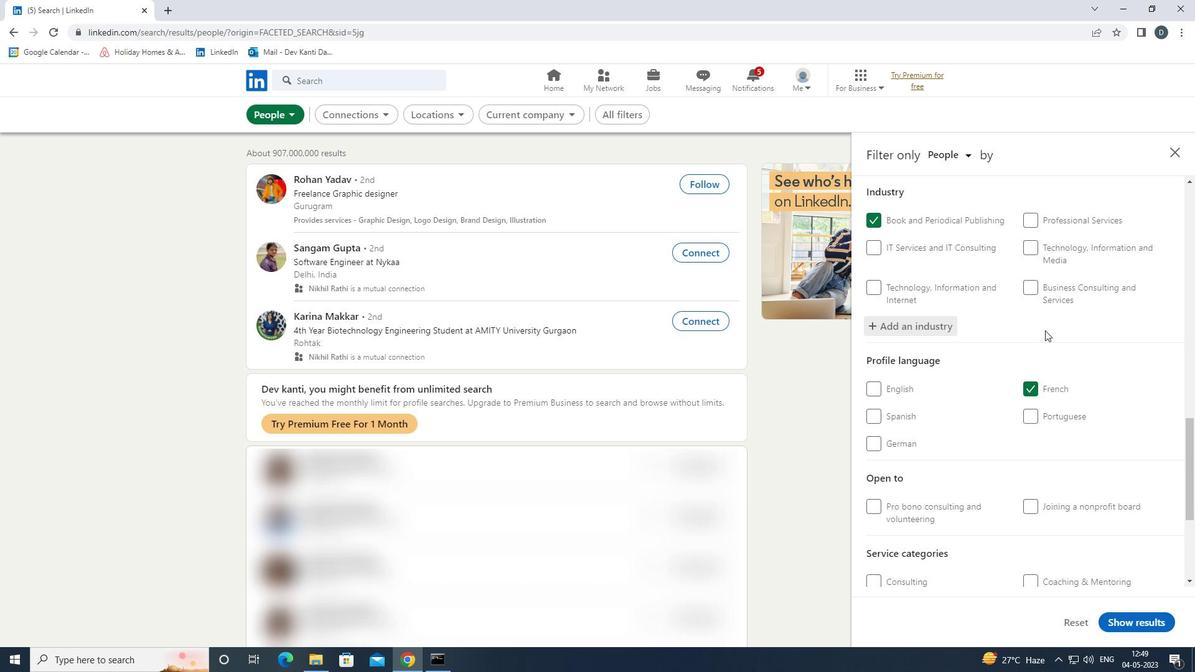 
Action: Mouse moved to (1033, 351)
Screenshot: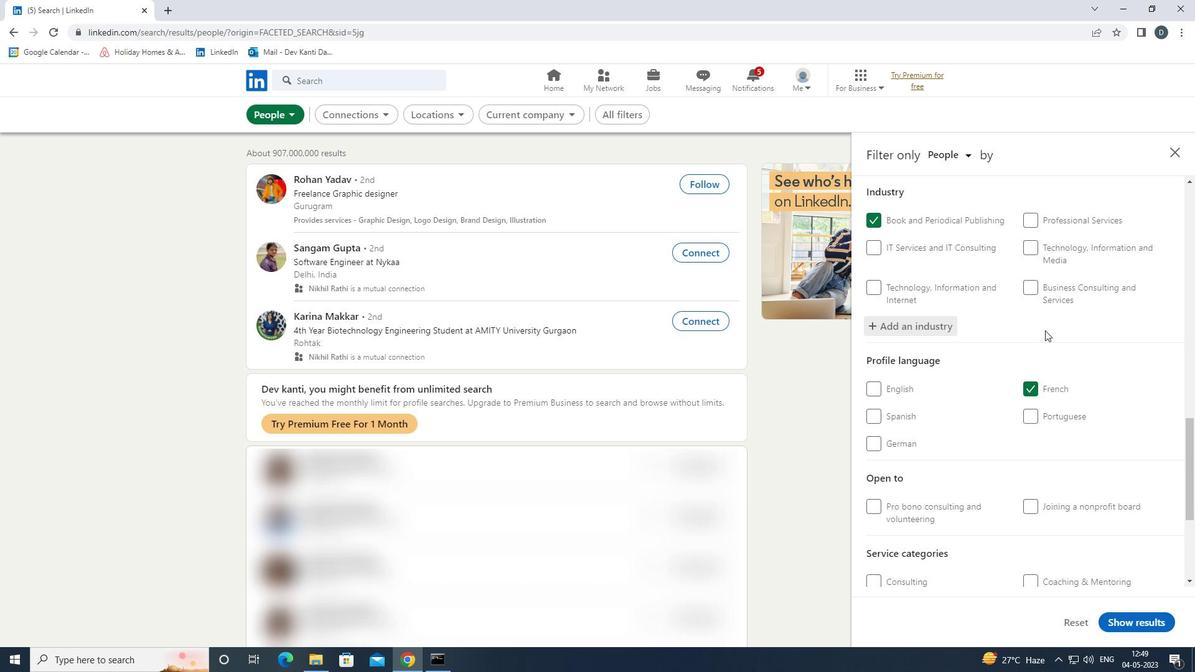 
Action: Mouse scrolled (1033, 350) with delta (0, 0)
Screenshot: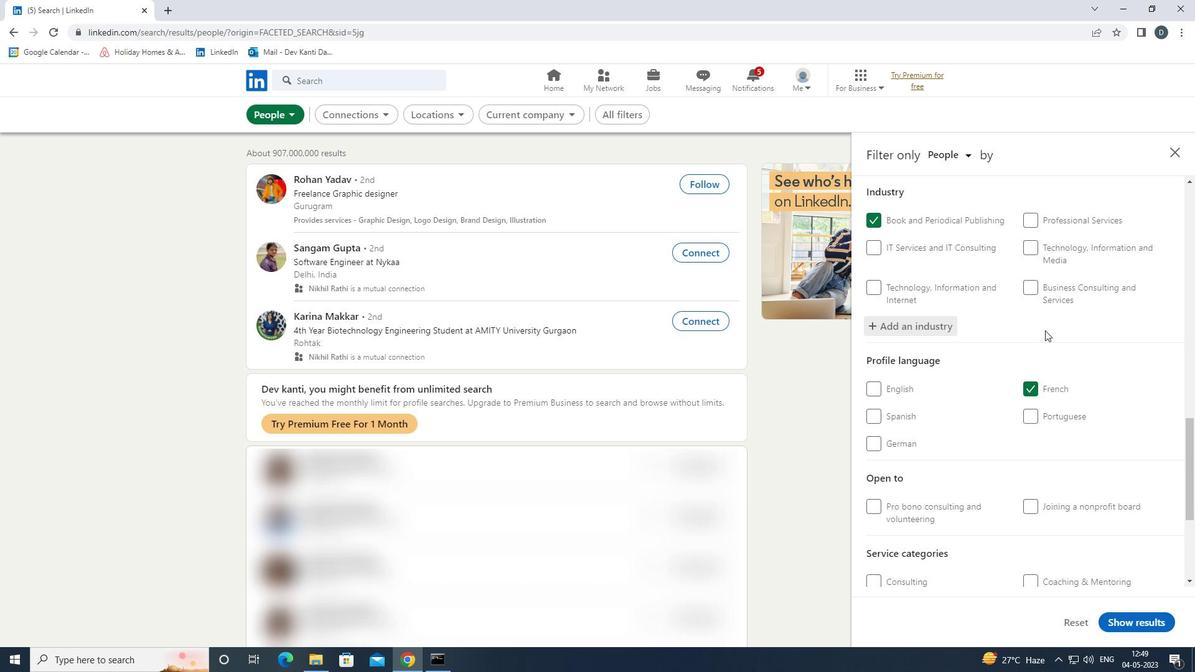 
Action: Mouse moved to (1044, 445)
Screenshot: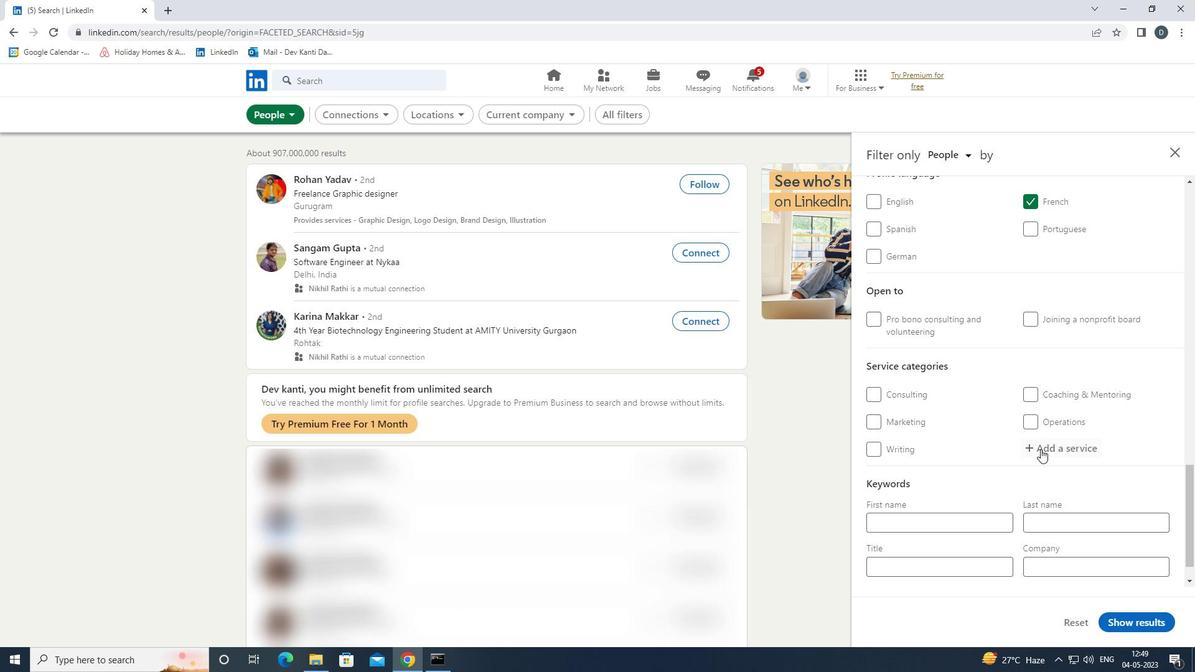 
Action: Mouse pressed left at (1044, 445)
Screenshot: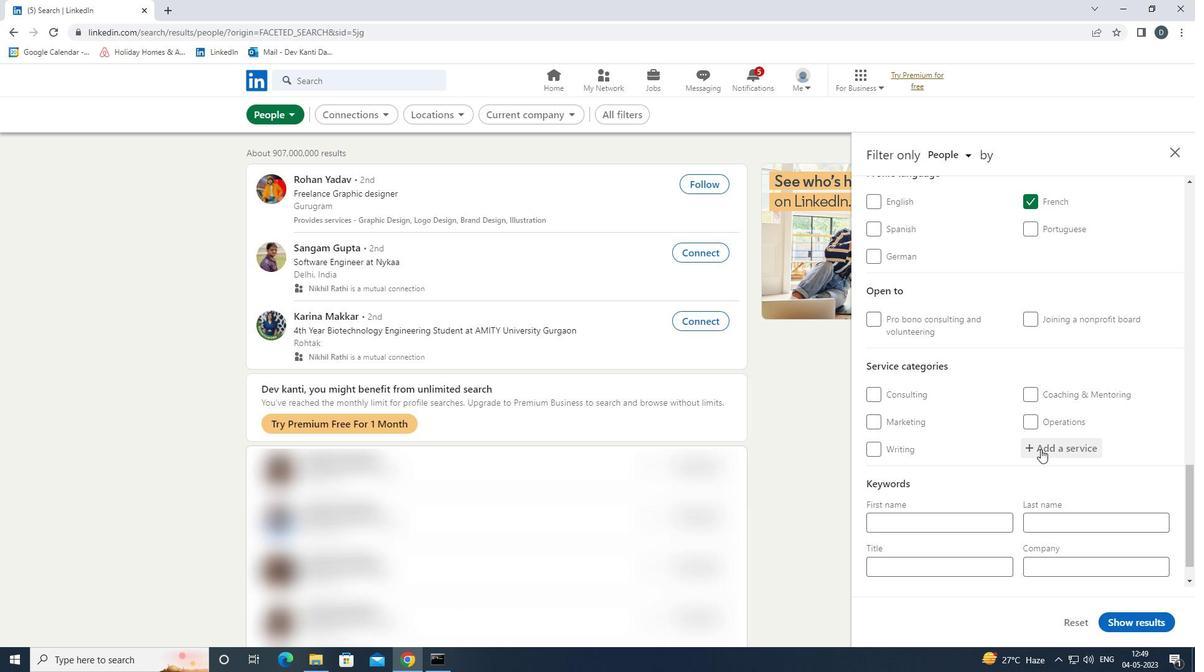 
Action: Key pressed <Key.shift>EDITING<Key.down><Key.down><Key.up><Key.enter>
Screenshot: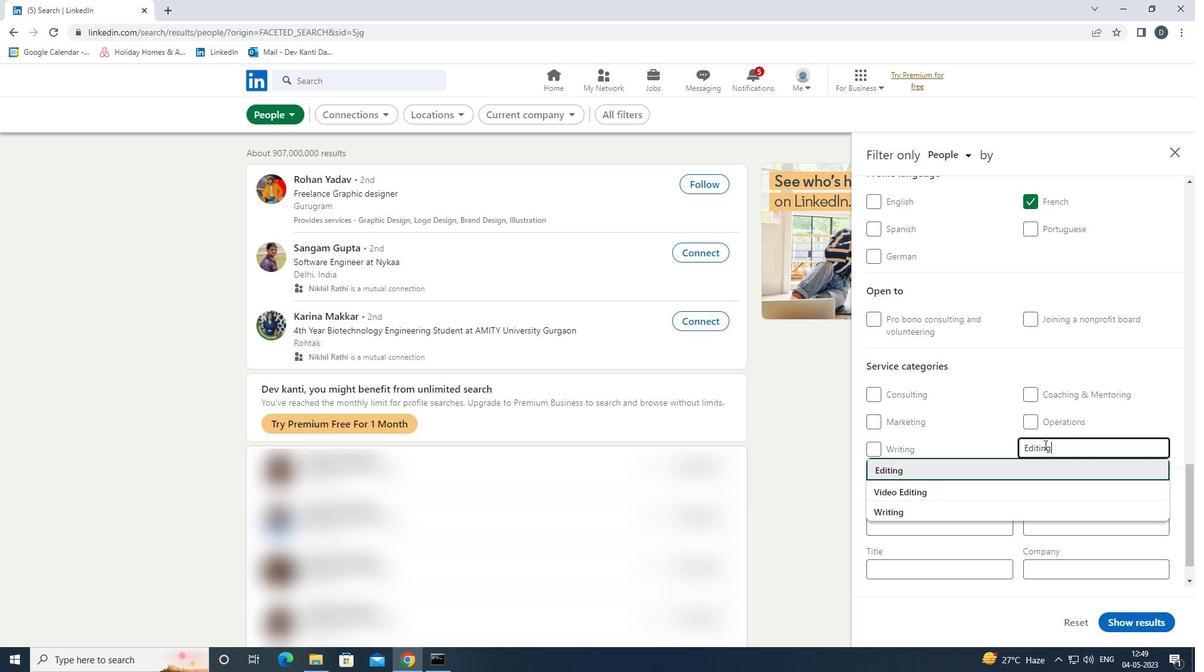 
Action: Mouse moved to (1055, 453)
Screenshot: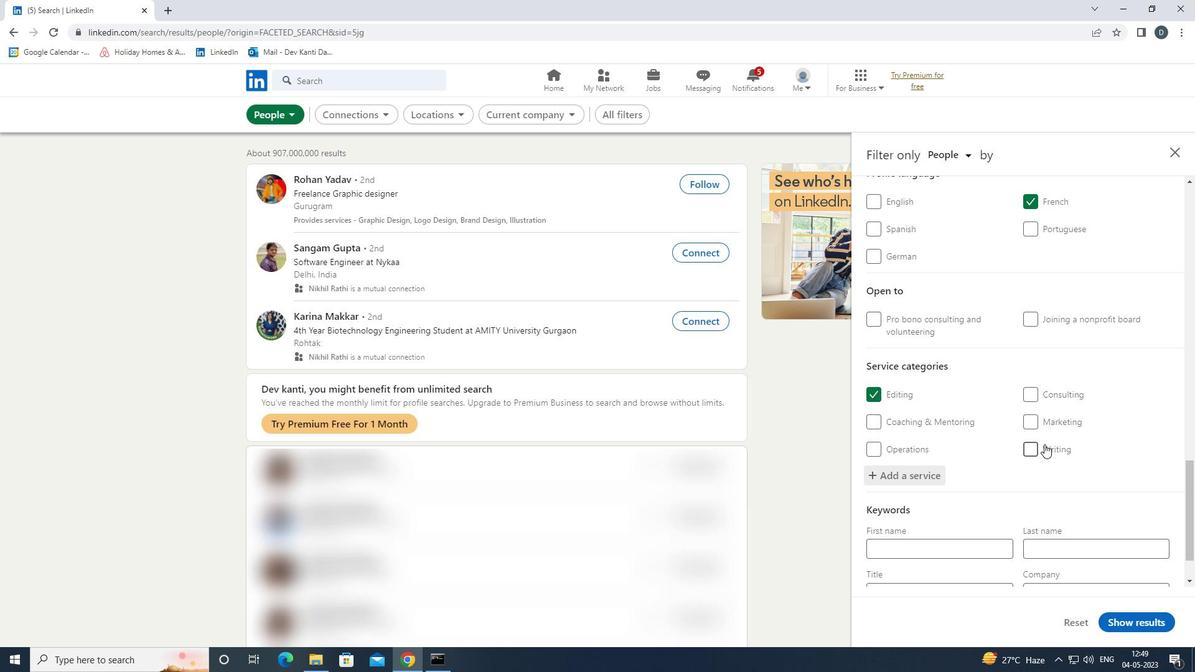 
Action: Mouse scrolled (1055, 452) with delta (0, 0)
Screenshot: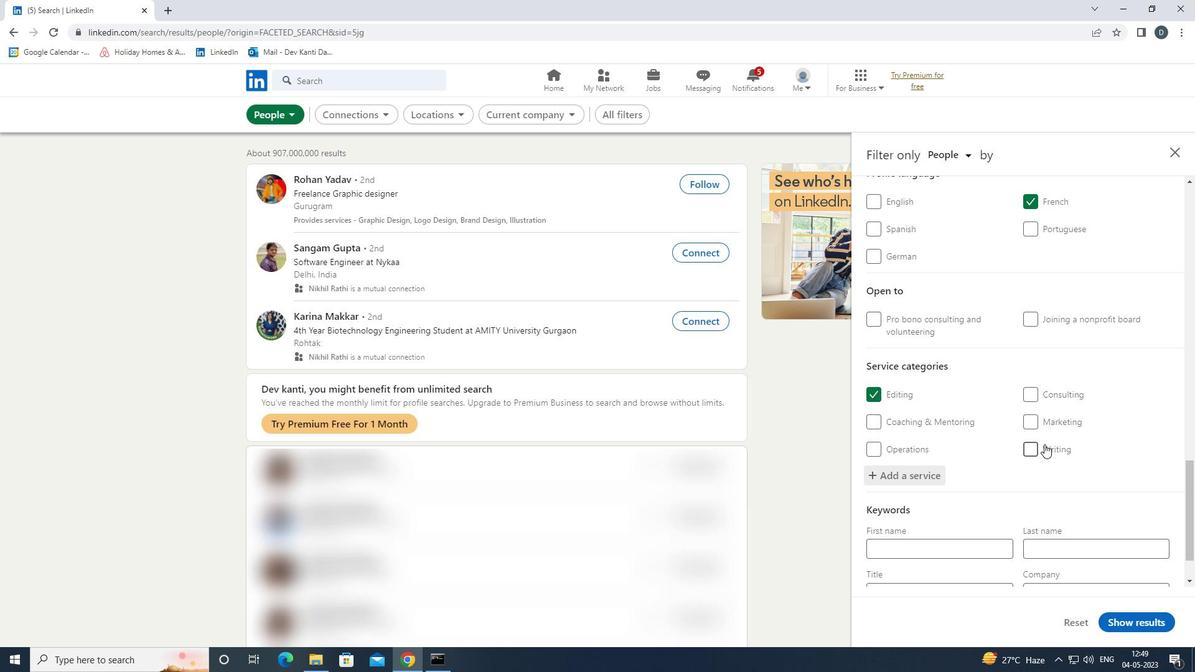 
Action: Mouse scrolled (1055, 452) with delta (0, 0)
Screenshot: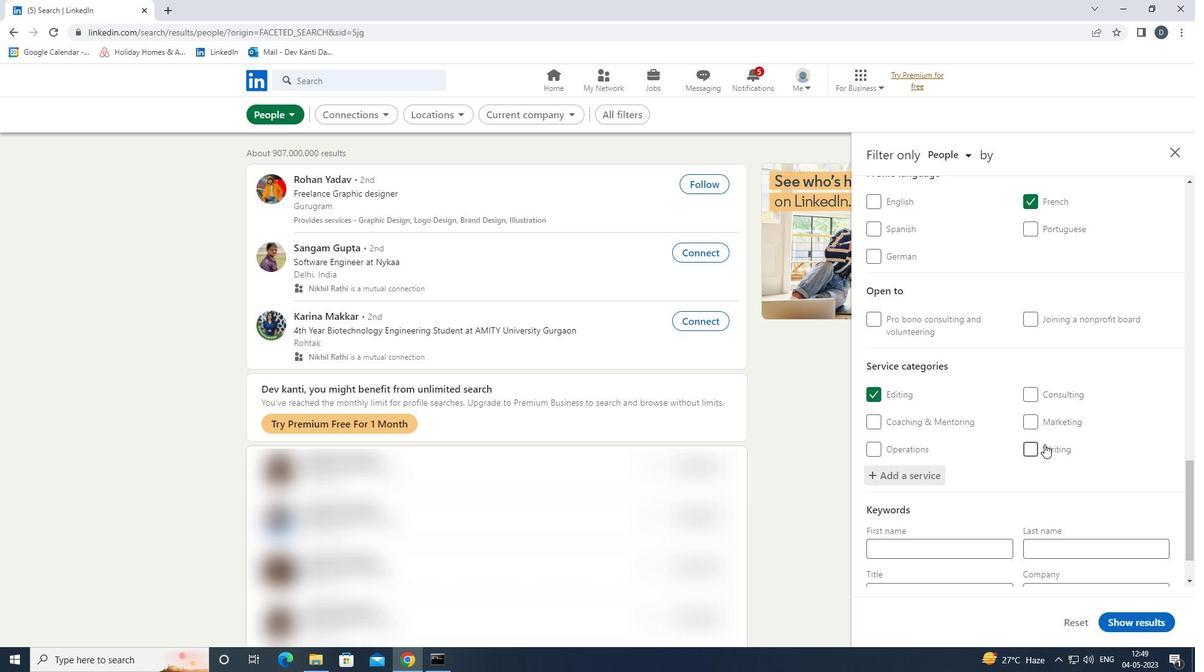 
Action: Mouse scrolled (1055, 452) with delta (0, 0)
Screenshot: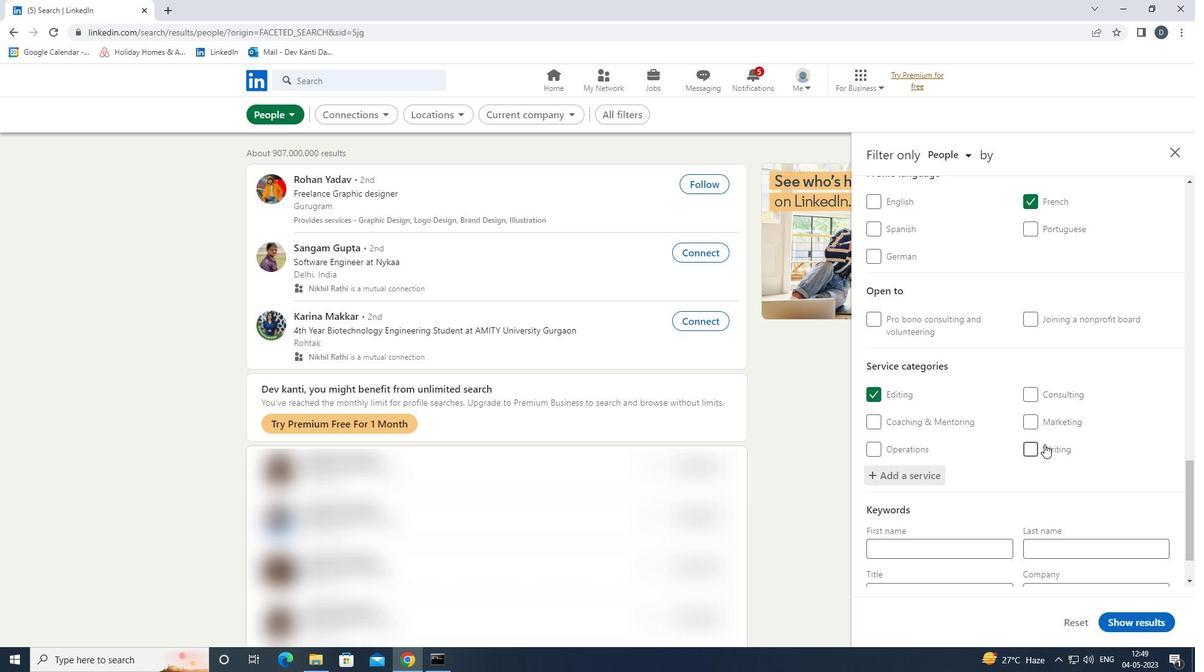 
Action: Mouse scrolled (1055, 452) with delta (0, 0)
Screenshot: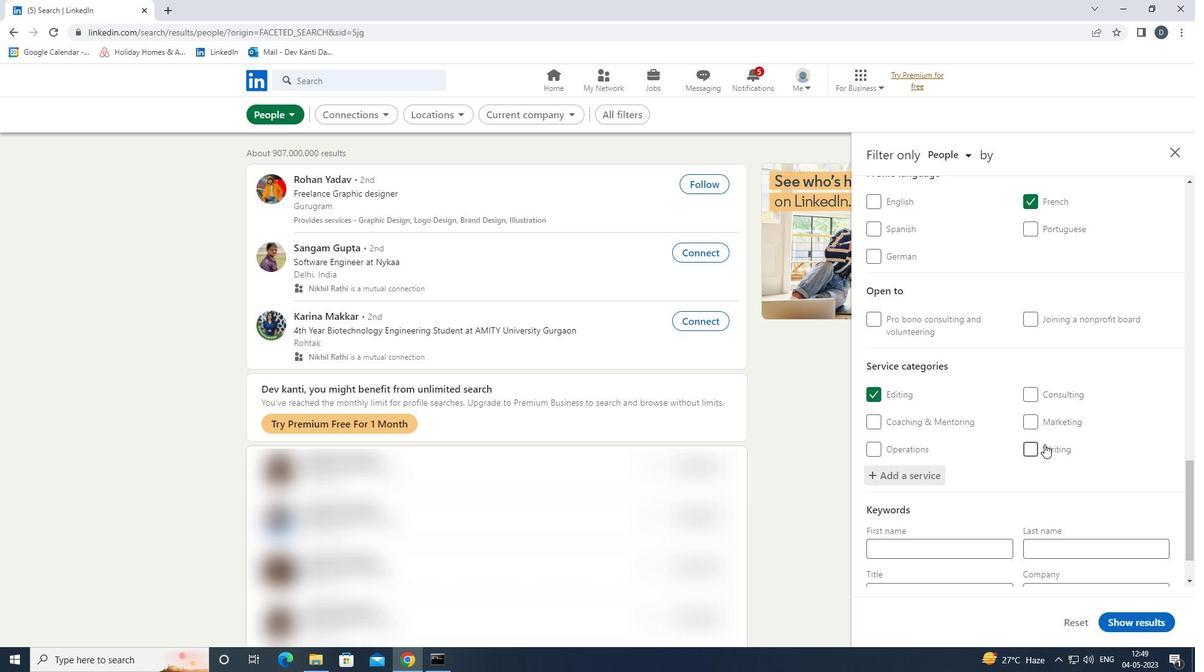 
Action: Mouse moved to (974, 527)
Screenshot: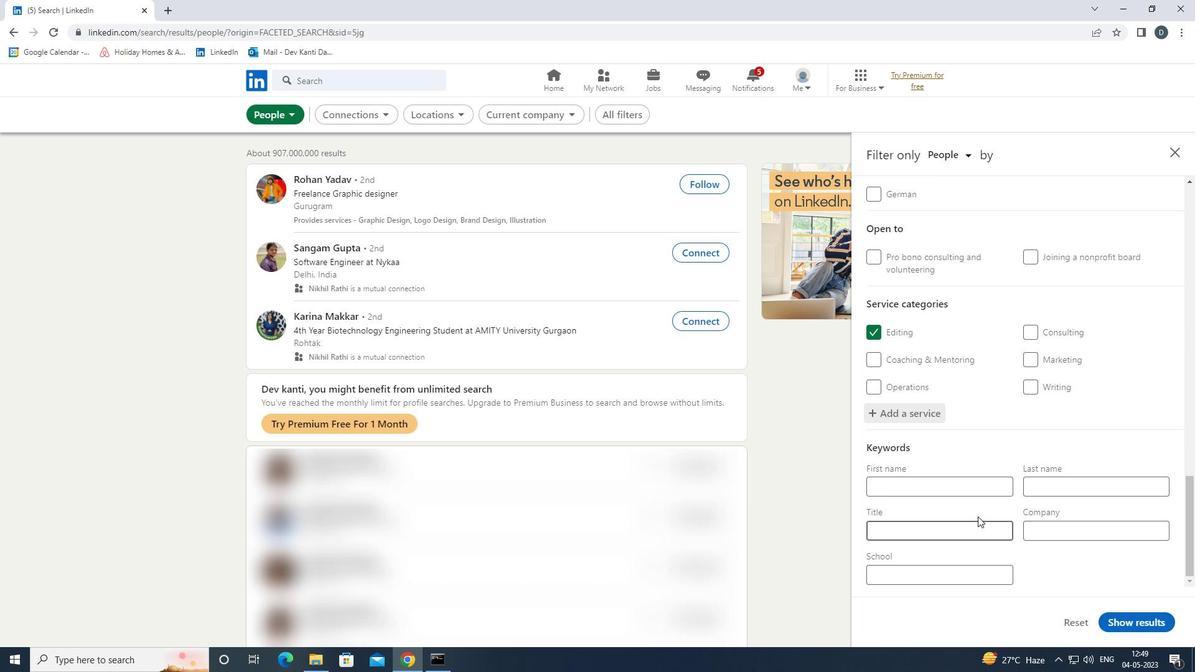 
Action: Mouse pressed left at (974, 527)
Screenshot: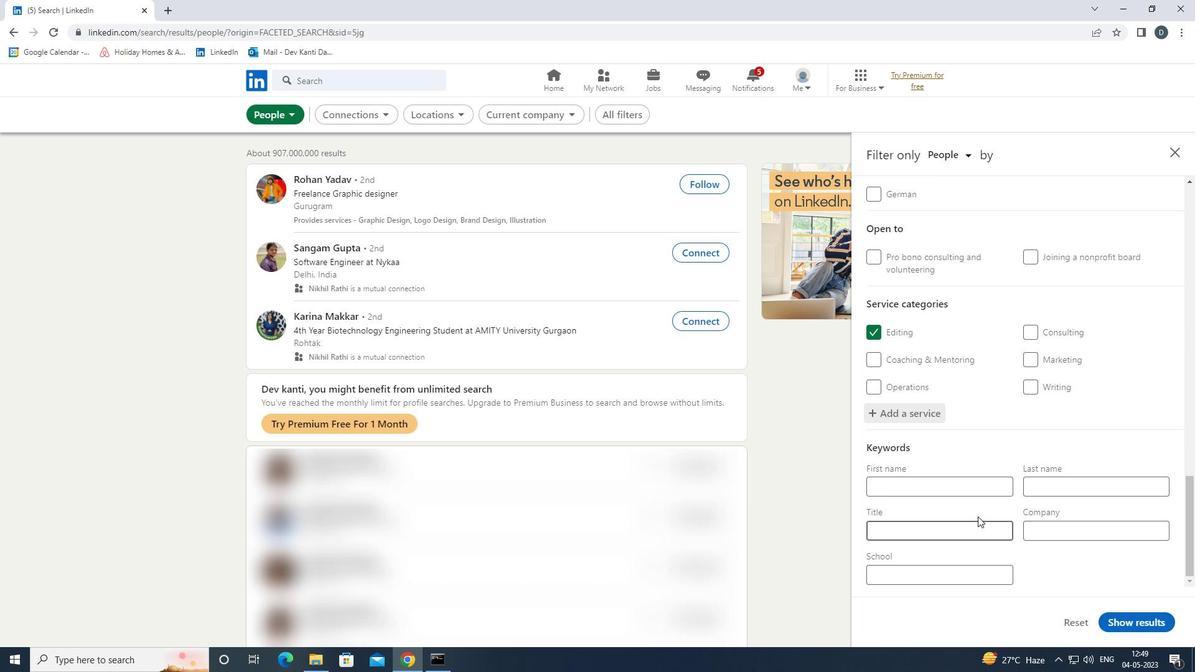 
Action: Mouse moved to (964, 524)
Screenshot: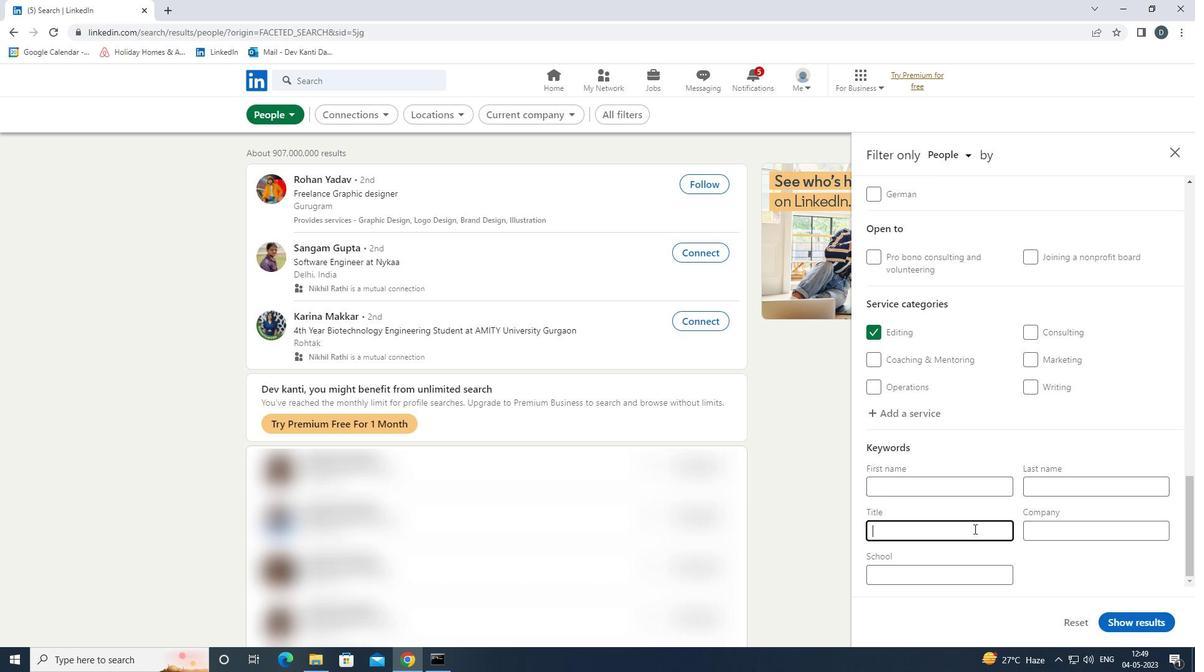 
Action: Key pressed <Key.shift>MARKETING<Key.space><Key.shift>SPECIALIST
Screenshot: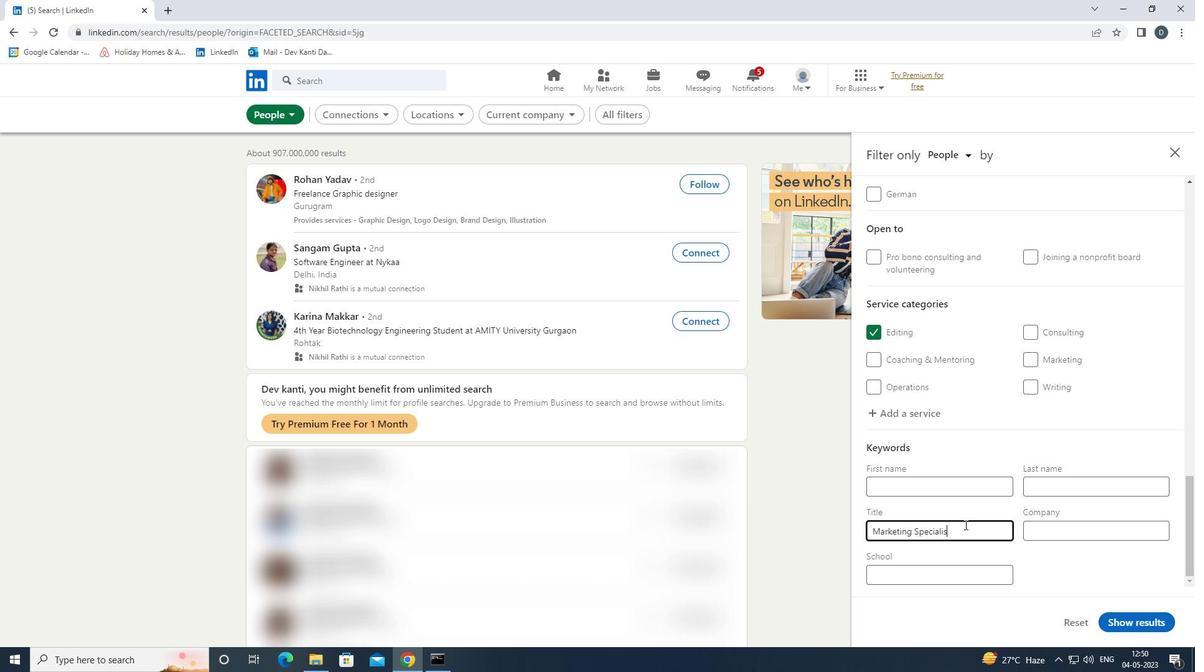 
Action: Mouse moved to (1152, 620)
Screenshot: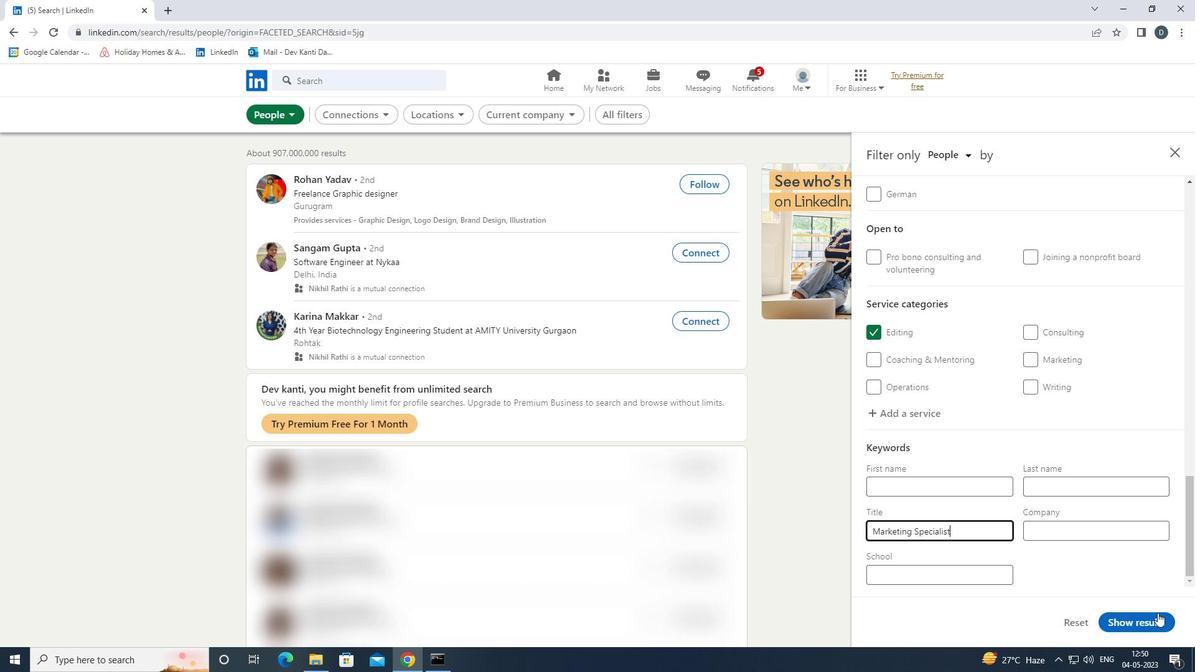 
Action: Mouse pressed left at (1152, 620)
Screenshot: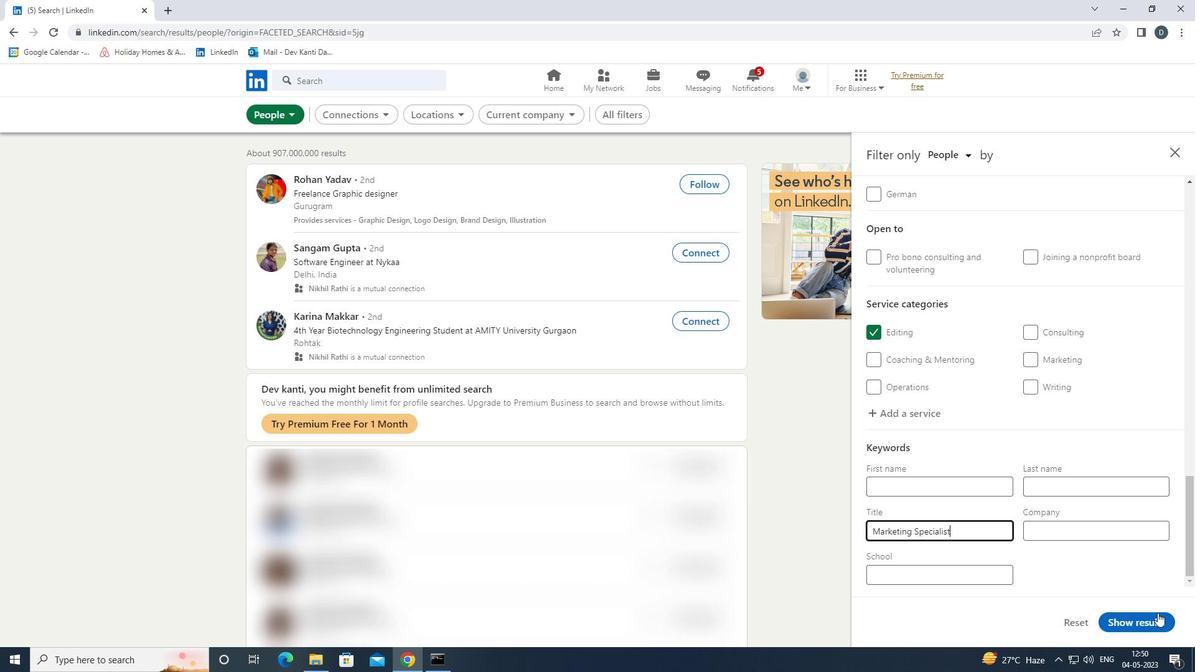 
Action: Mouse moved to (371, 90)
Screenshot: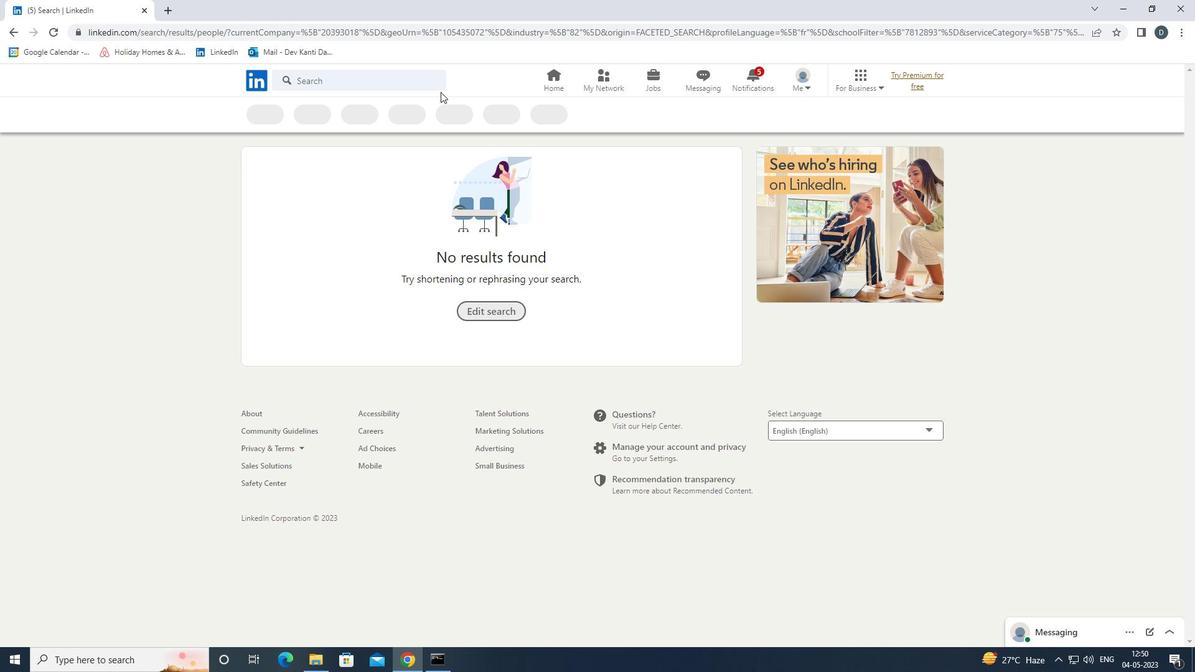 
